 Task: Look for space in Foso, Ghana from 6th September, 2023 to 10th September, 2023 for 1 adult in price range Rs.10000 to Rs.15000. Place can be private room with 1  bedroom having 1 bed and 1 bathroom. Property type can be house, flat, guest house, hotel. Booking option can be shelf check-in. Required host language is English.
Action: Mouse moved to (588, 81)
Screenshot: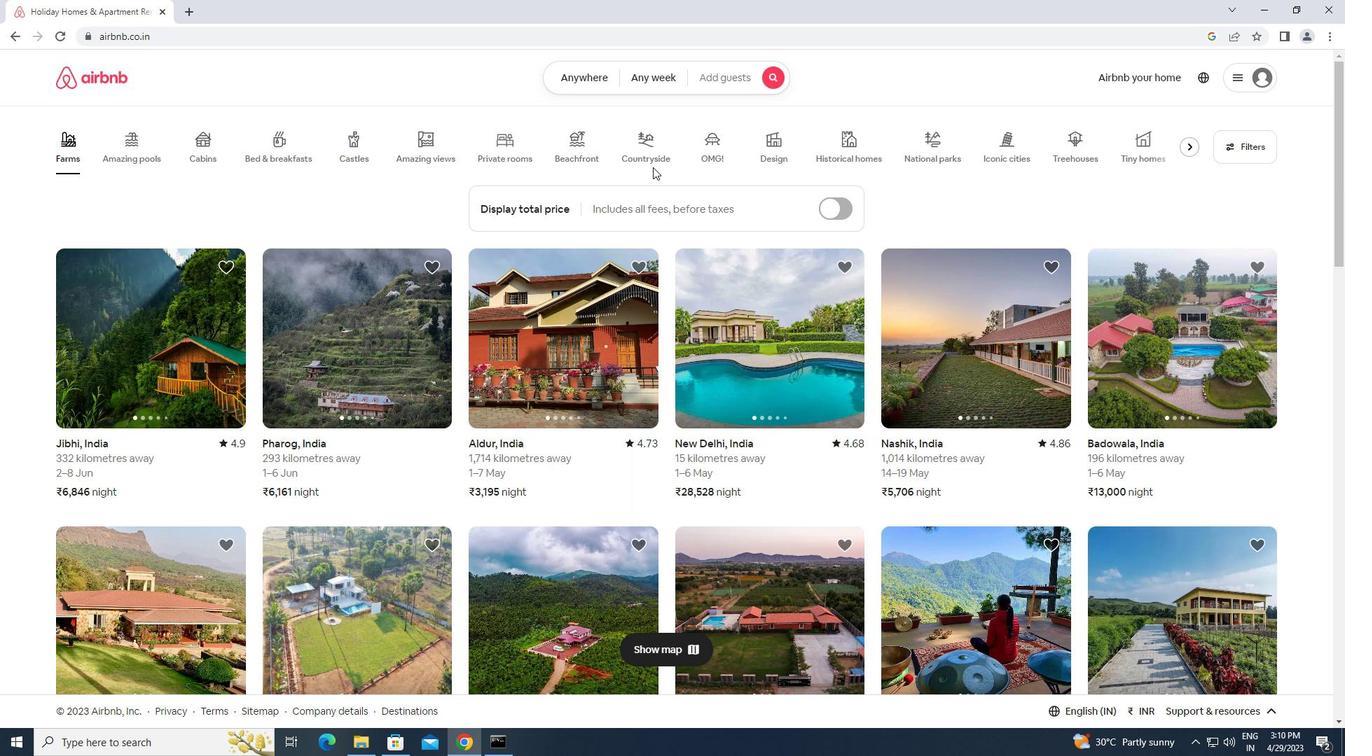 
Action: Mouse pressed left at (588, 81)
Screenshot: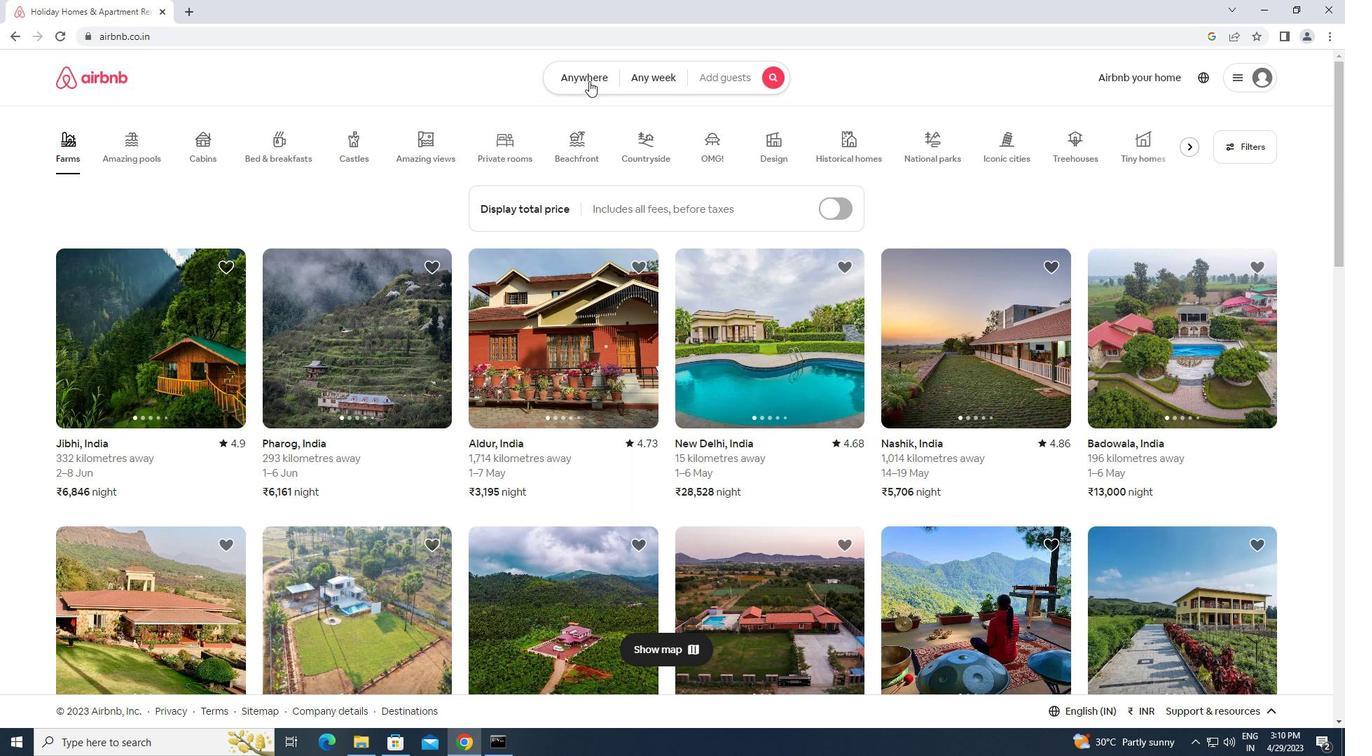 
Action: Mouse moved to (547, 123)
Screenshot: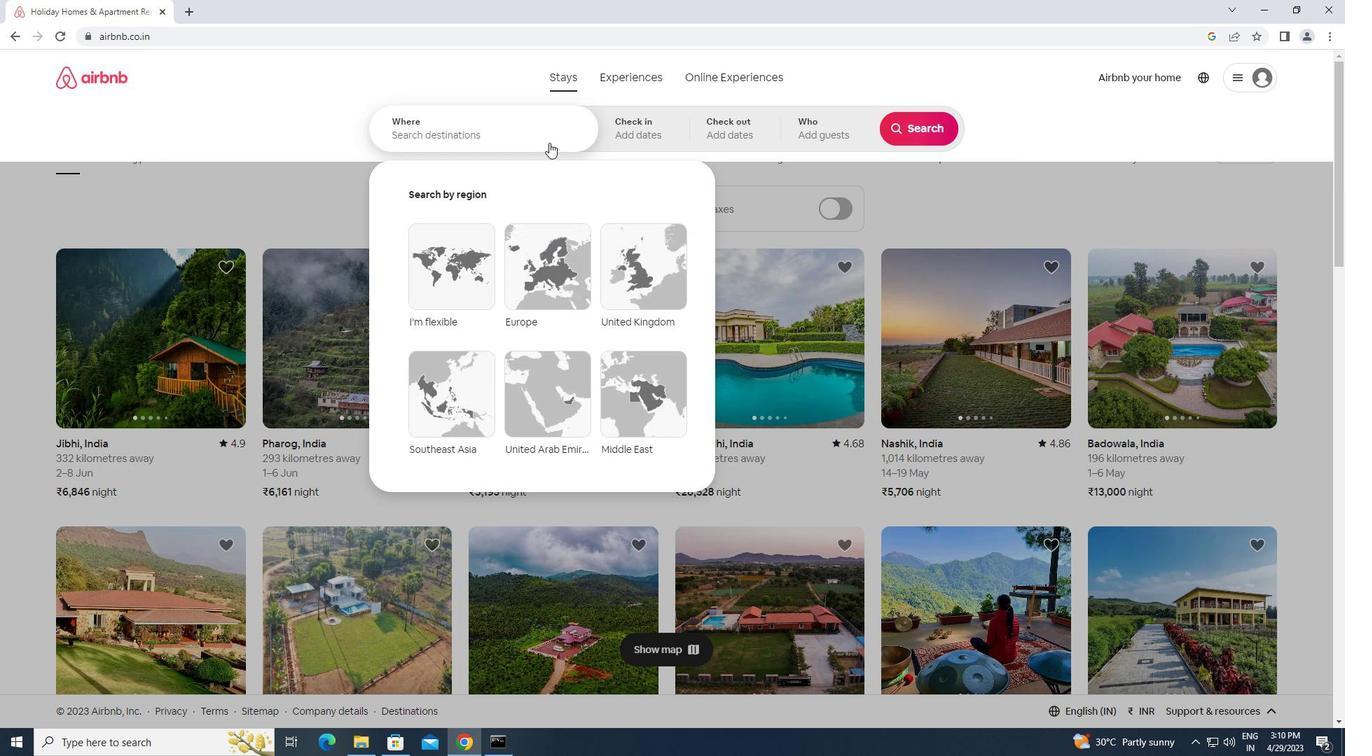 
Action: Mouse pressed left at (547, 123)
Screenshot: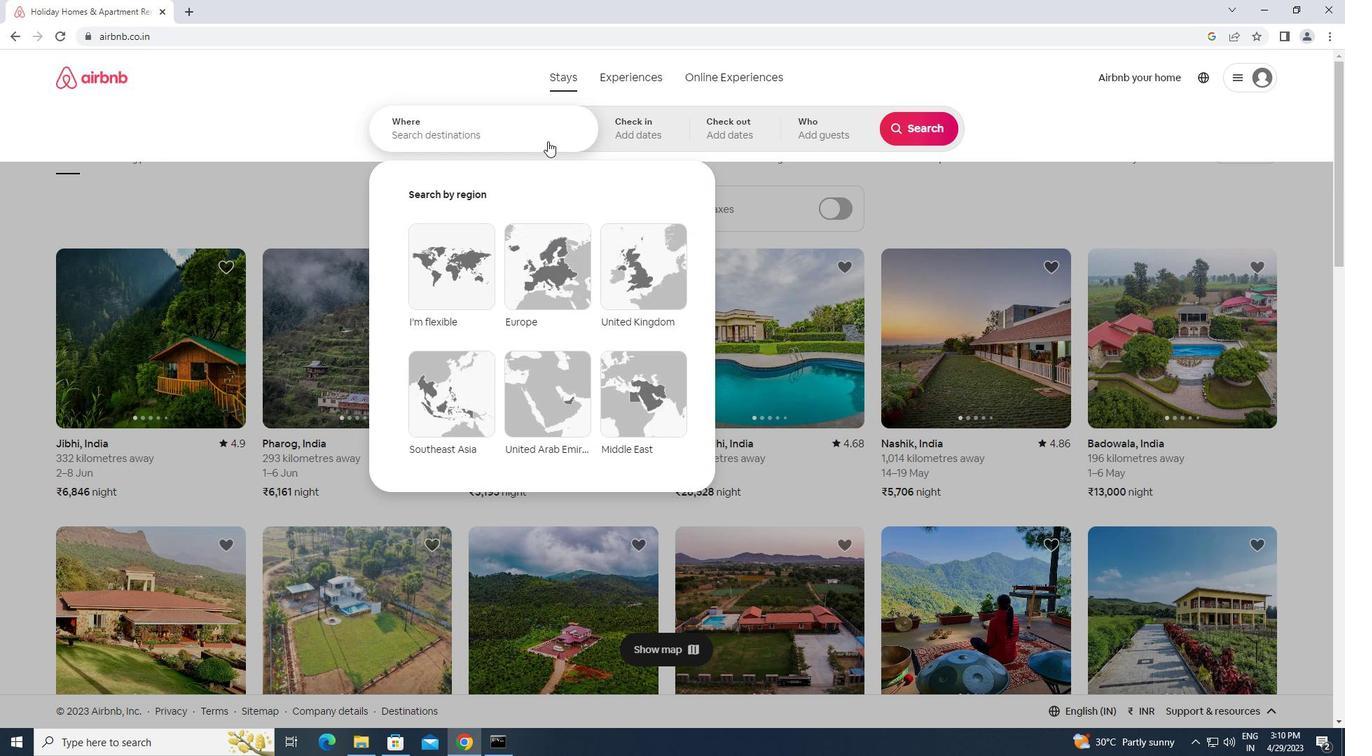 
Action: Mouse moved to (547, 123)
Screenshot: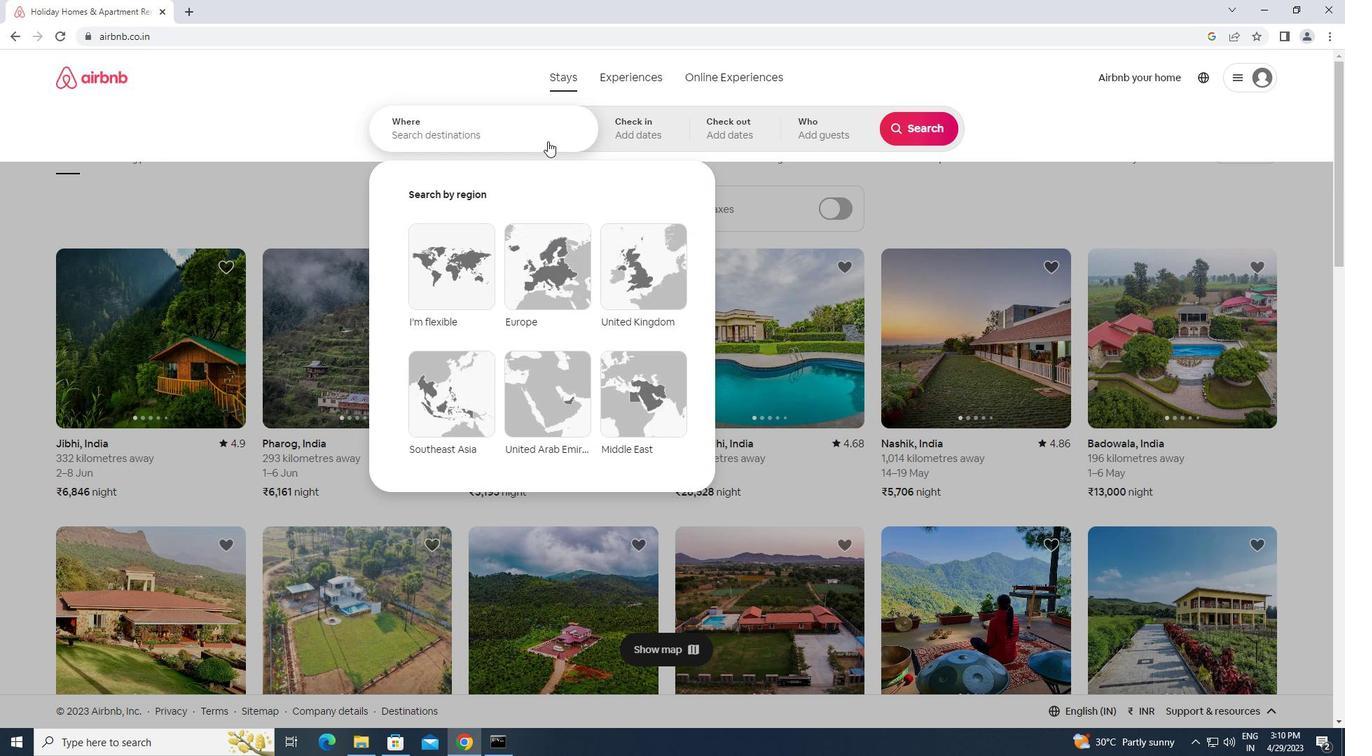 
Action: Key pressed f<Key.caps_lock>oso,<Key.space><Key.caps_lock>g<Key.caps_lock>hana<Key.enter>
Screenshot: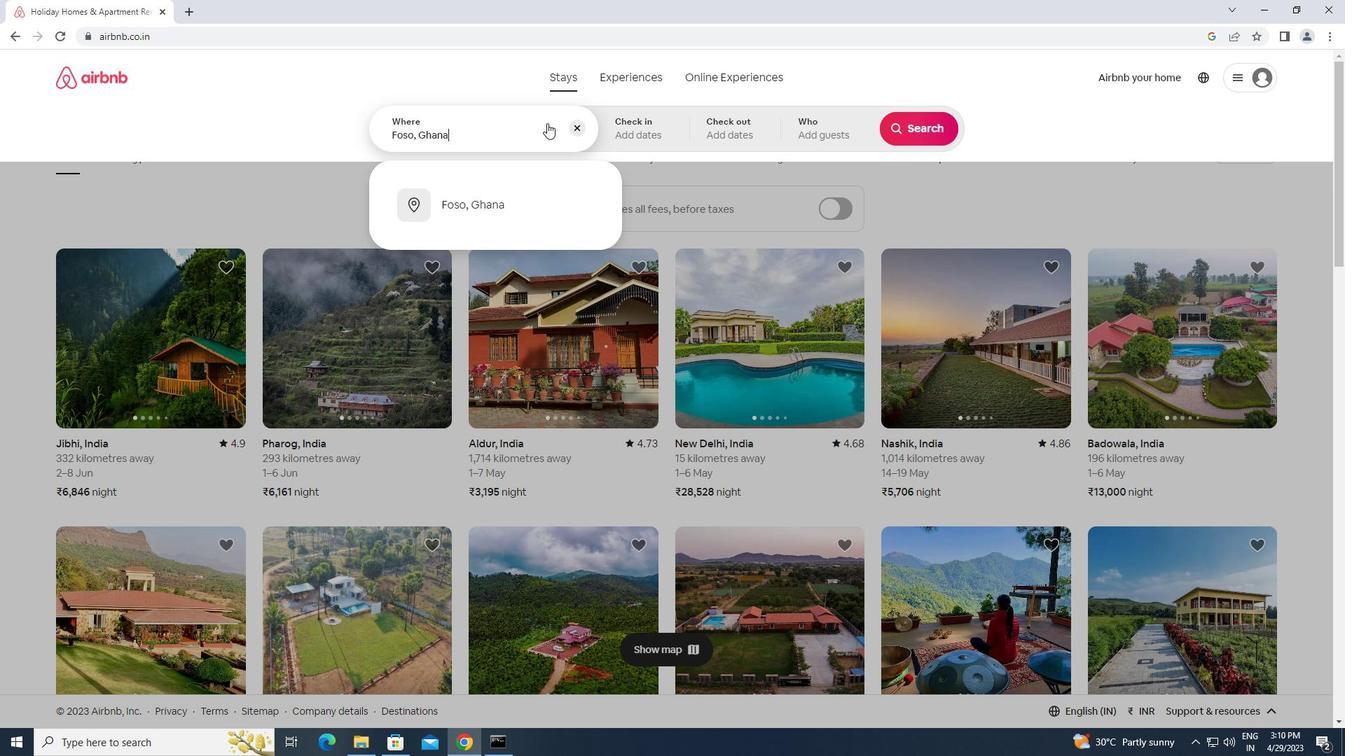 
Action: Mouse moved to (912, 237)
Screenshot: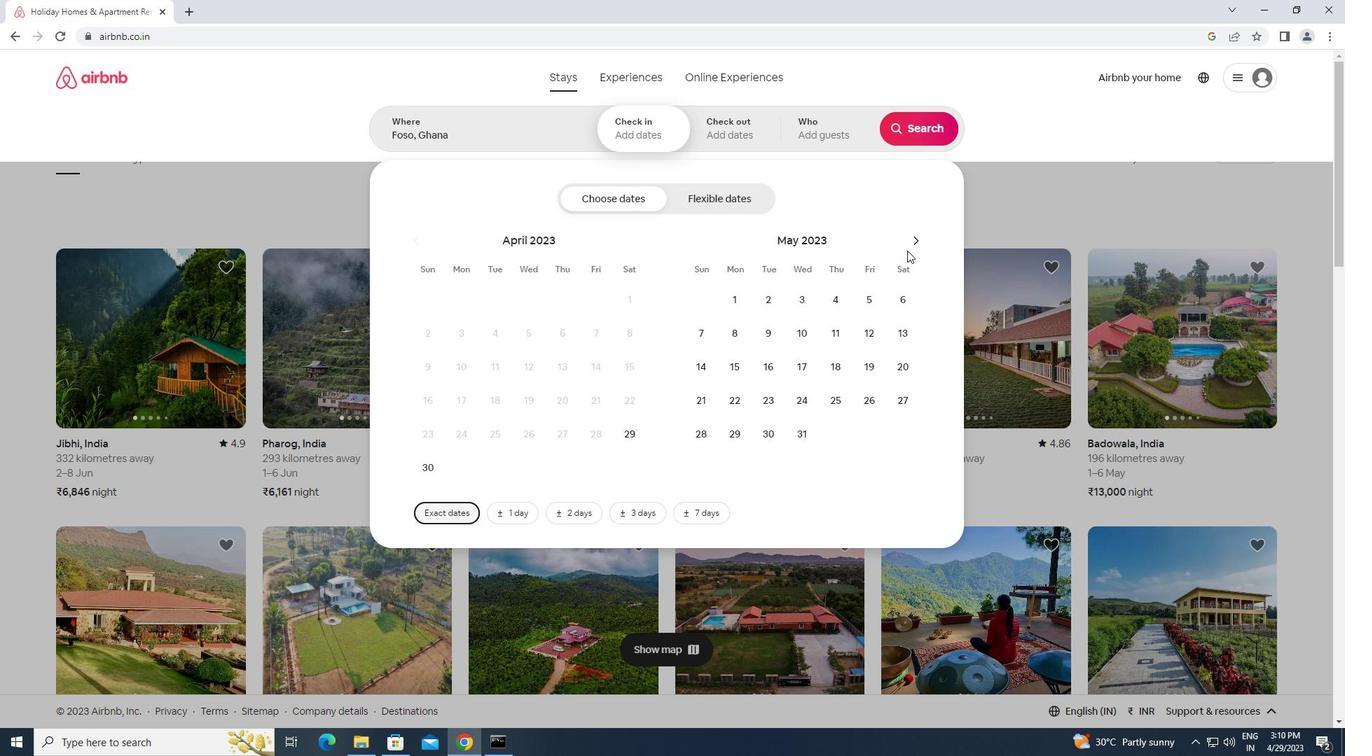 
Action: Mouse pressed left at (912, 237)
Screenshot: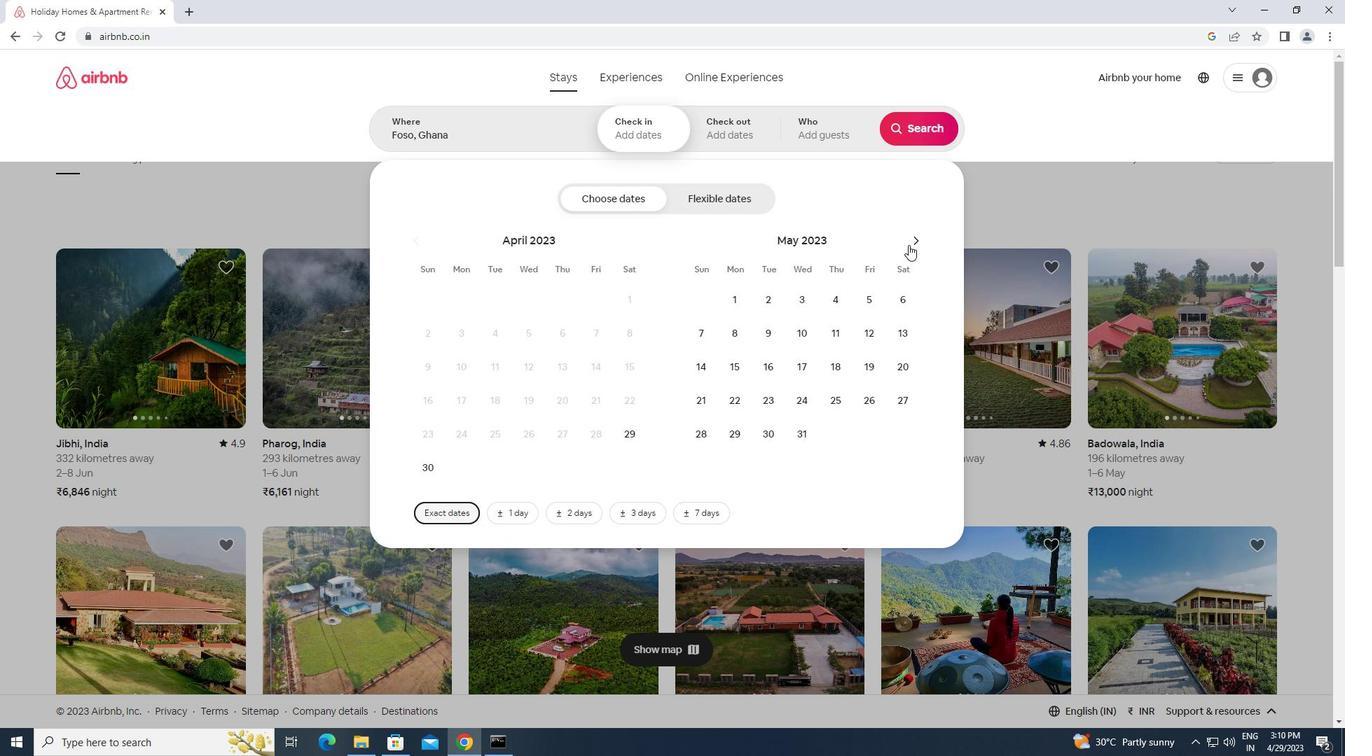 
Action: Mouse pressed left at (912, 237)
Screenshot: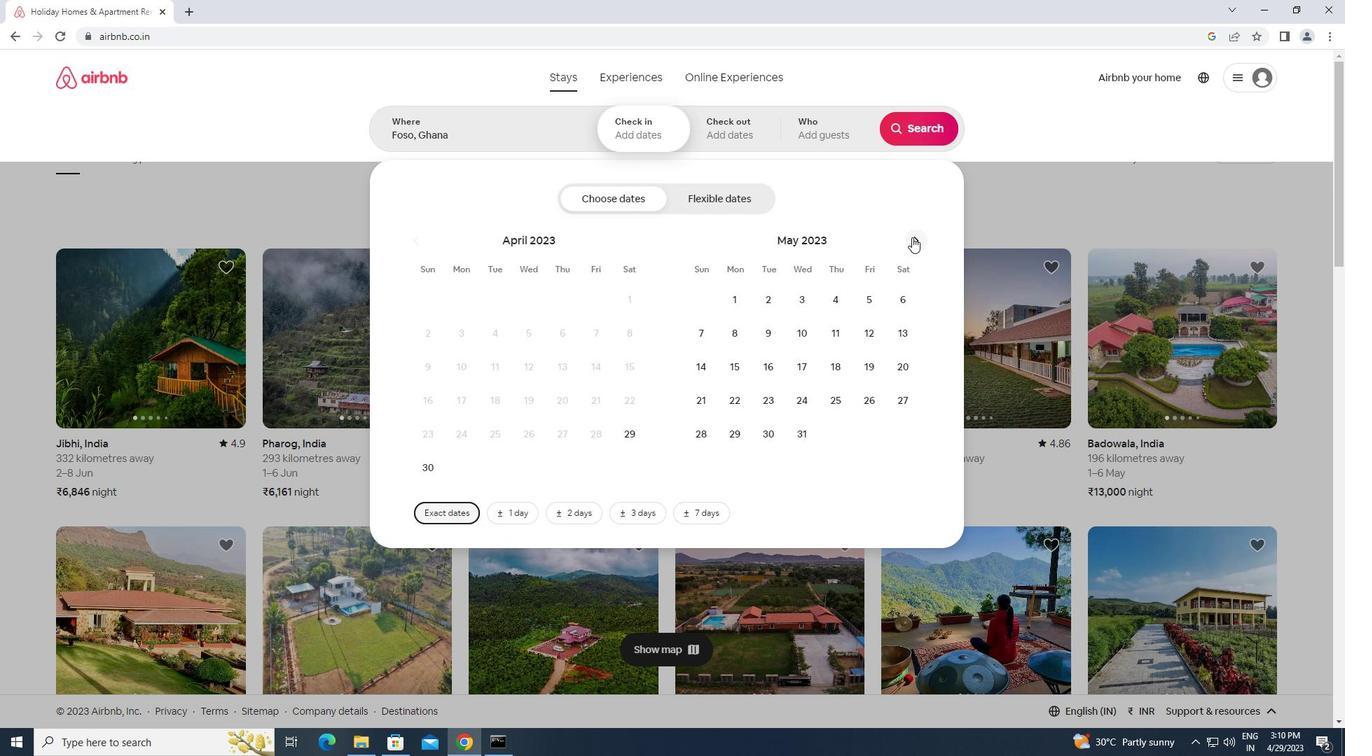 
Action: Mouse pressed left at (912, 237)
Screenshot: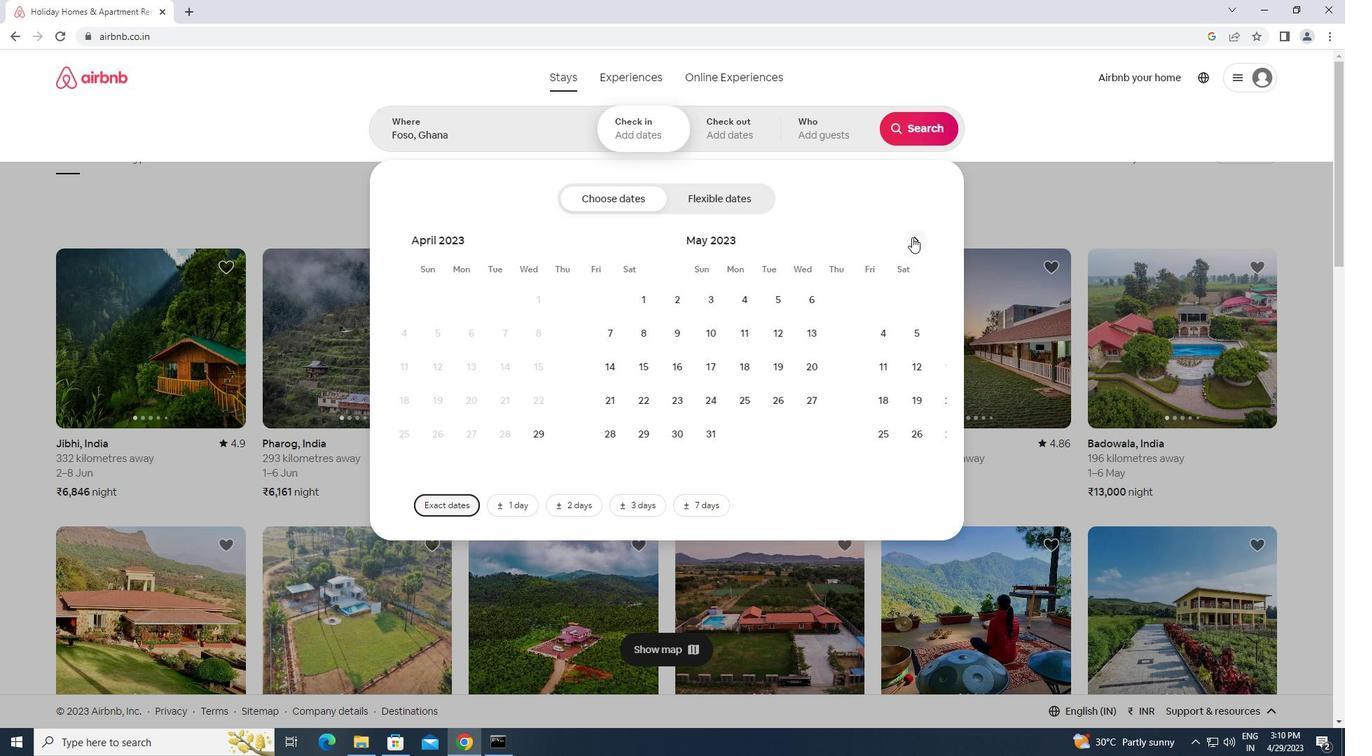 
Action: Mouse pressed left at (912, 237)
Screenshot: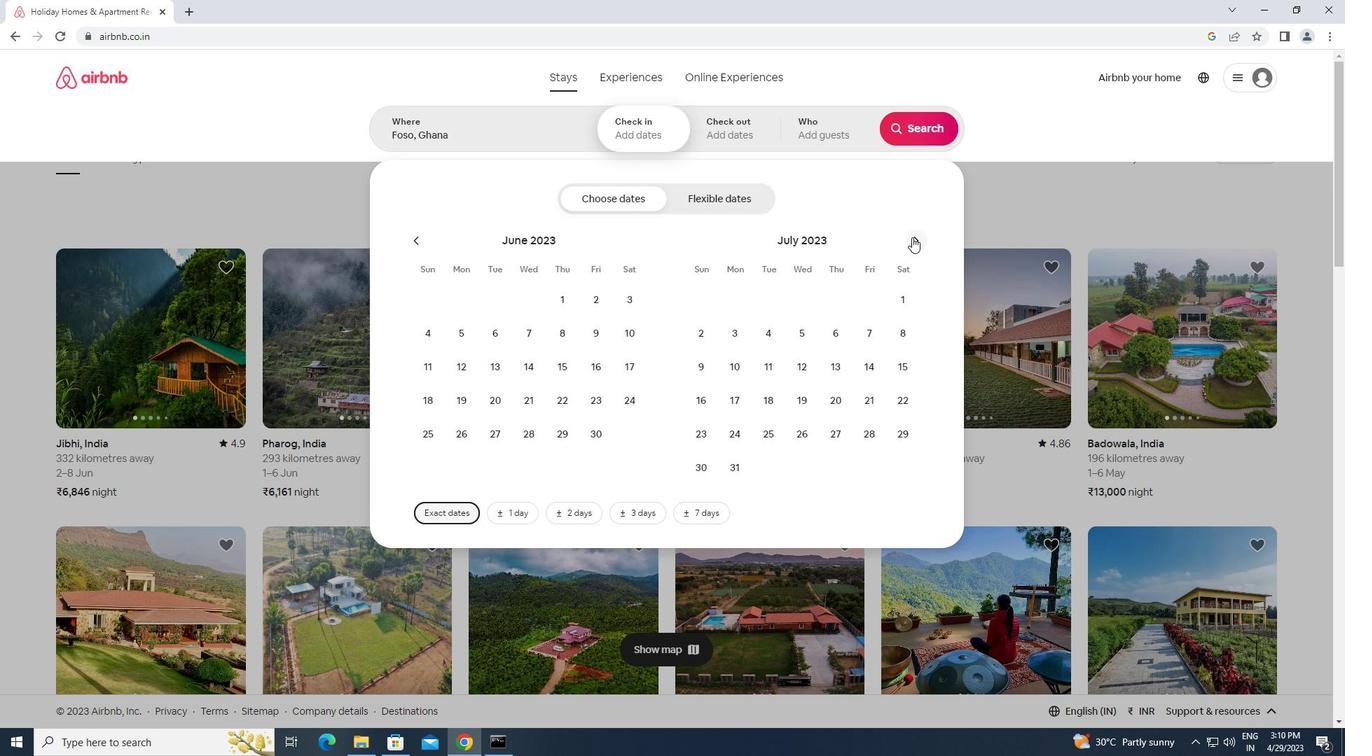 
Action: Mouse pressed left at (912, 237)
Screenshot: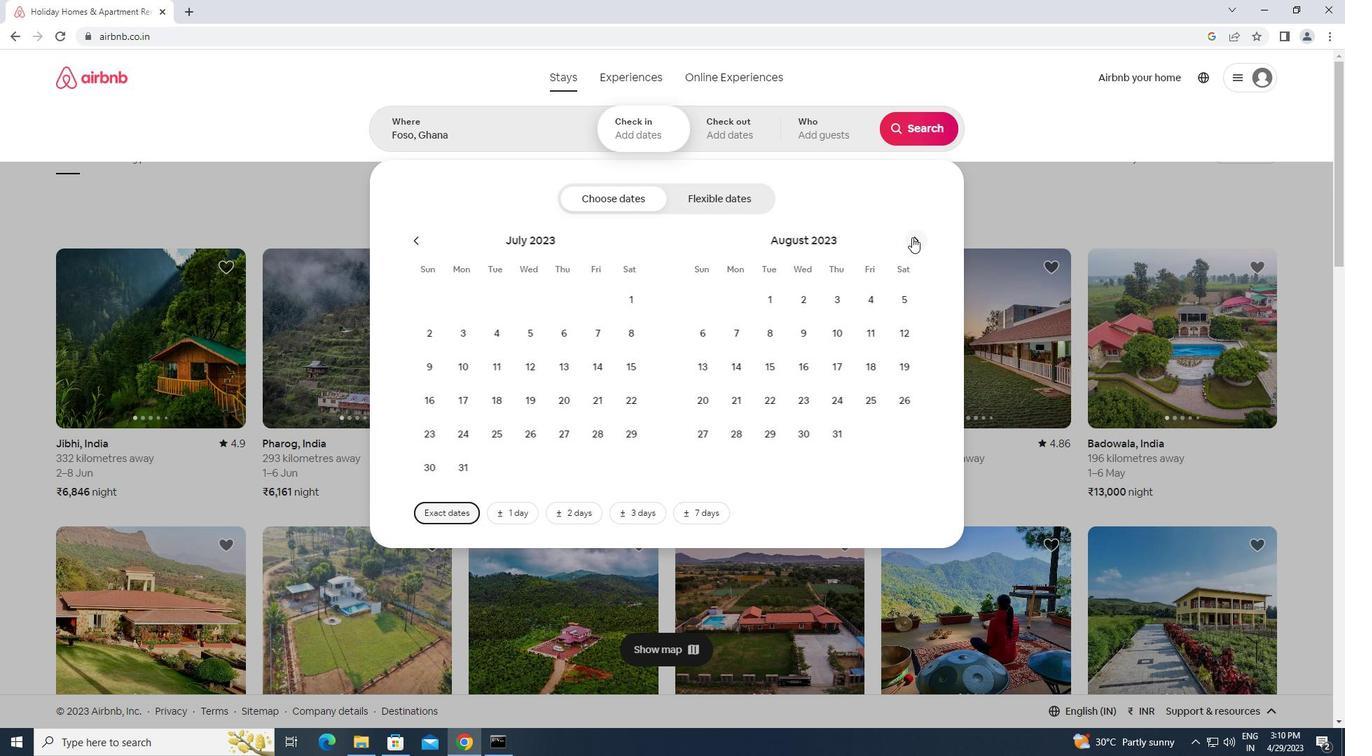 
Action: Mouse moved to (800, 332)
Screenshot: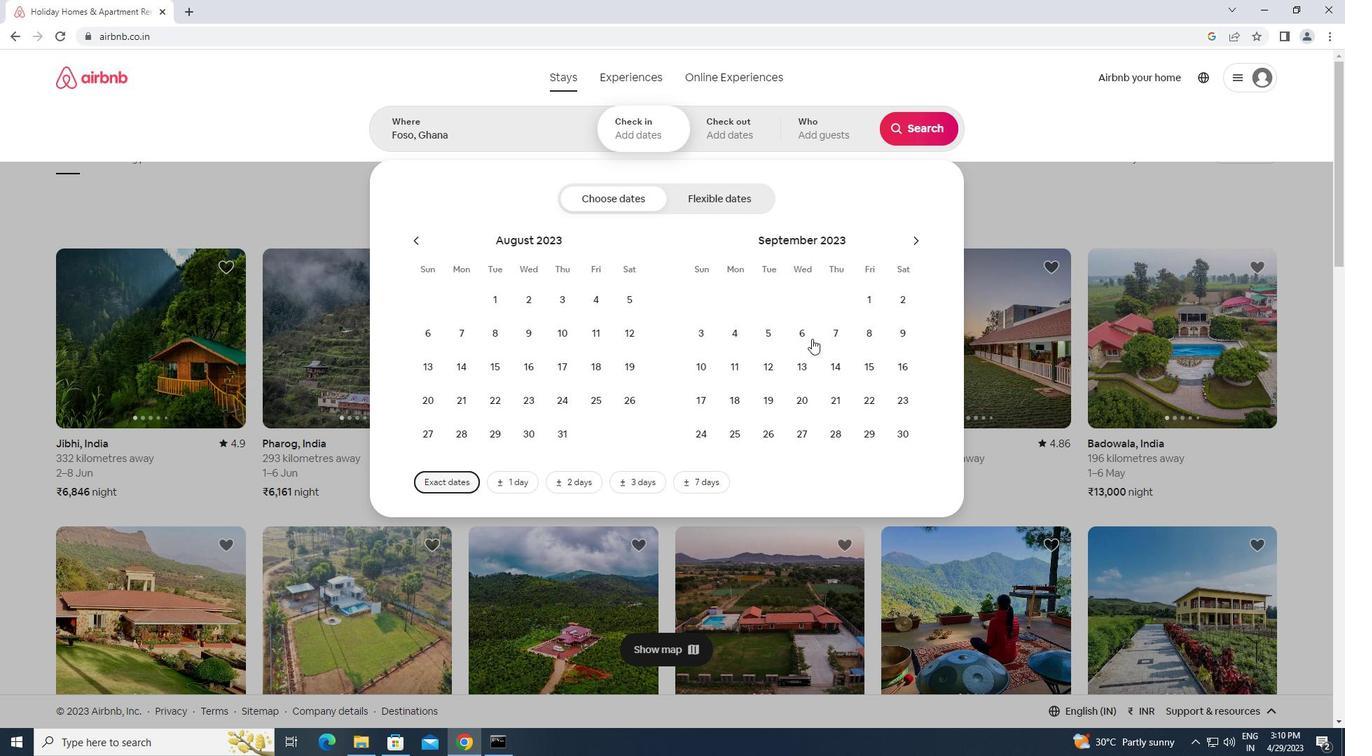
Action: Mouse pressed left at (800, 332)
Screenshot: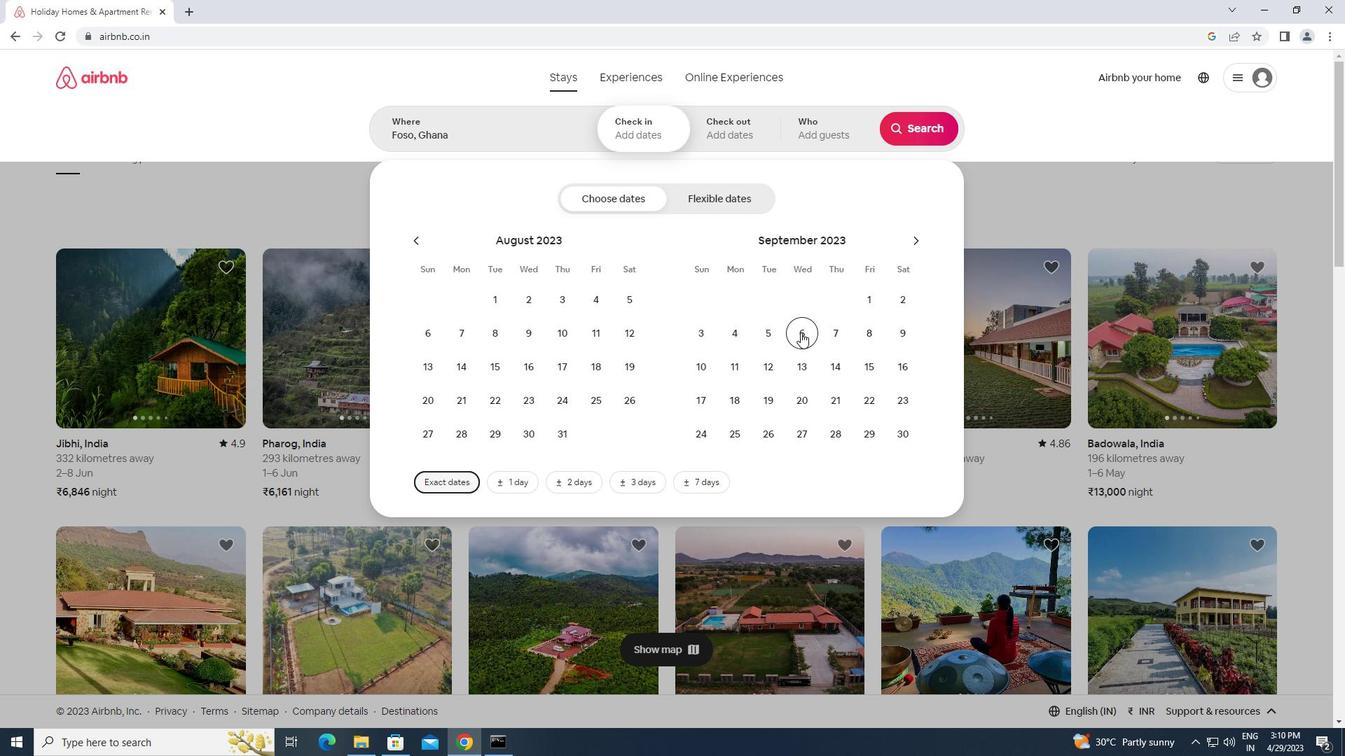
Action: Mouse moved to (712, 370)
Screenshot: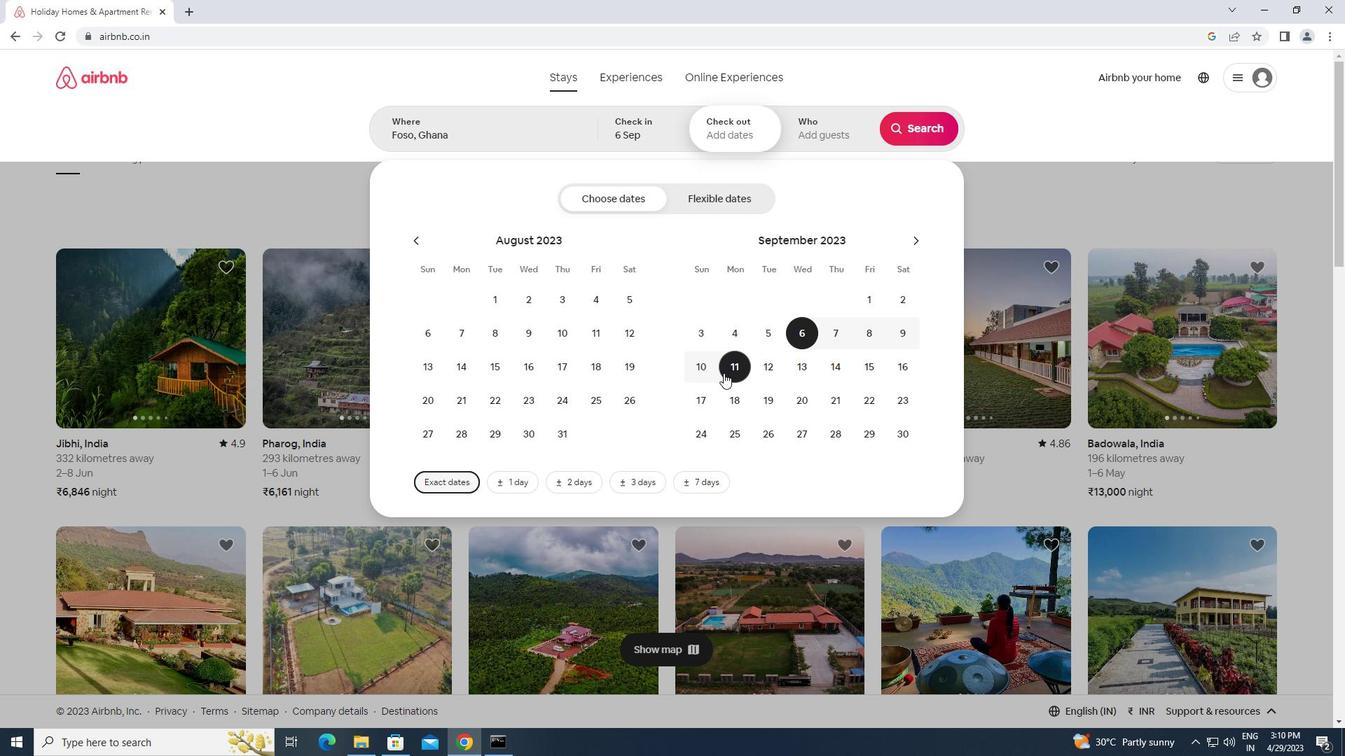 
Action: Mouse pressed left at (712, 370)
Screenshot: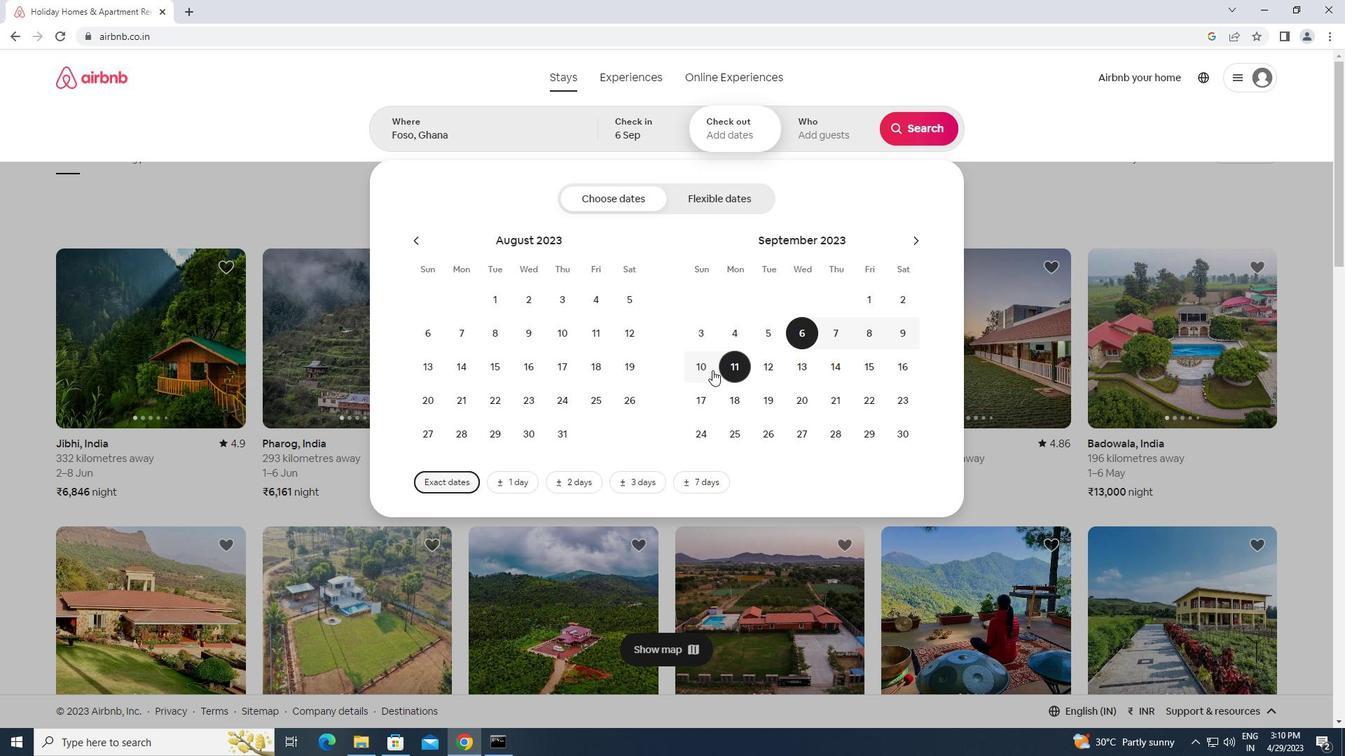 
Action: Mouse moved to (837, 117)
Screenshot: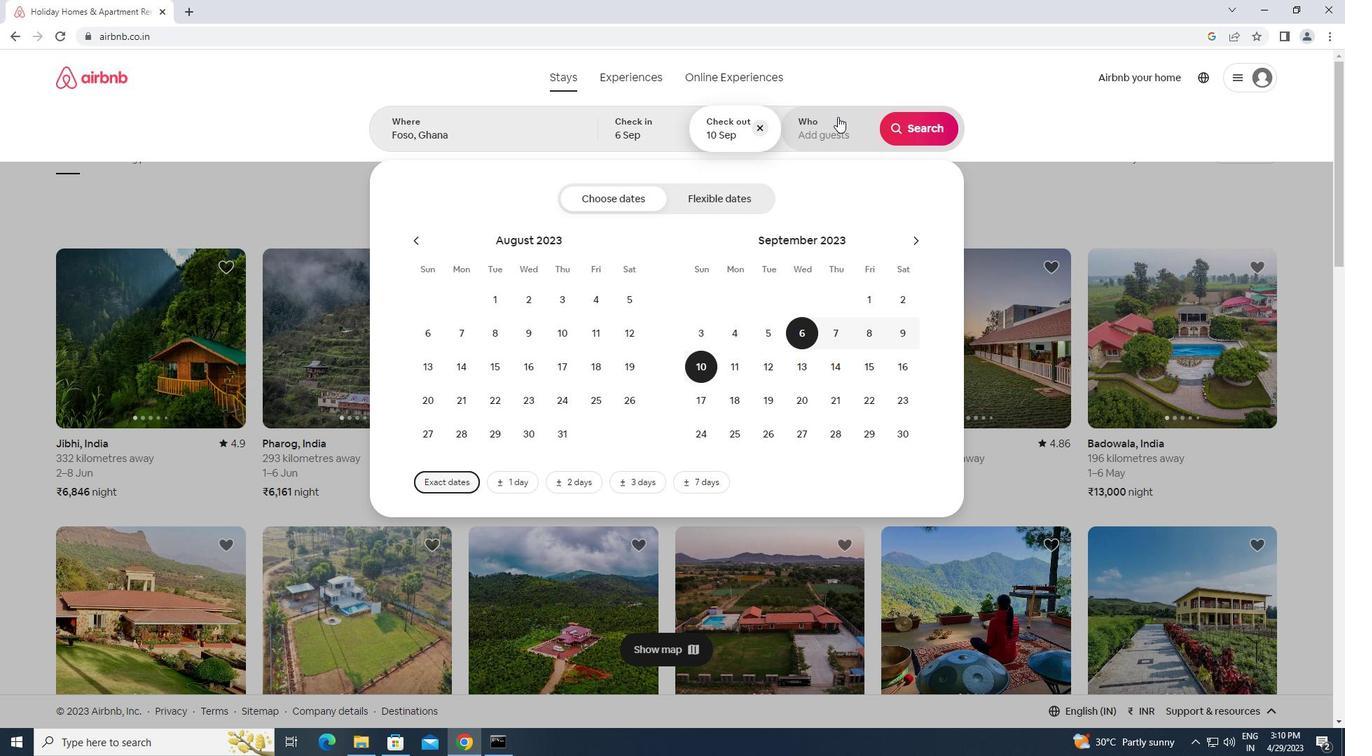 
Action: Mouse pressed left at (837, 117)
Screenshot: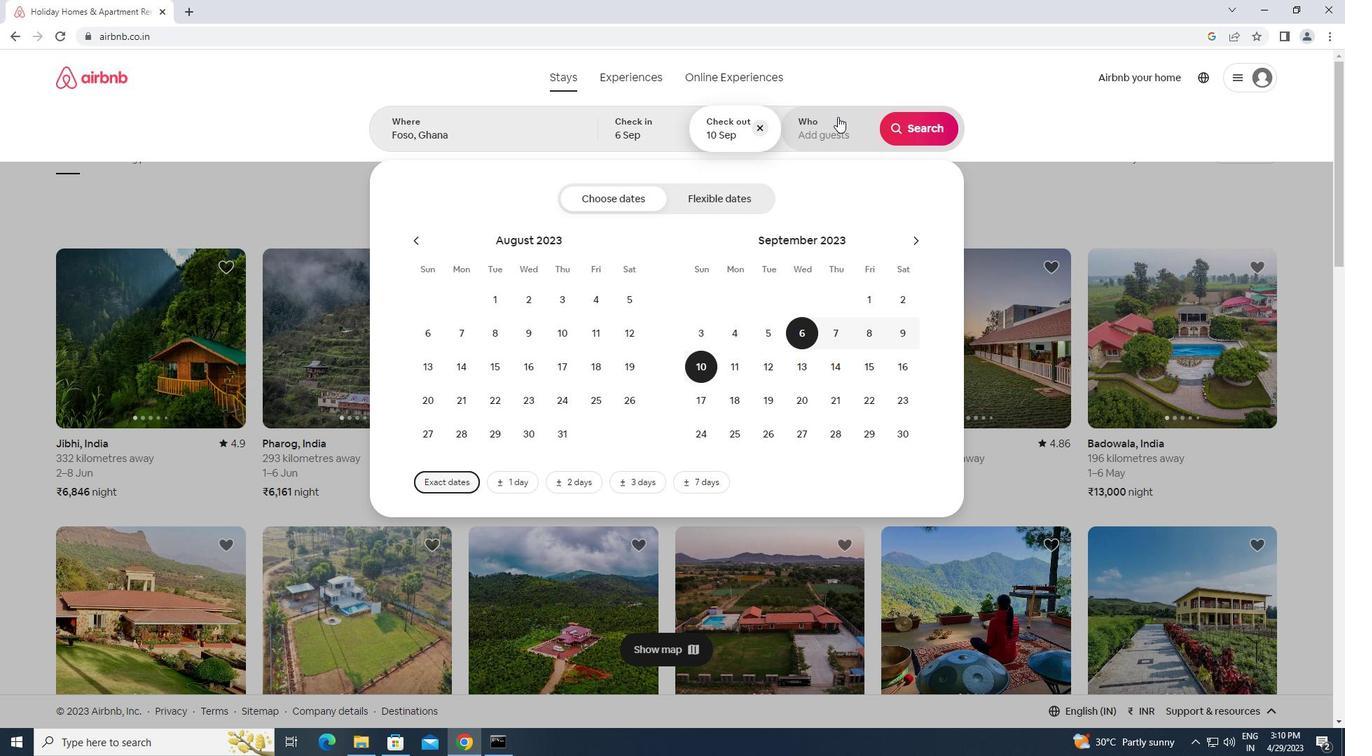 
Action: Mouse moved to (905, 208)
Screenshot: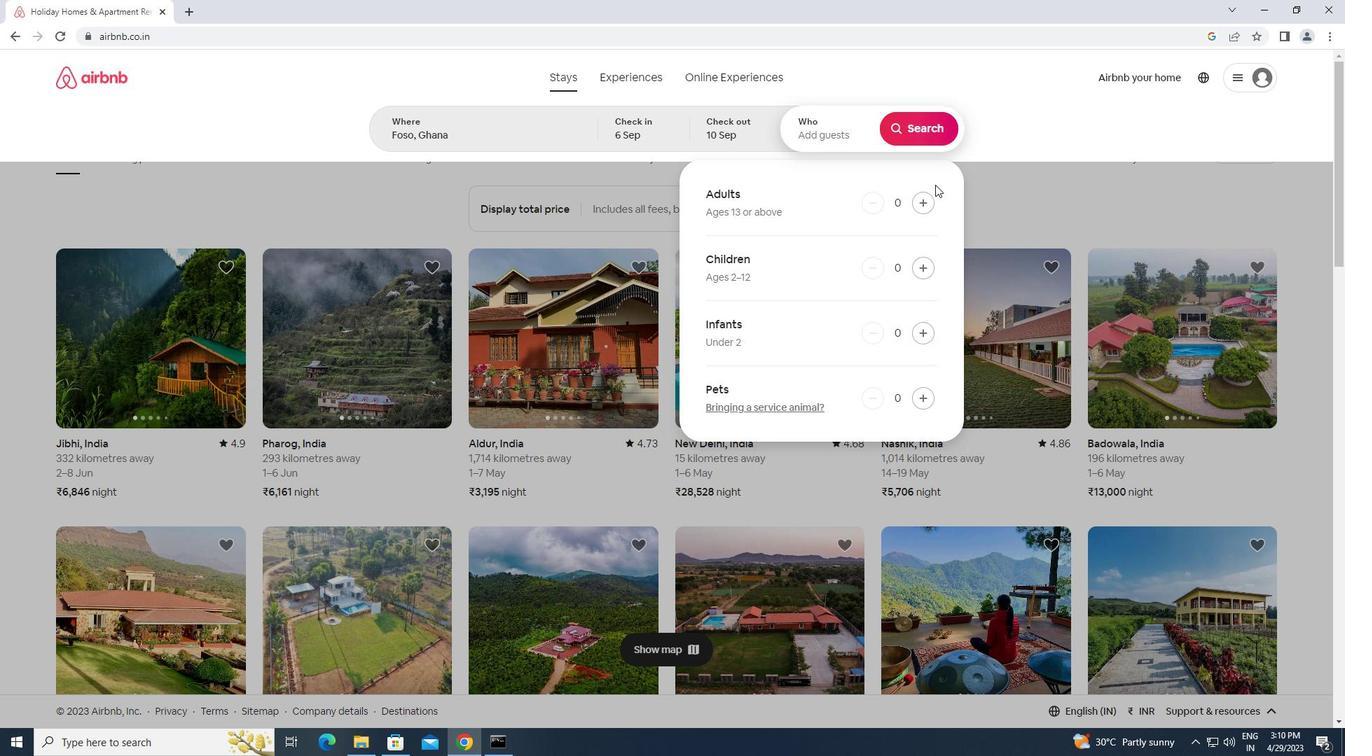 
Action: Mouse pressed left at (905, 208)
Screenshot: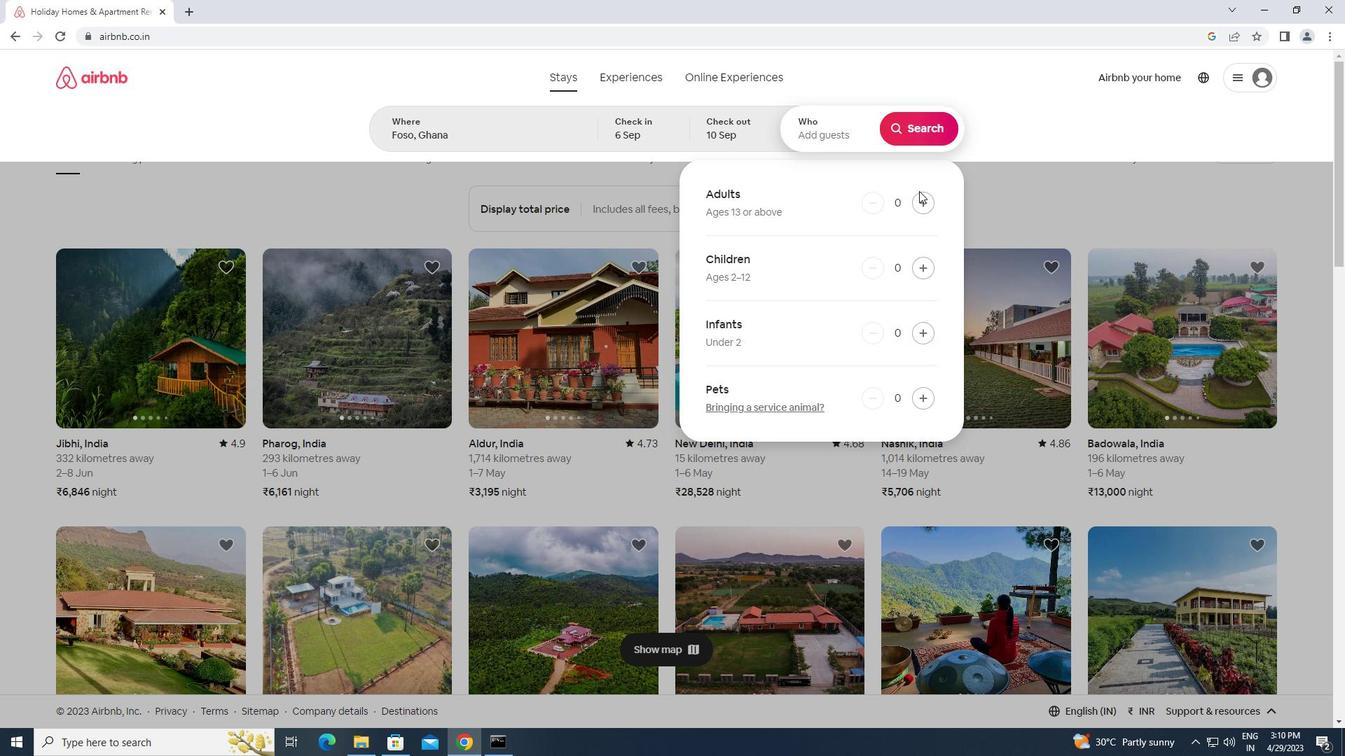 
Action: Mouse moved to (919, 205)
Screenshot: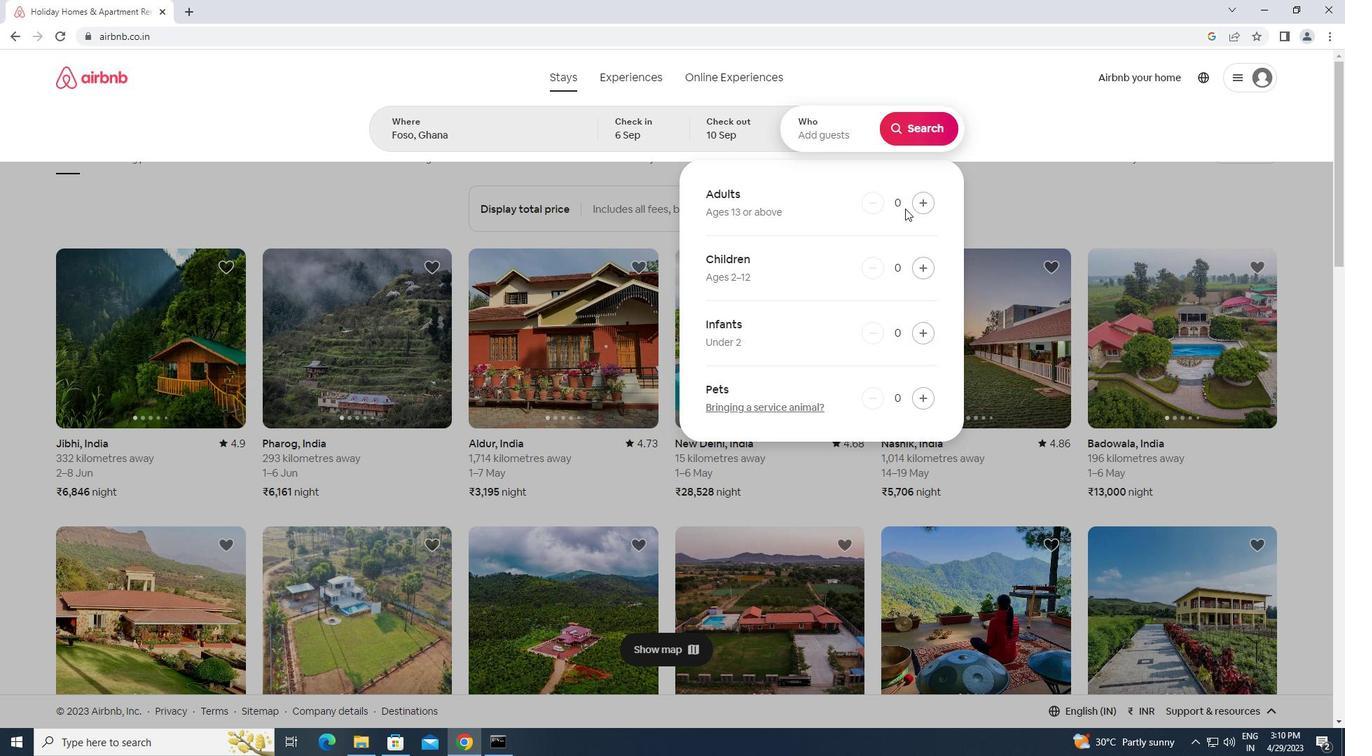 
Action: Mouse pressed left at (919, 205)
Screenshot: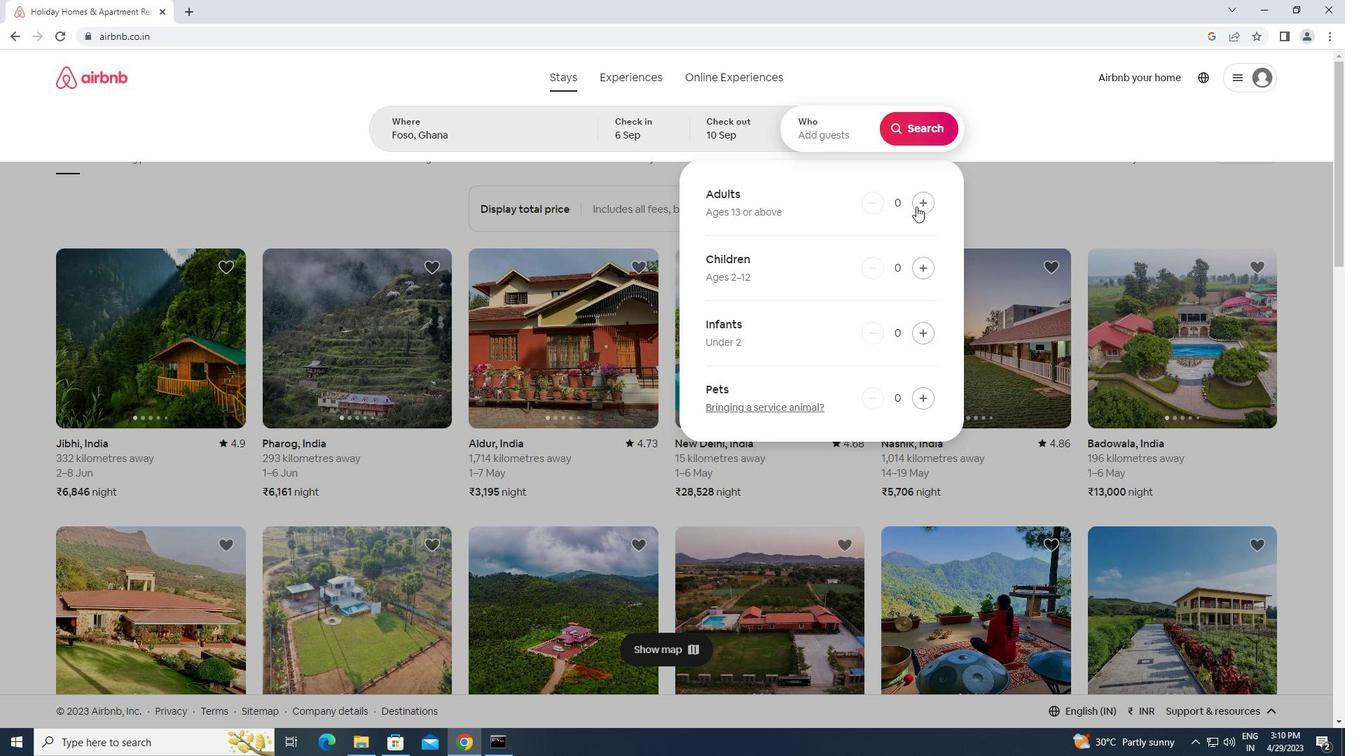 
Action: Mouse moved to (916, 139)
Screenshot: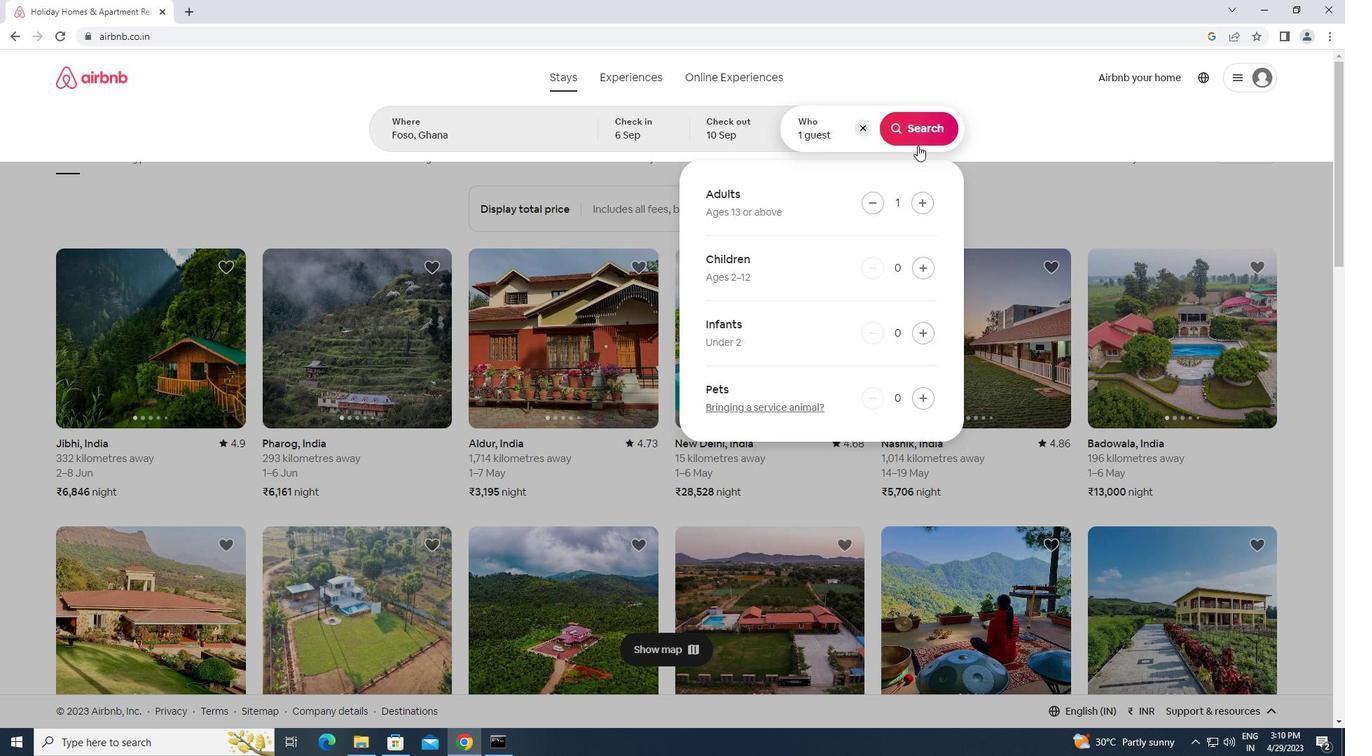 
Action: Mouse pressed left at (916, 139)
Screenshot: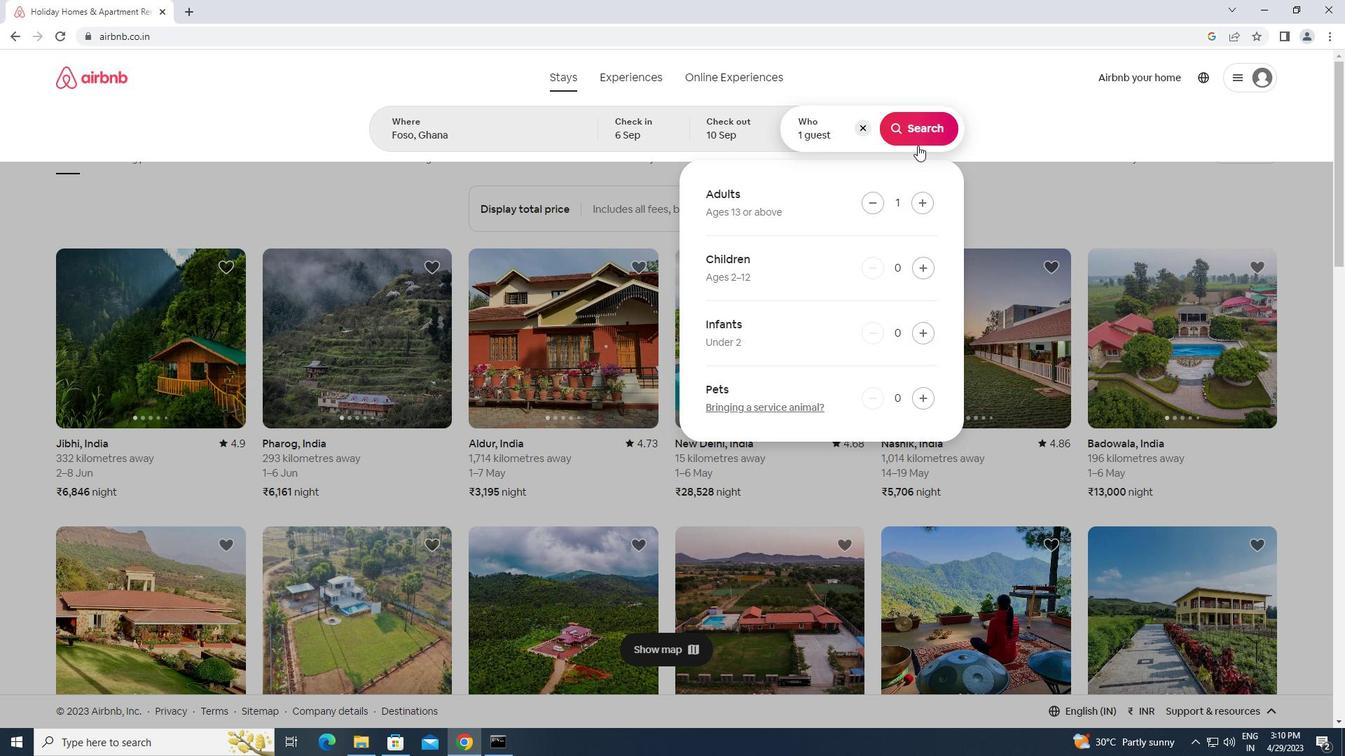 
Action: Mouse moved to (1288, 128)
Screenshot: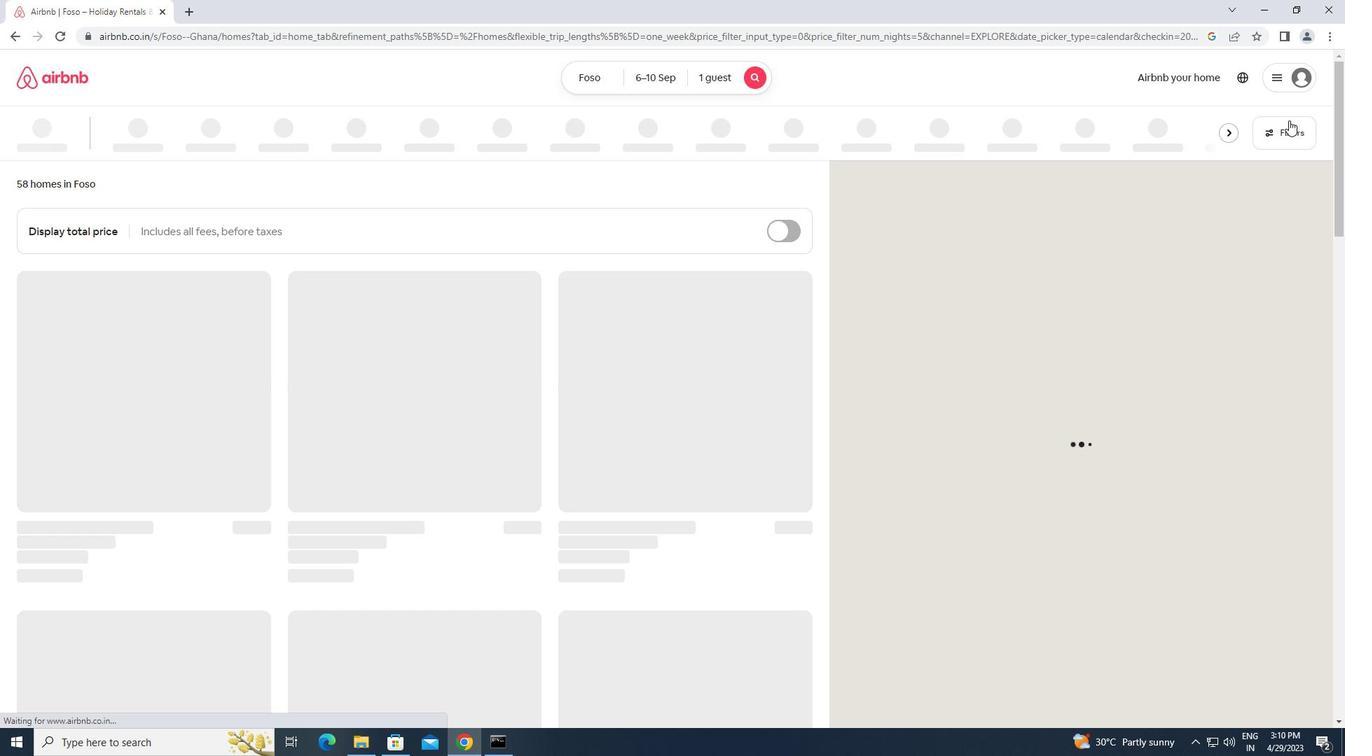 
Action: Mouse pressed left at (1288, 128)
Screenshot: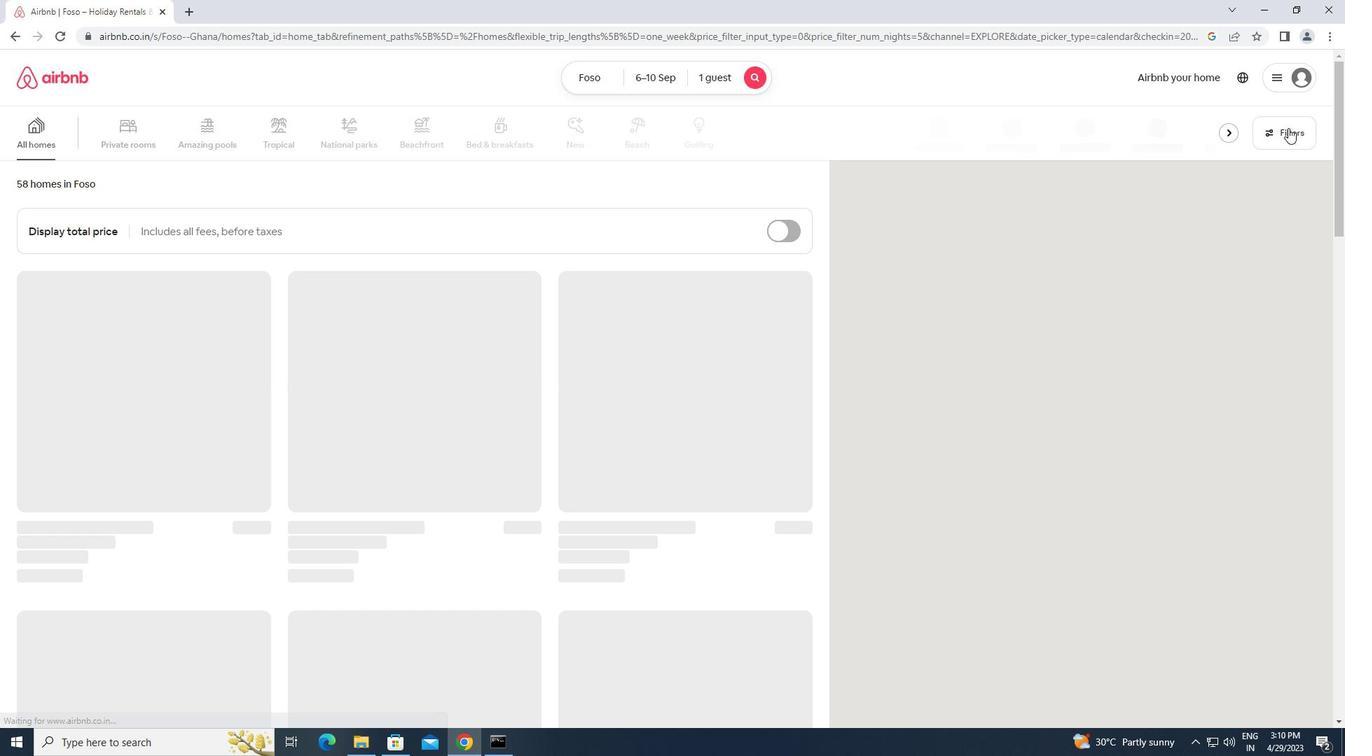 
Action: Mouse moved to (505, 305)
Screenshot: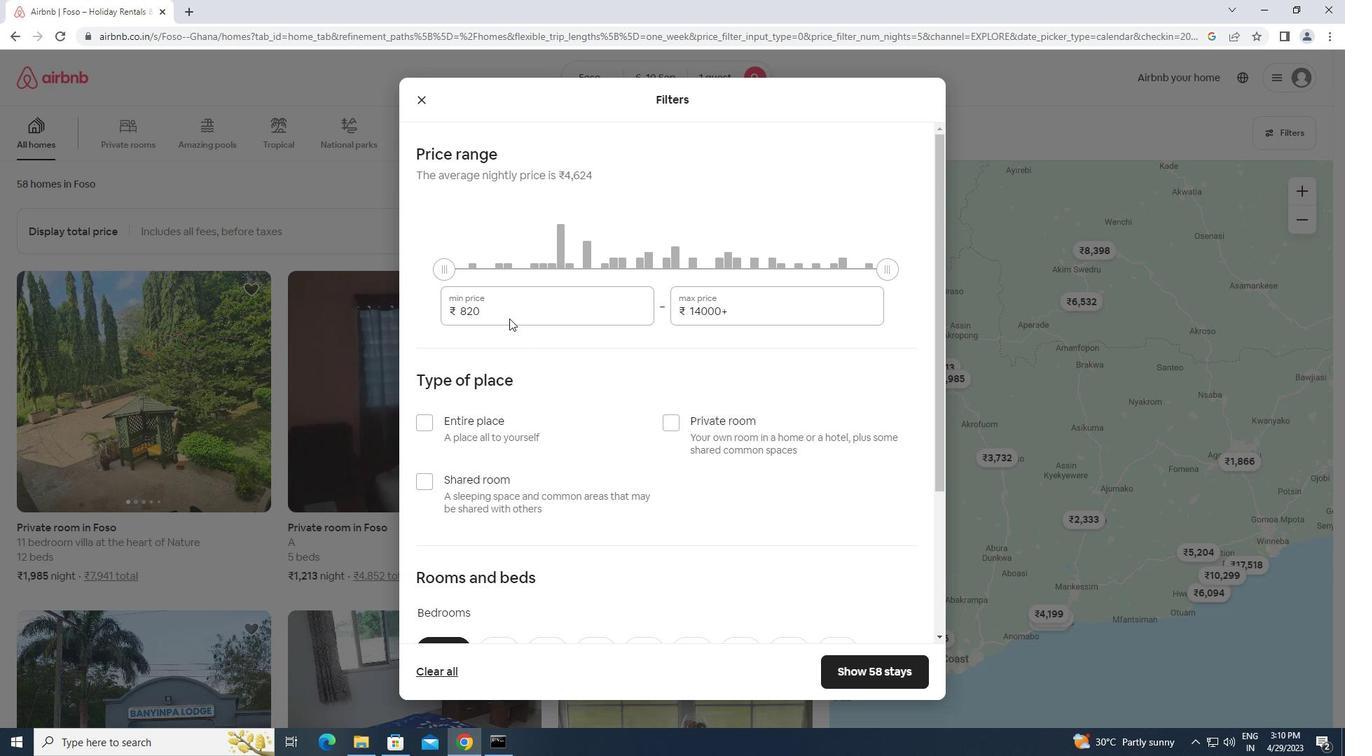 
Action: Mouse pressed left at (505, 305)
Screenshot: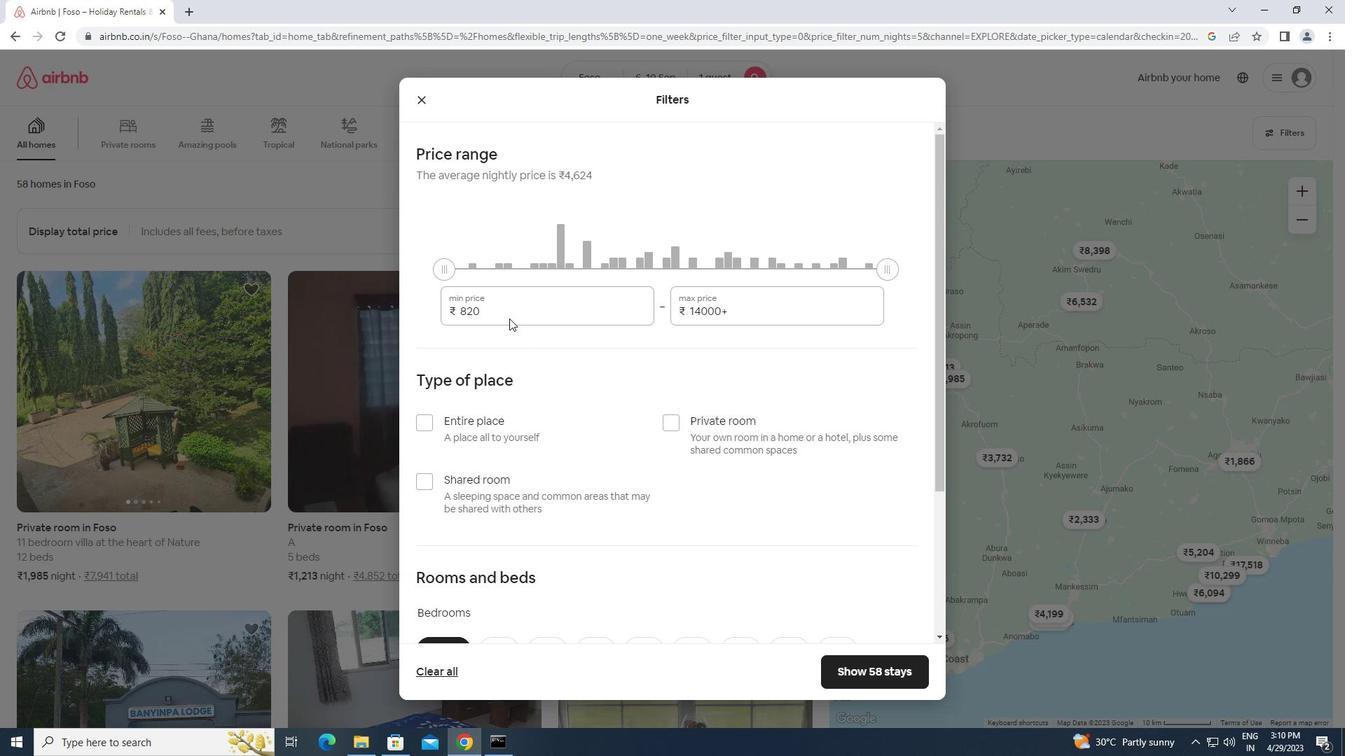 
Action: Mouse moved to (435, 311)
Screenshot: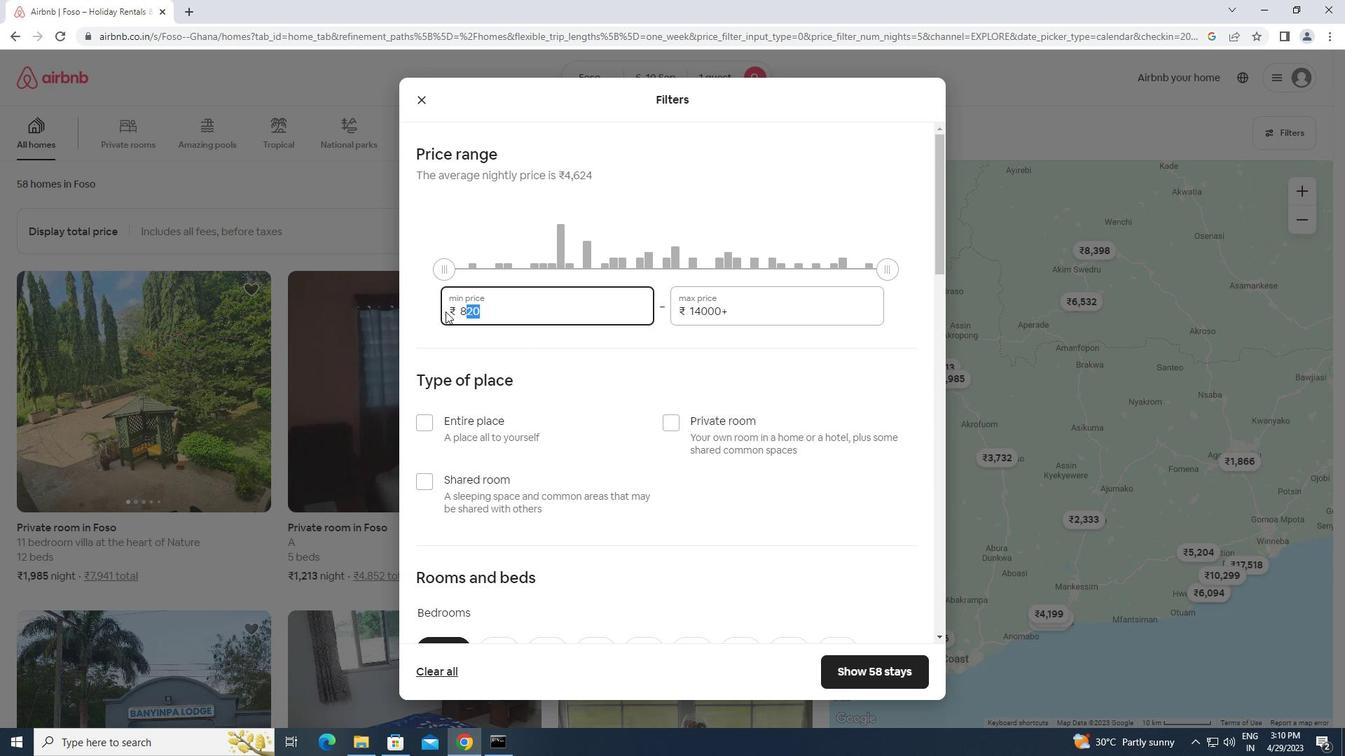 
Action: Key pressed 10000<Key.tab><Key.backspace><Key.backspace><Key.backspace><Key.backspace><Key.backspace><Key.backspace><Key.backspace><Key.backspace><Key.backspace><Key.backspace><Key.backspace><Key.backspace><Key.backspace><Key.backspace><Key.backspace><Key.backspace><Key.backspace><Key.backspace><Key.backspace>15000
Screenshot: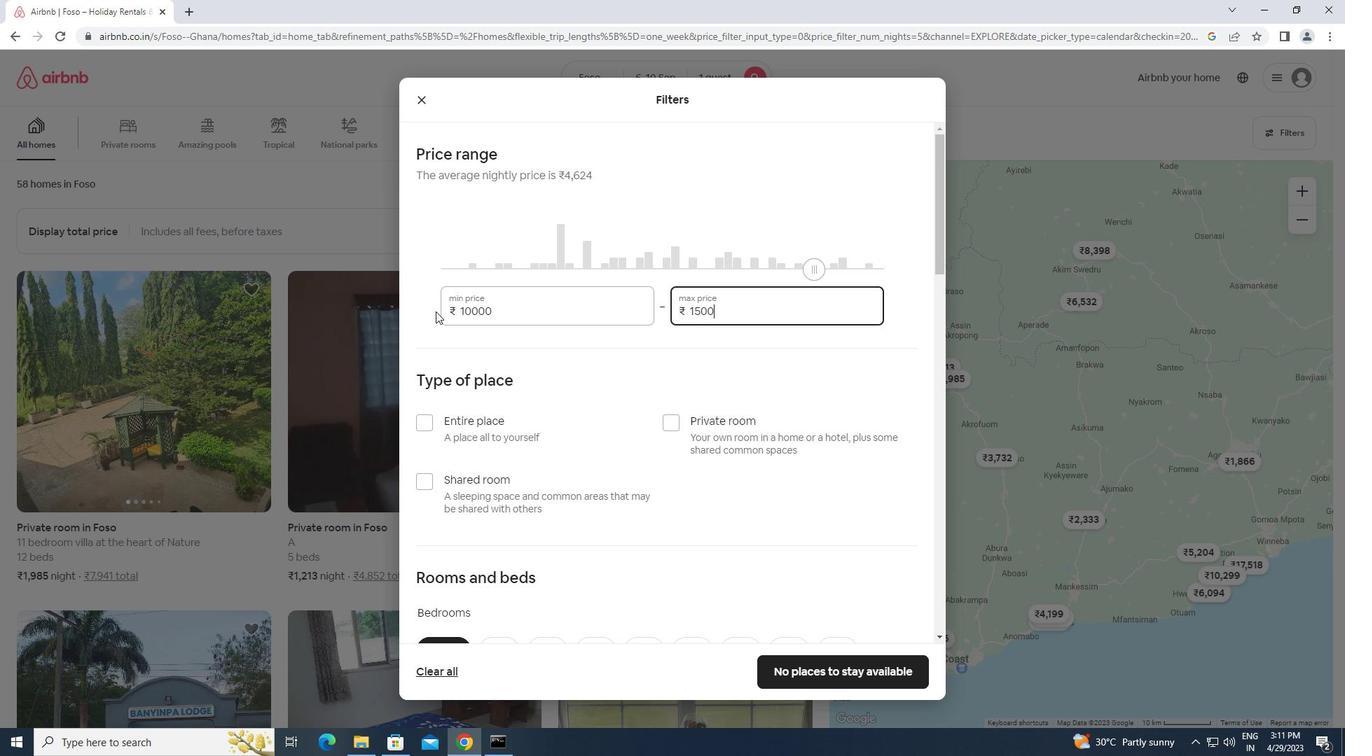 
Action: Mouse moved to (675, 424)
Screenshot: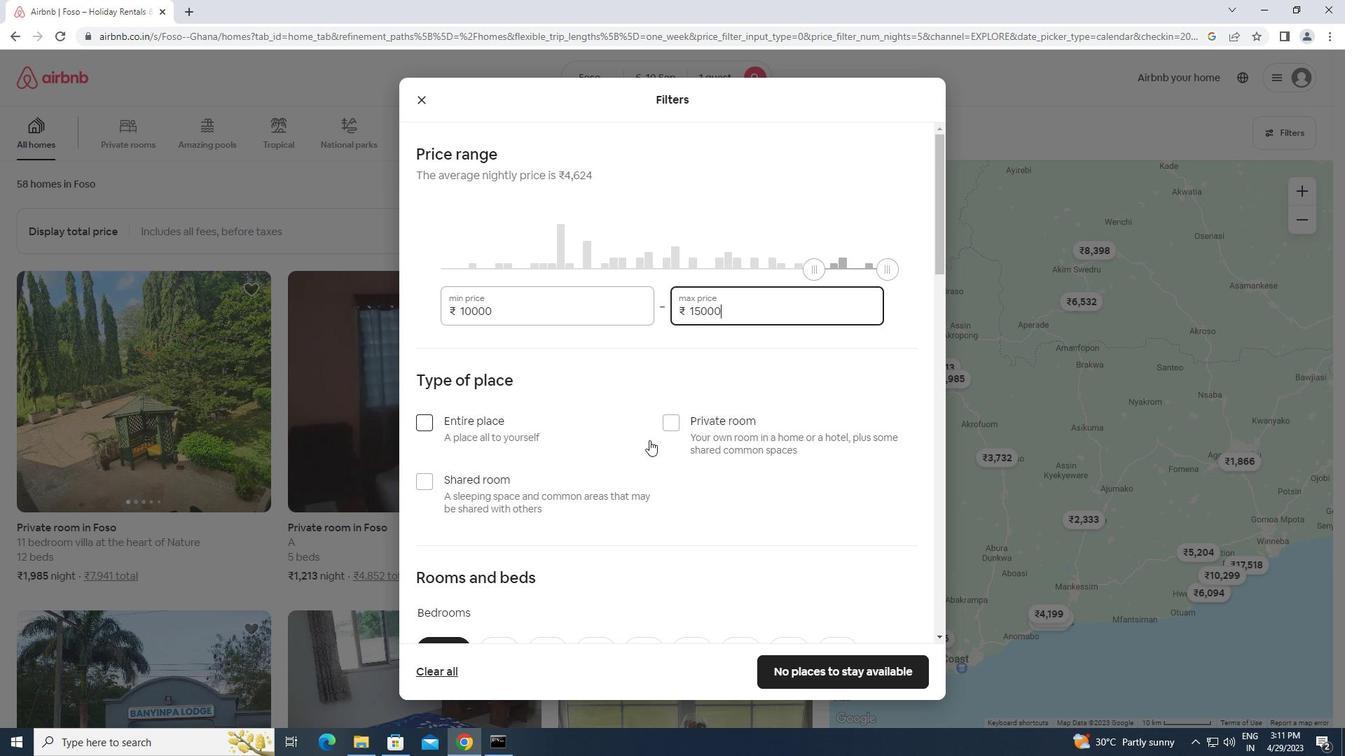 
Action: Mouse pressed left at (675, 424)
Screenshot: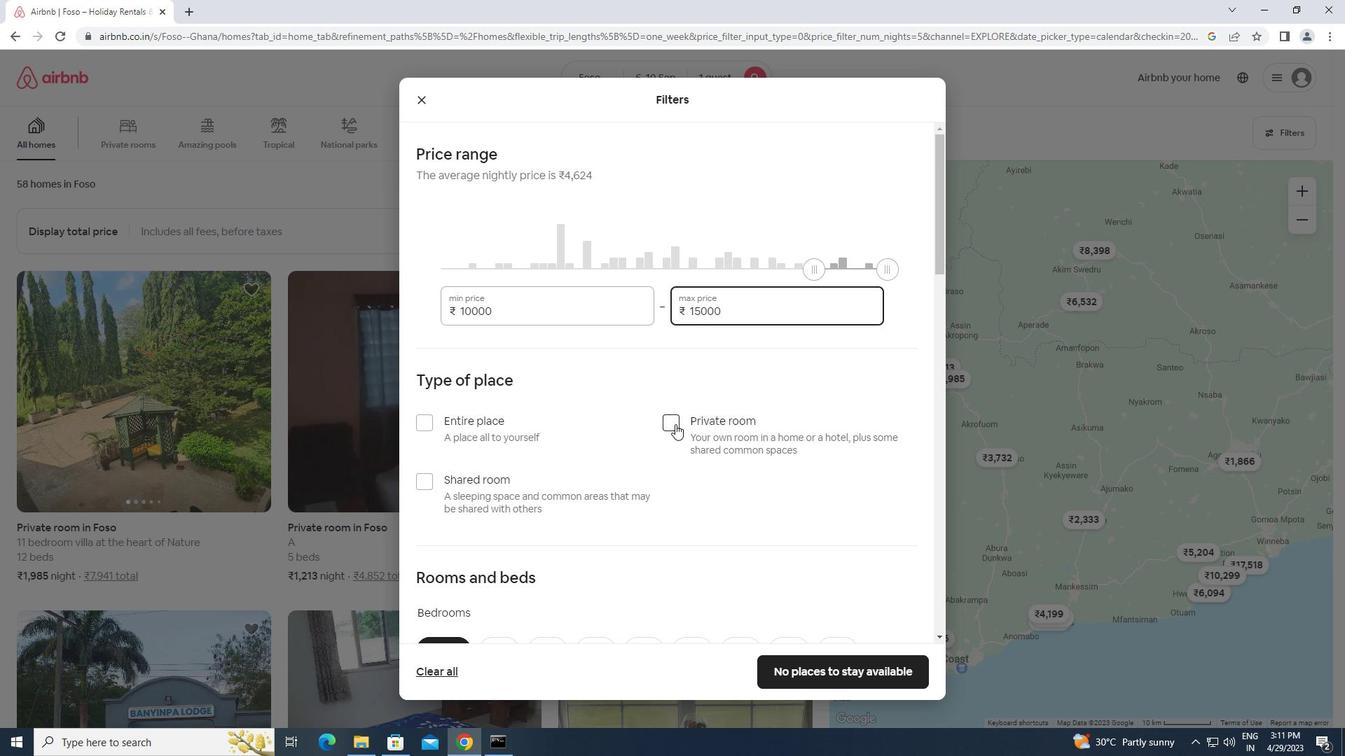 
Action: Mouse moved to (665, 446)
Screenshot: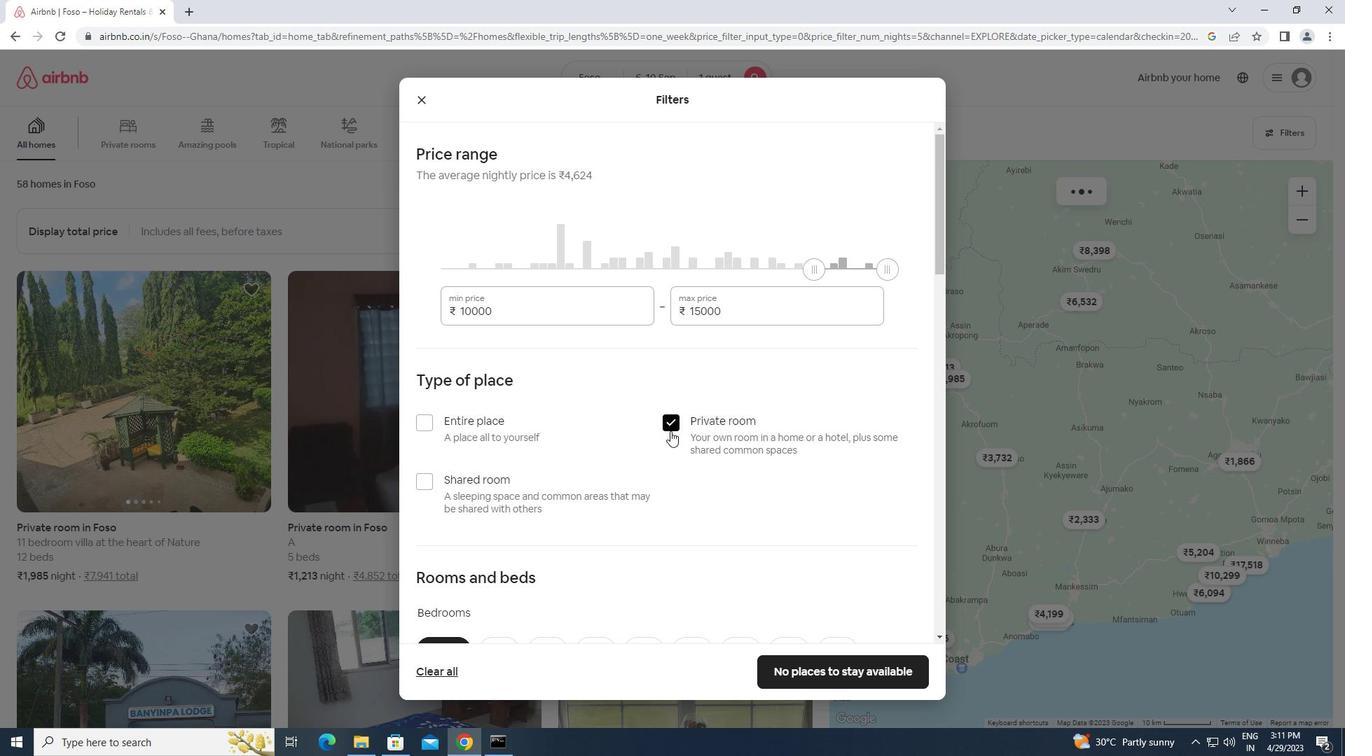 
Action: Mouse scrolled (665, 446) with delta (0, 0)
Screenshot: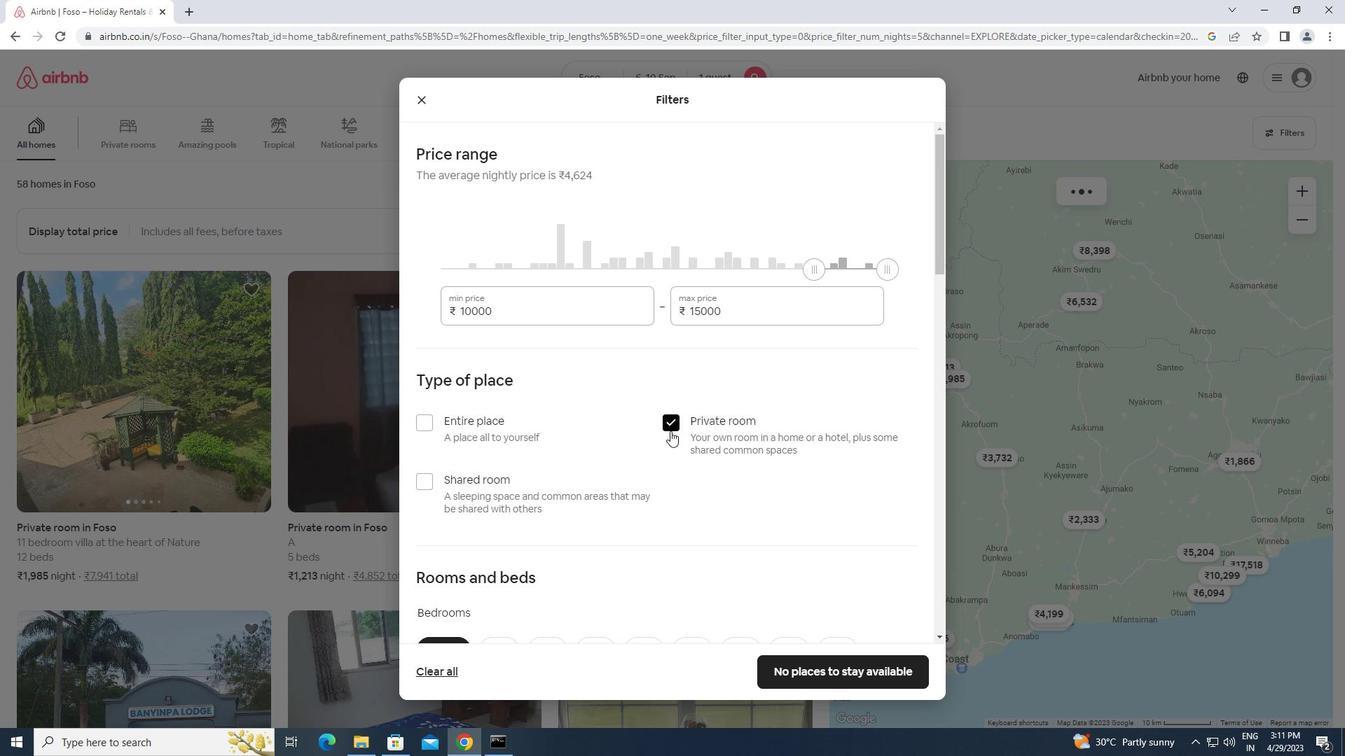 
Action: Mouse scrolled (665, 446) with delta (0, 0)
Screenshot: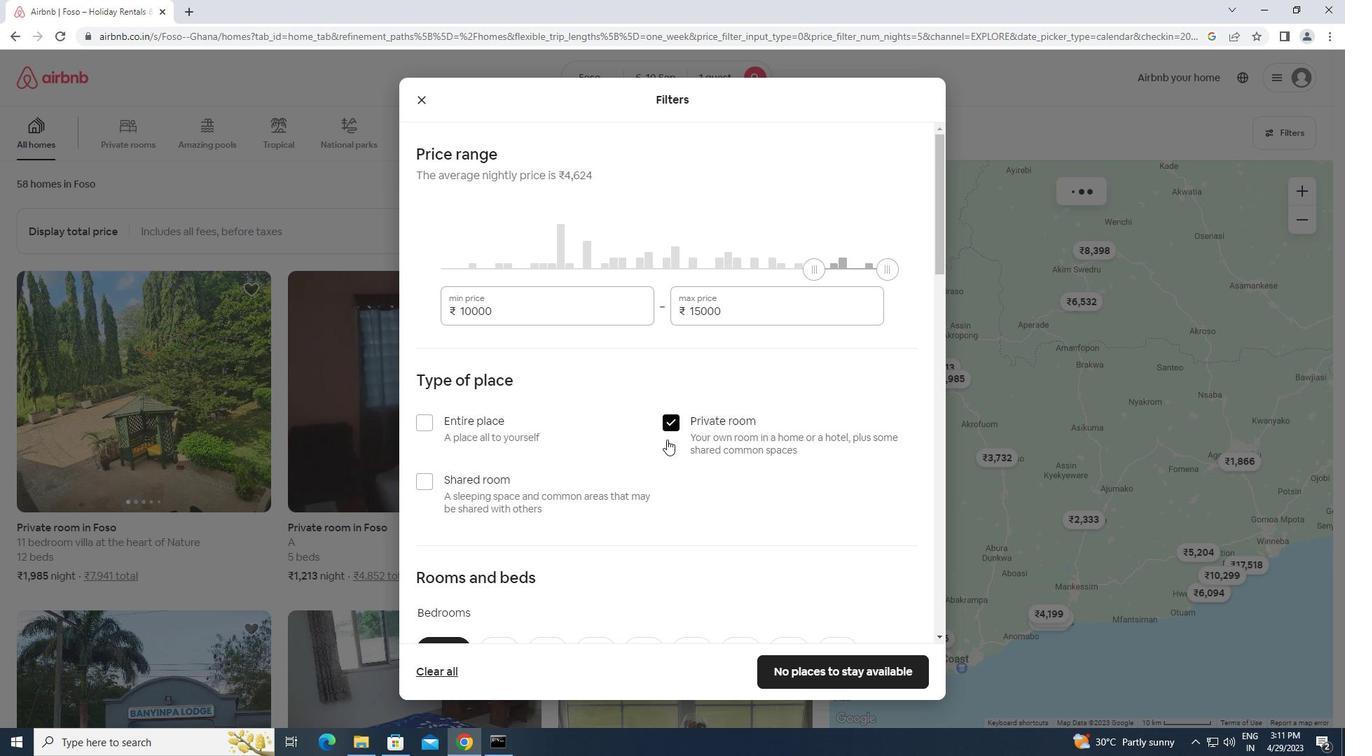 
Action: Mouse scrolled (665, 446) with delta (0, 0)
Screenshot: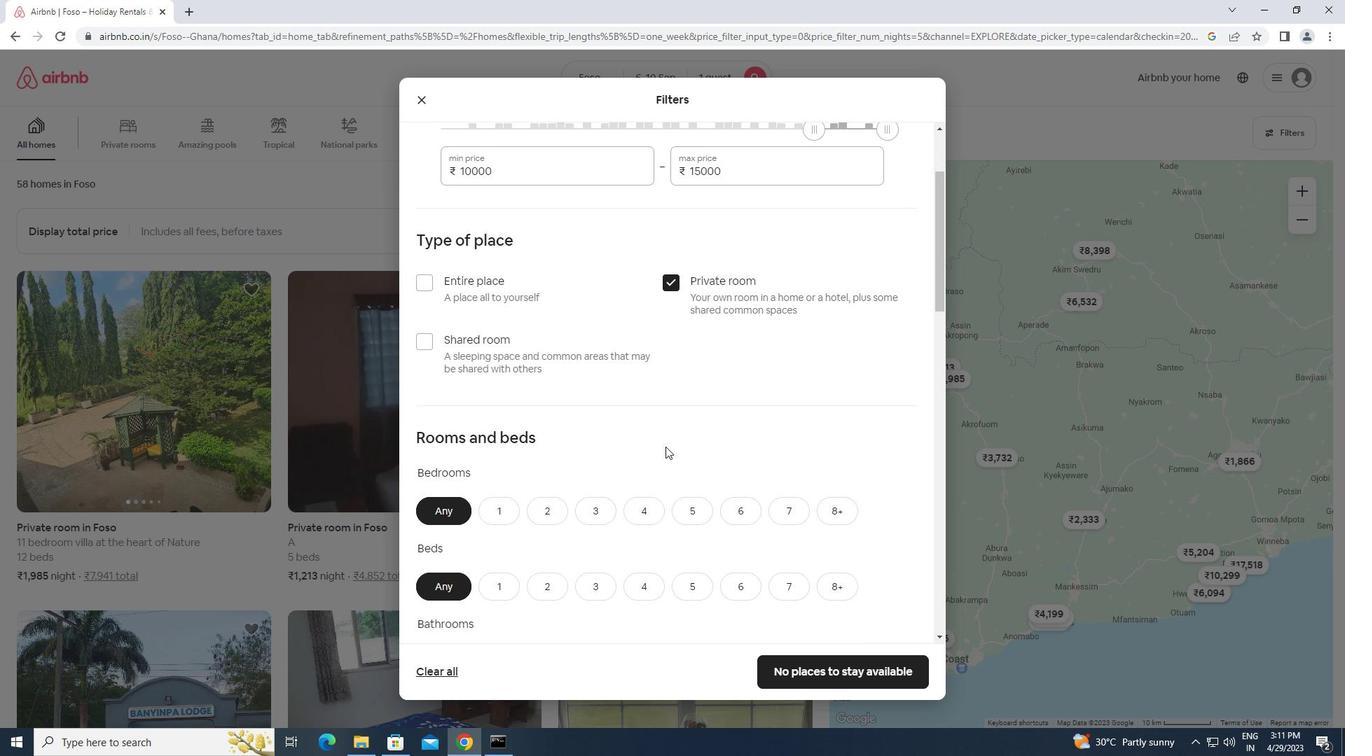 
Action: Mouse scrolled (665, 446) with delta (0, 0)
Screenshot: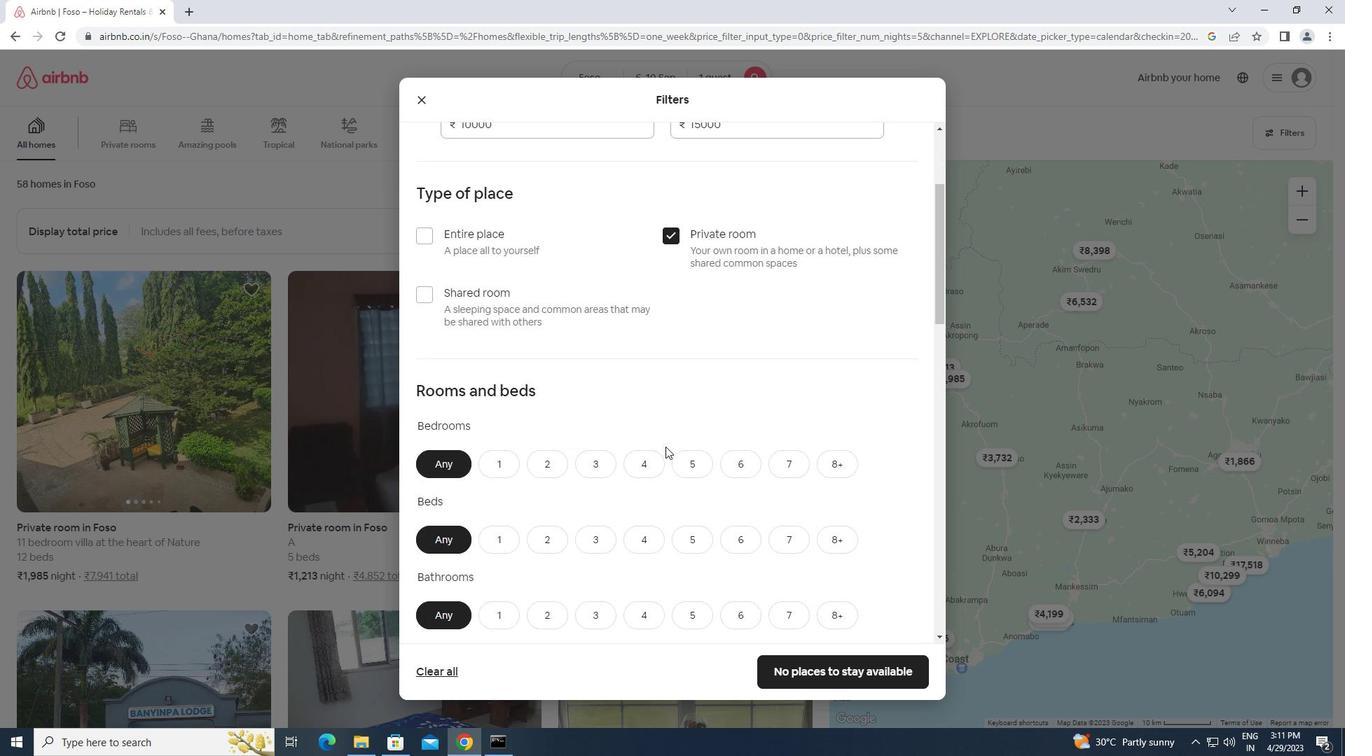 
Action: Mouse moved to (508, 362)
Screenshot: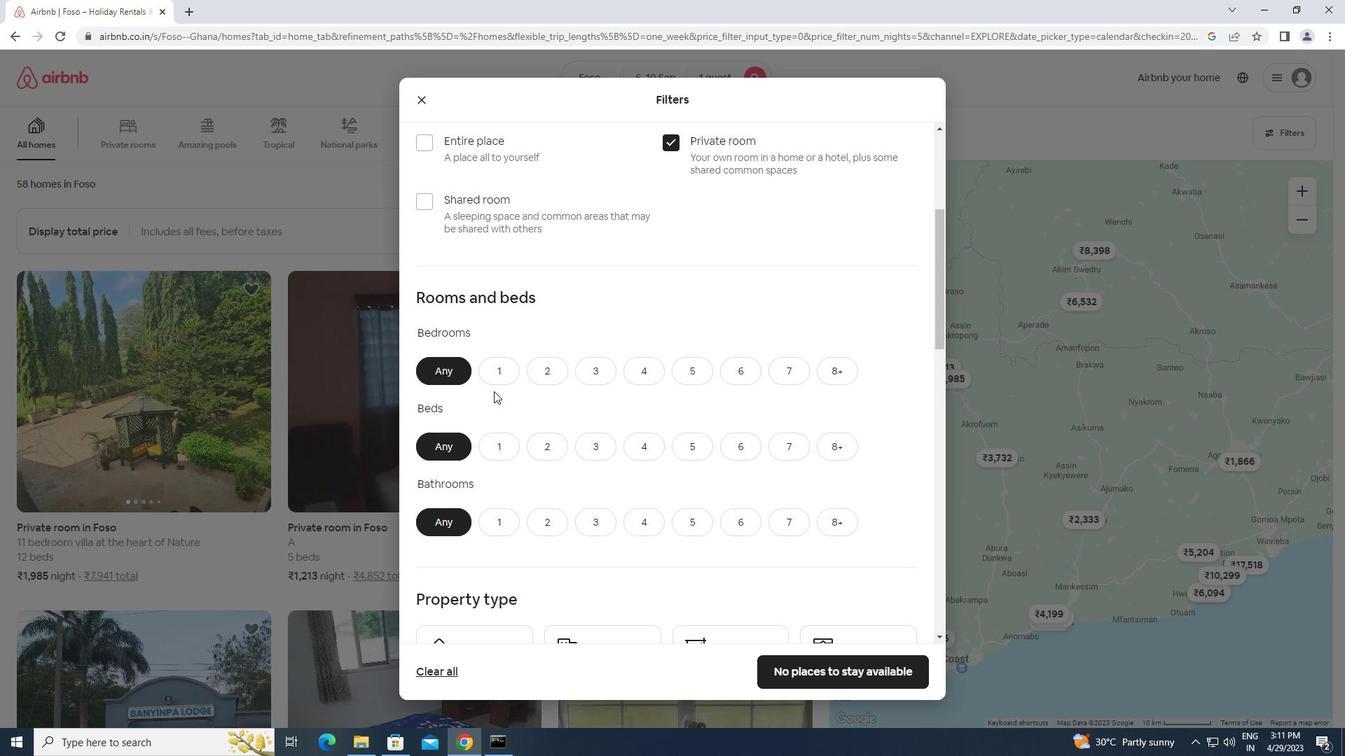 
Action: Mouse pressed left at (508, 362)
Screenshot: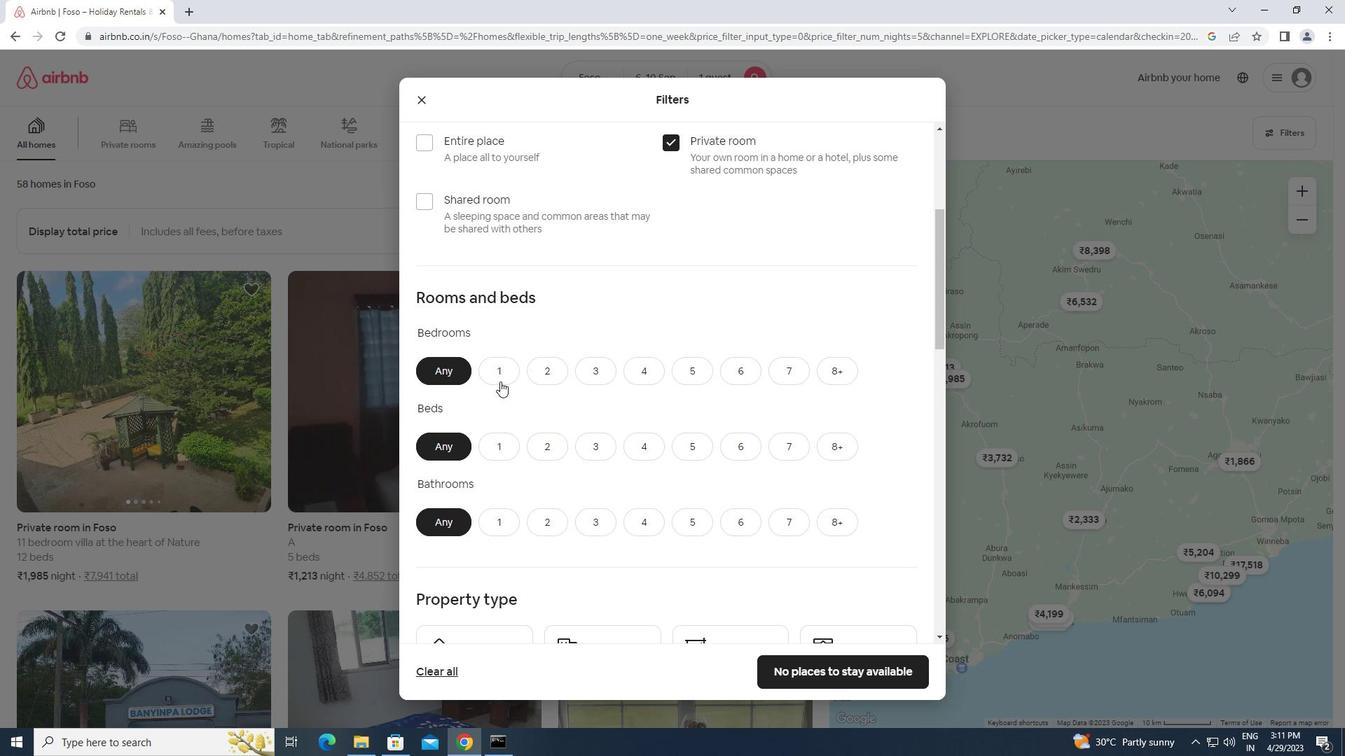 
Action: Mouse moved to (513, 449)
Screenshot: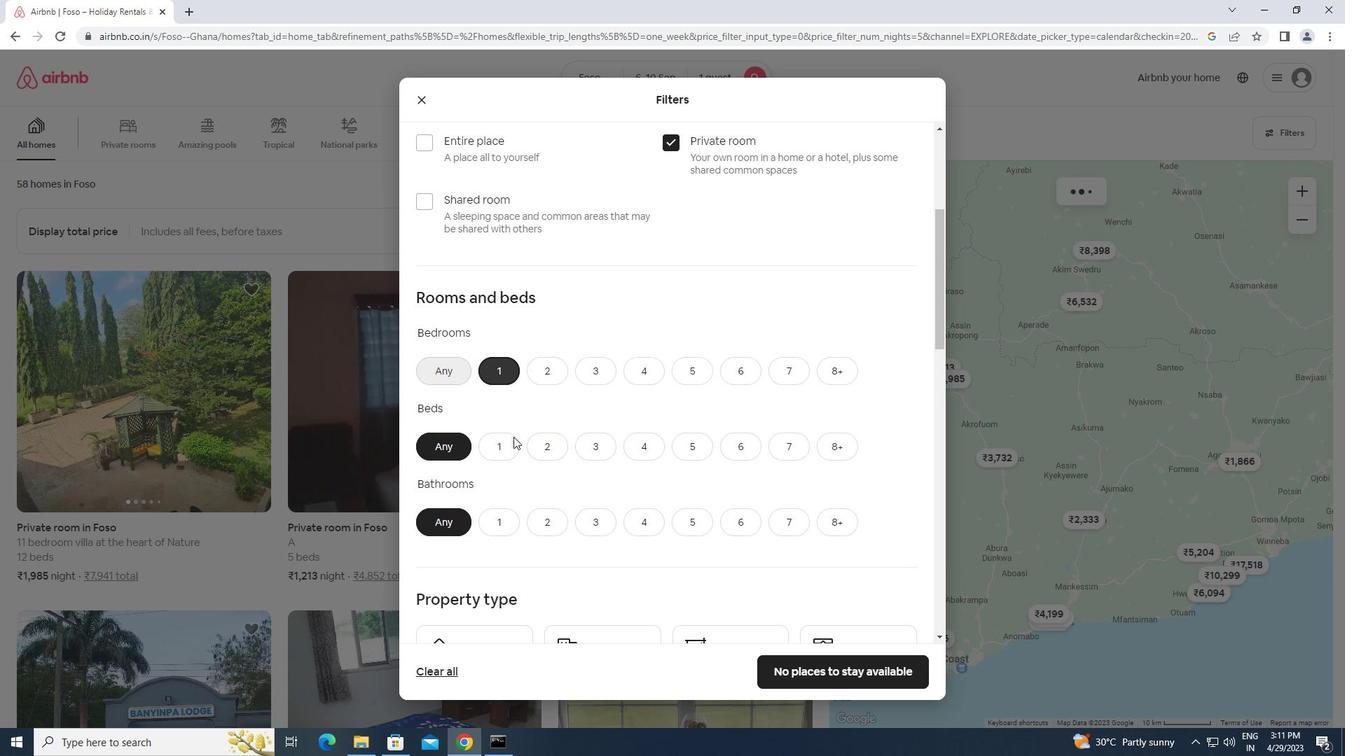 
Action: Mouse pressed left at (513, 449)
Screenshot: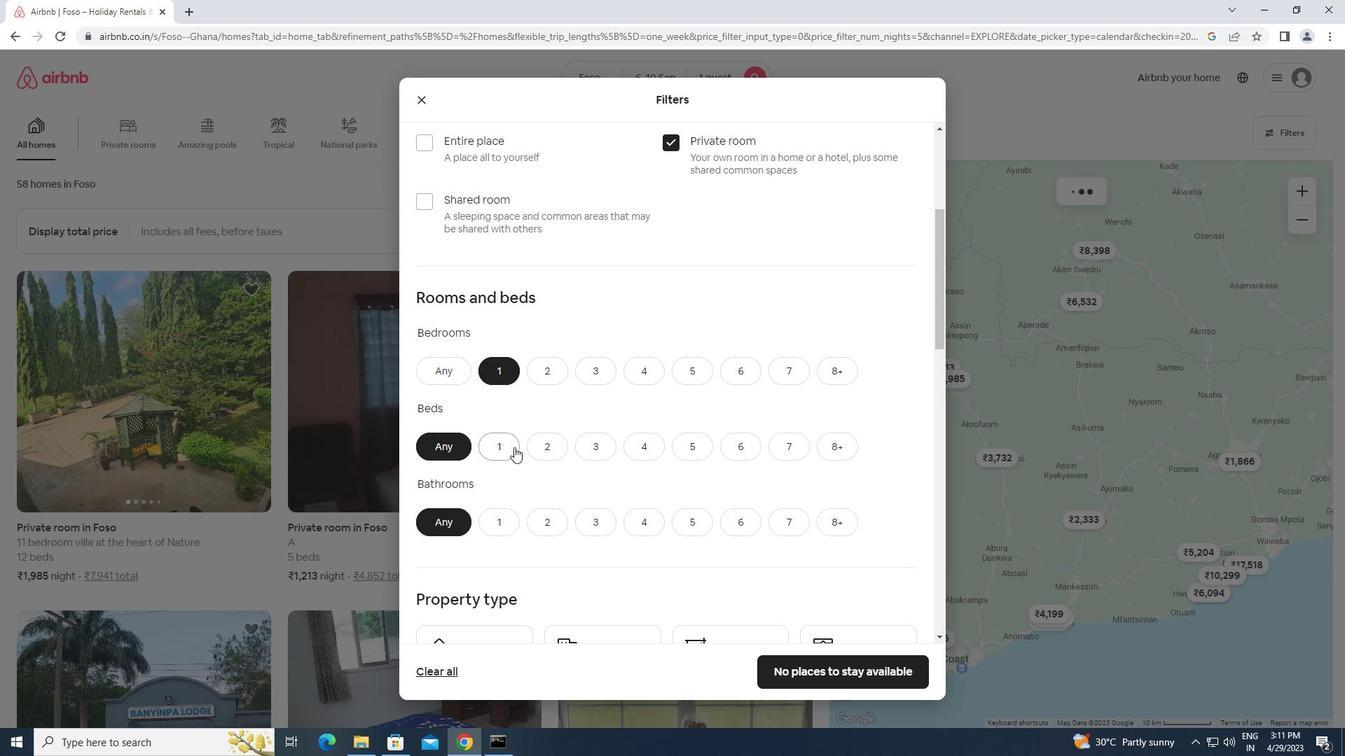 
Action: Mouse moved to (499, 513)
Screenshot: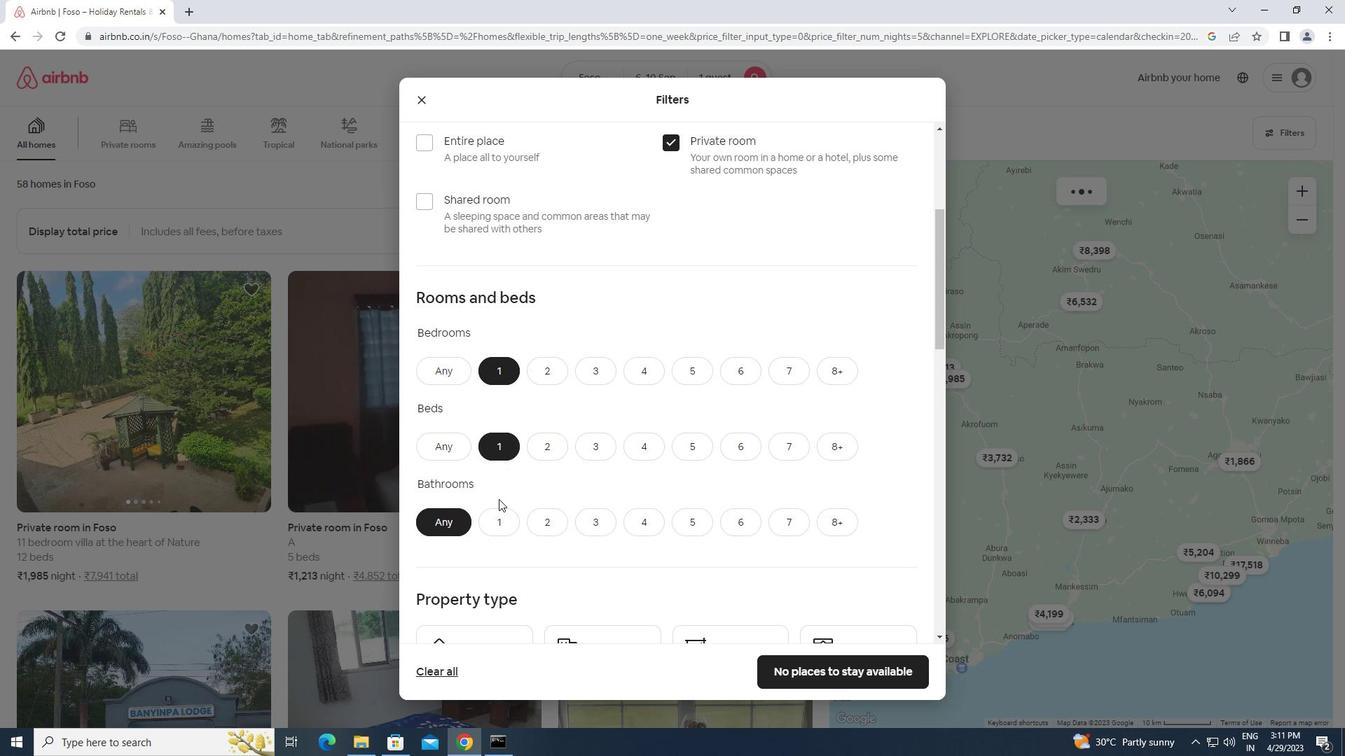 
Action: Mouse pressed left at (499, 513)
Screenshot: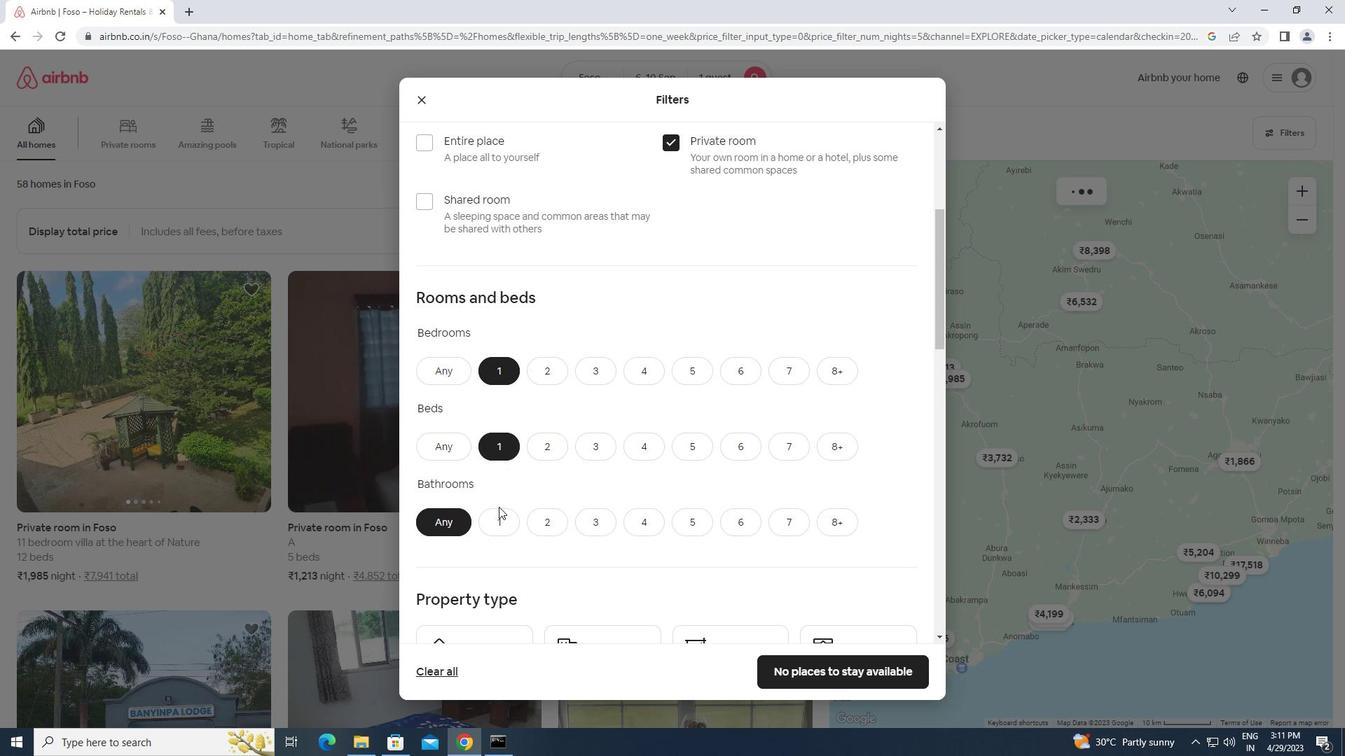 
Action: Mouse moved to (500, 513)
Screenshot: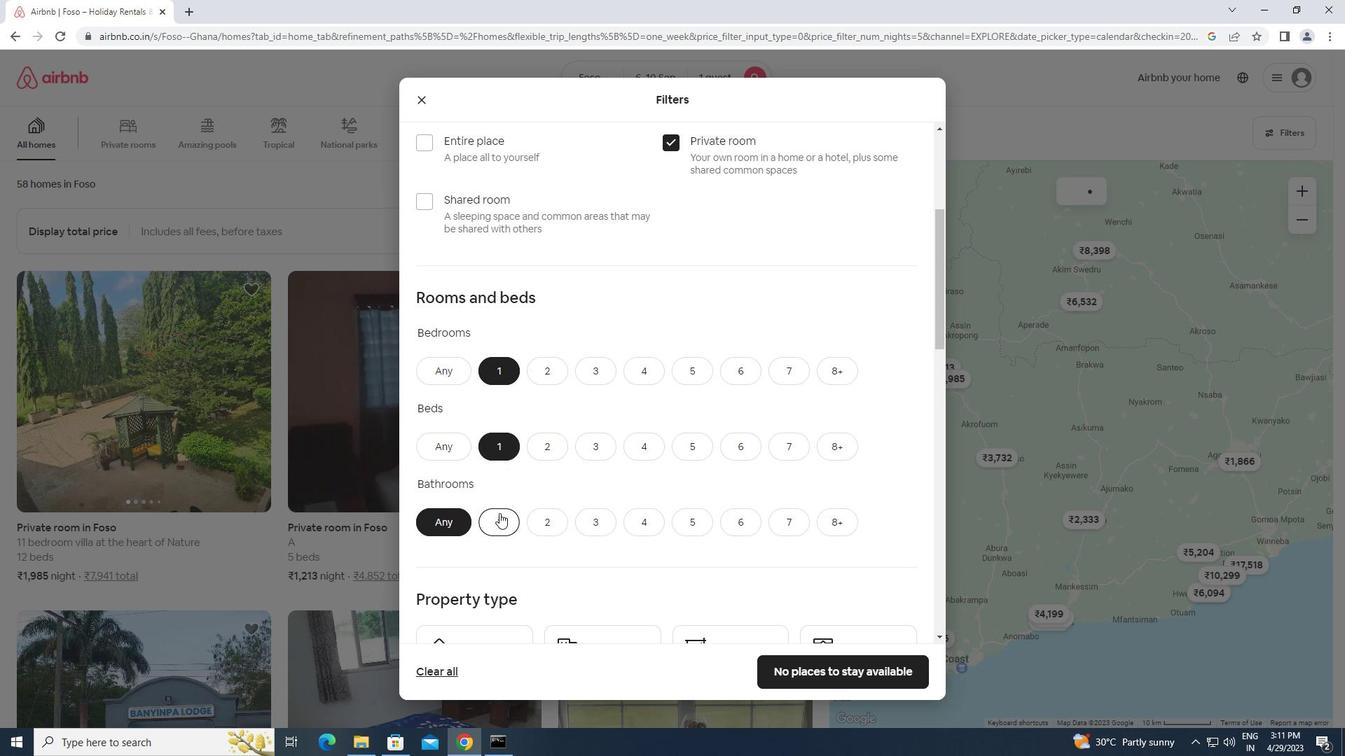 
Action: Mouse scrolled (500, 512) with delta (0, 0)
Screenshot: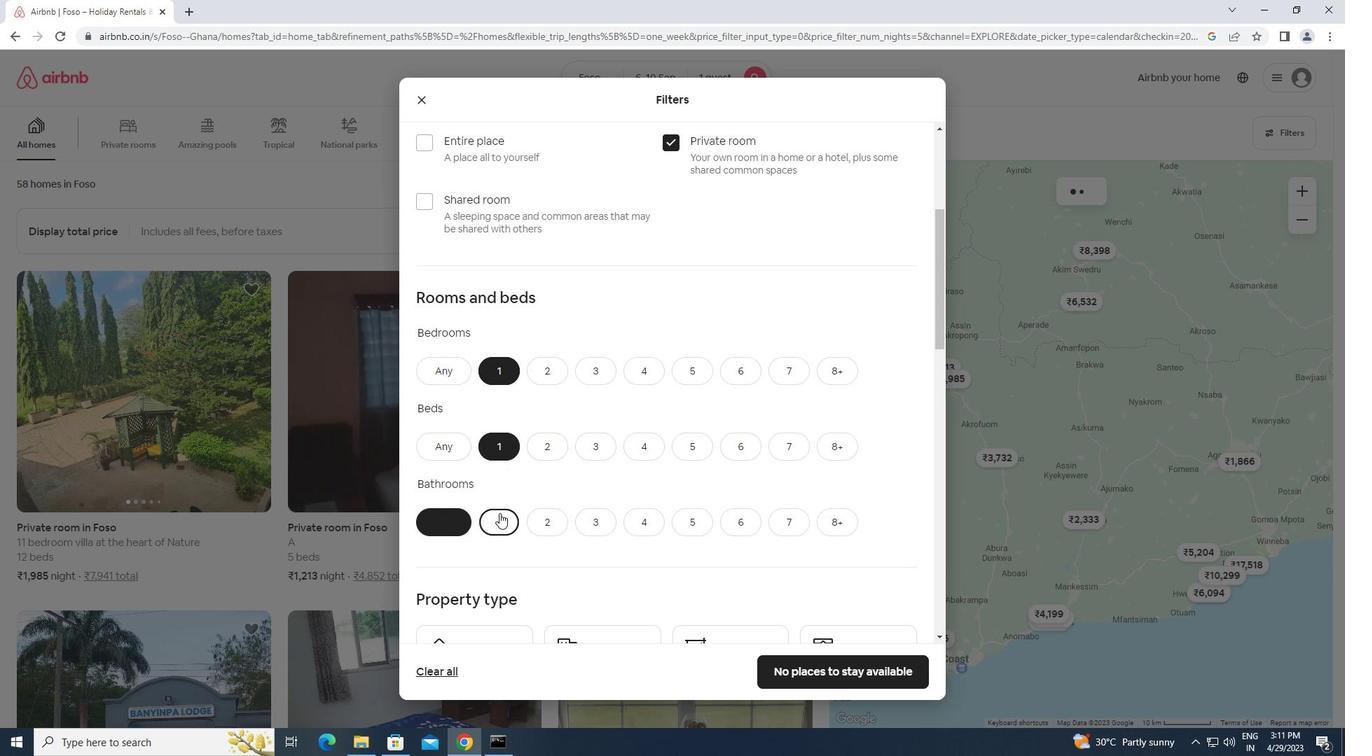 
Action: Mouse scrolled (500, 512) with delta (0, 0)
Screenshot: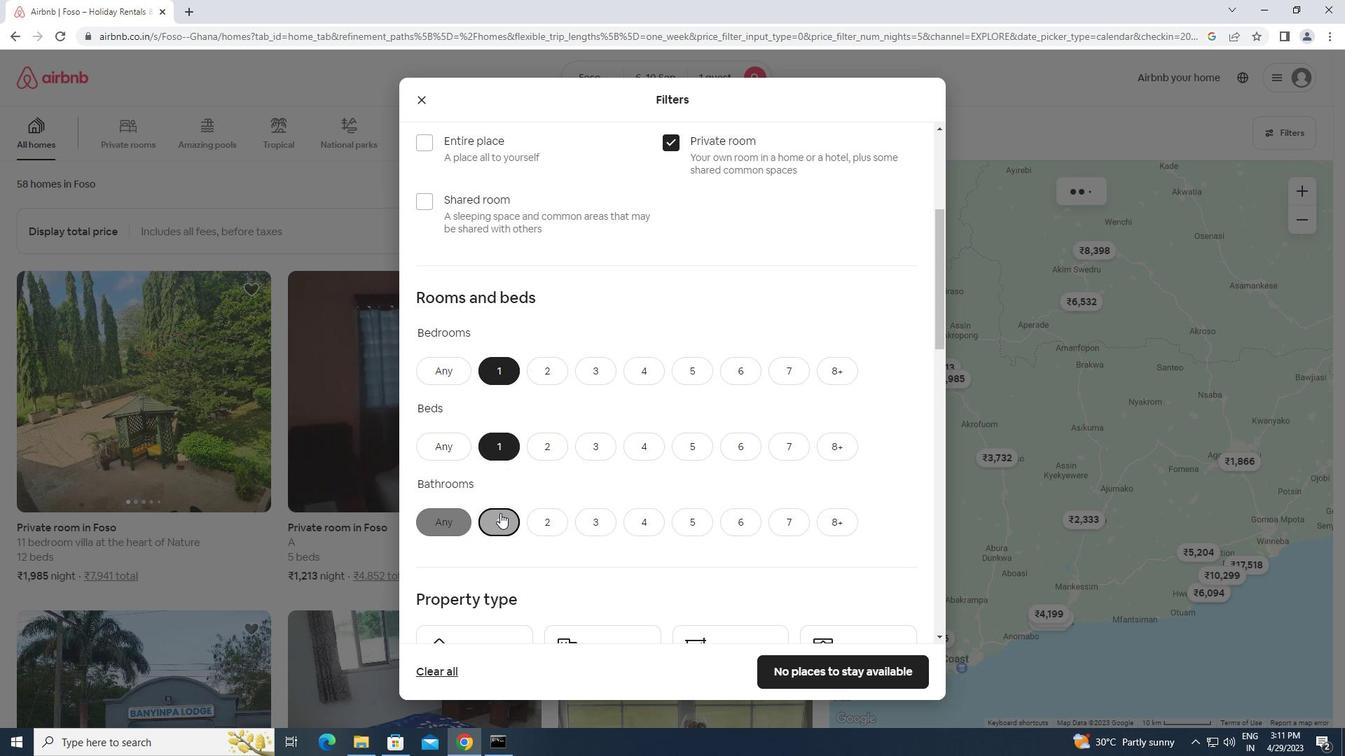 
Action: Mouse scrolled (500, 512) with delta (0, 0)
Screenshot: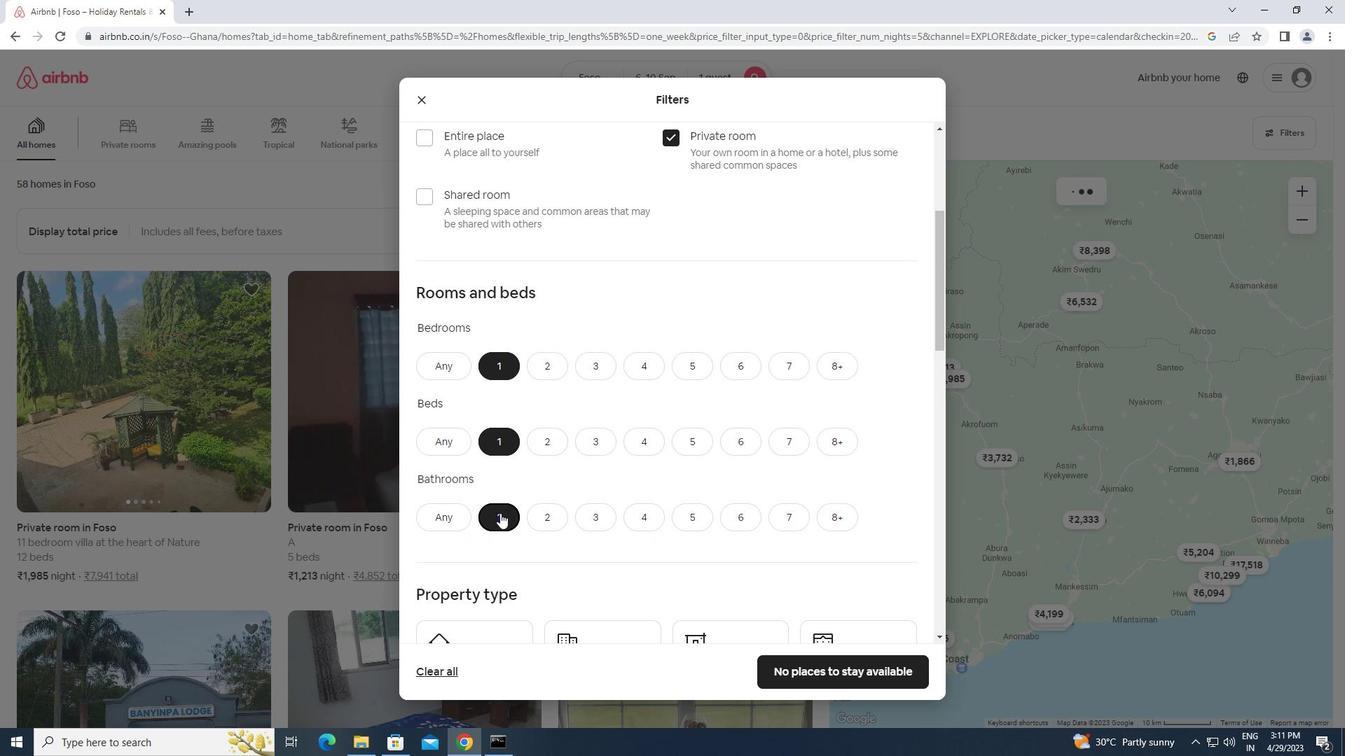 
Action: Mouse moved to (487, 461)
Screenshot: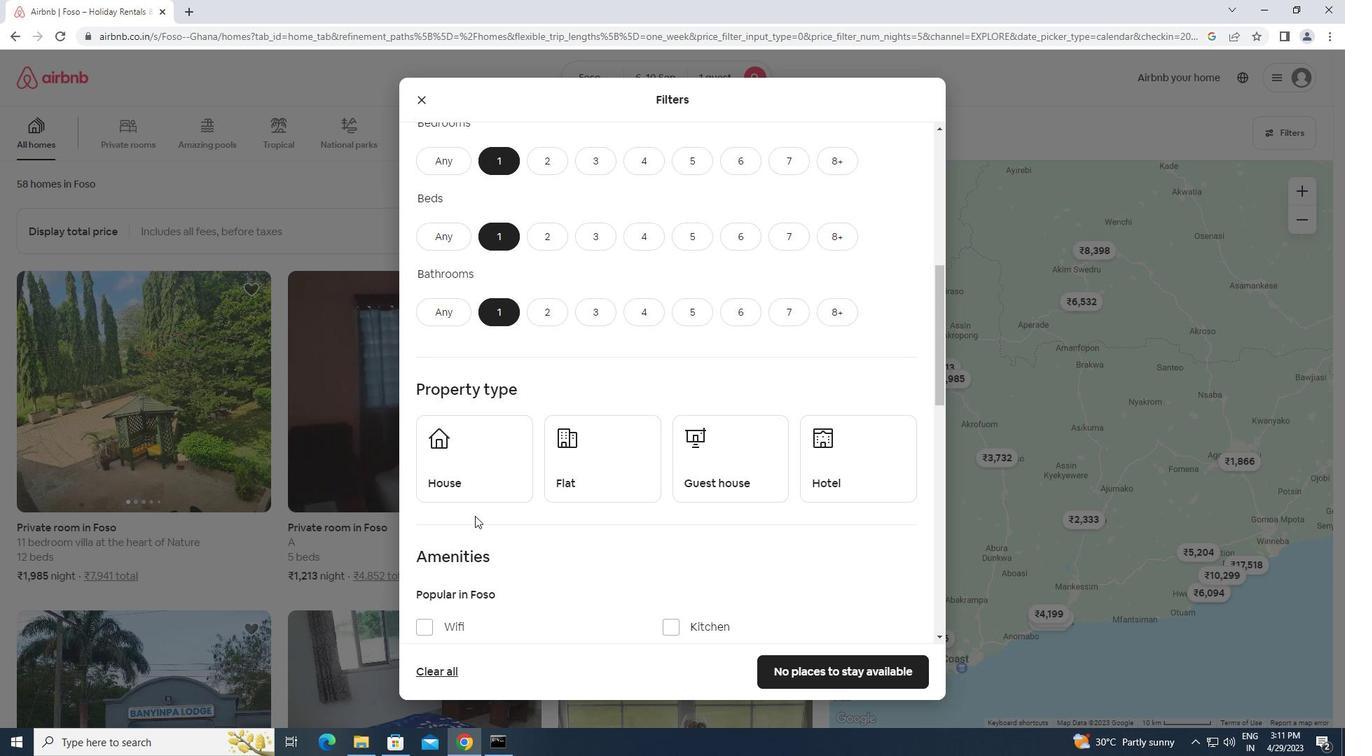 
Action: Mouse pressed left at (487, 461)
Screenshot: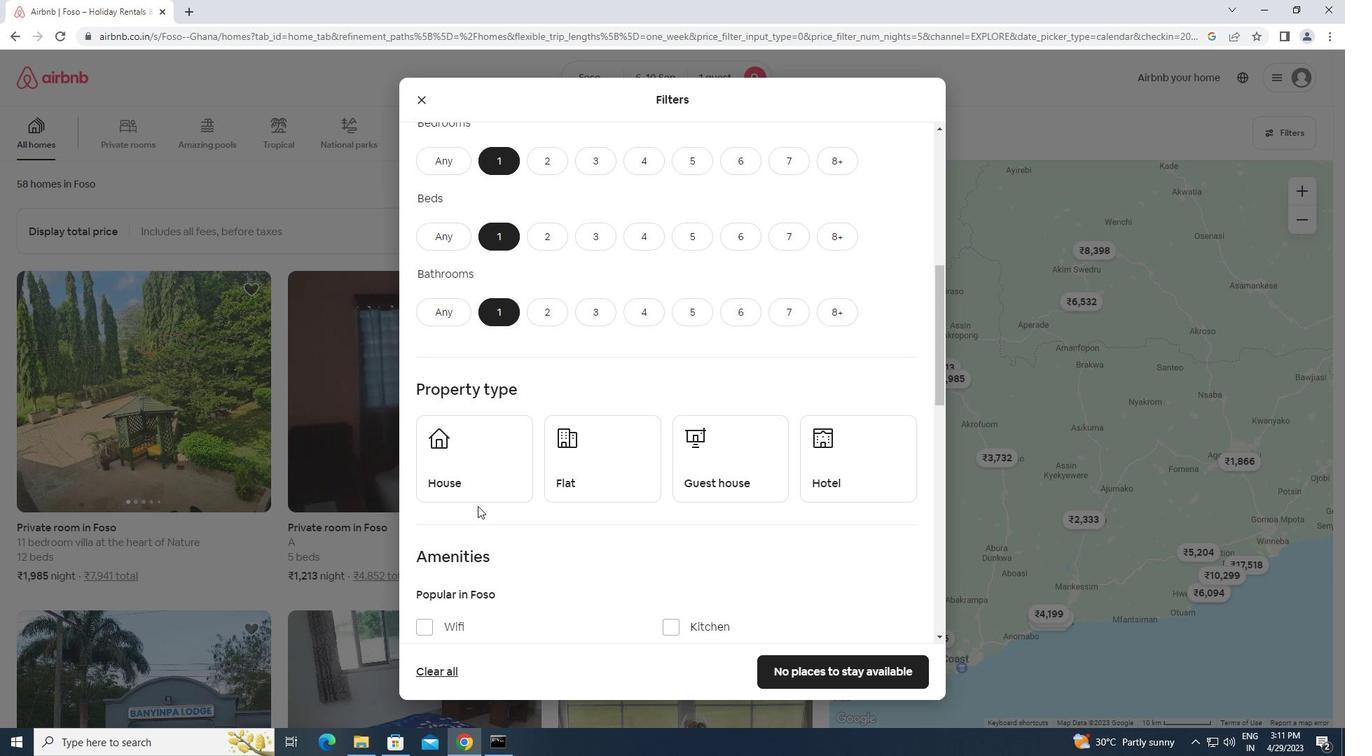 
Action: Mouse moved to (615, 477)
Screenshot: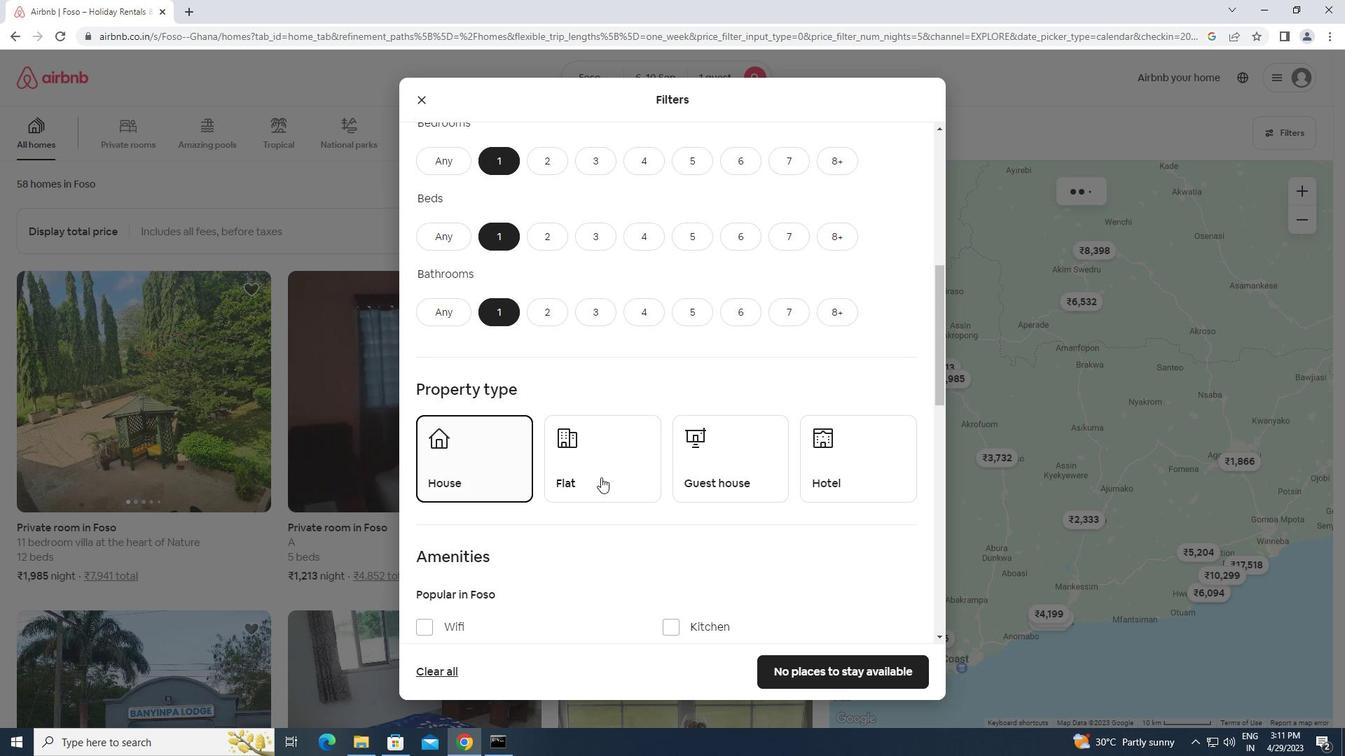 
Action: Mouse pressed left at (615, 477)
Screenshot: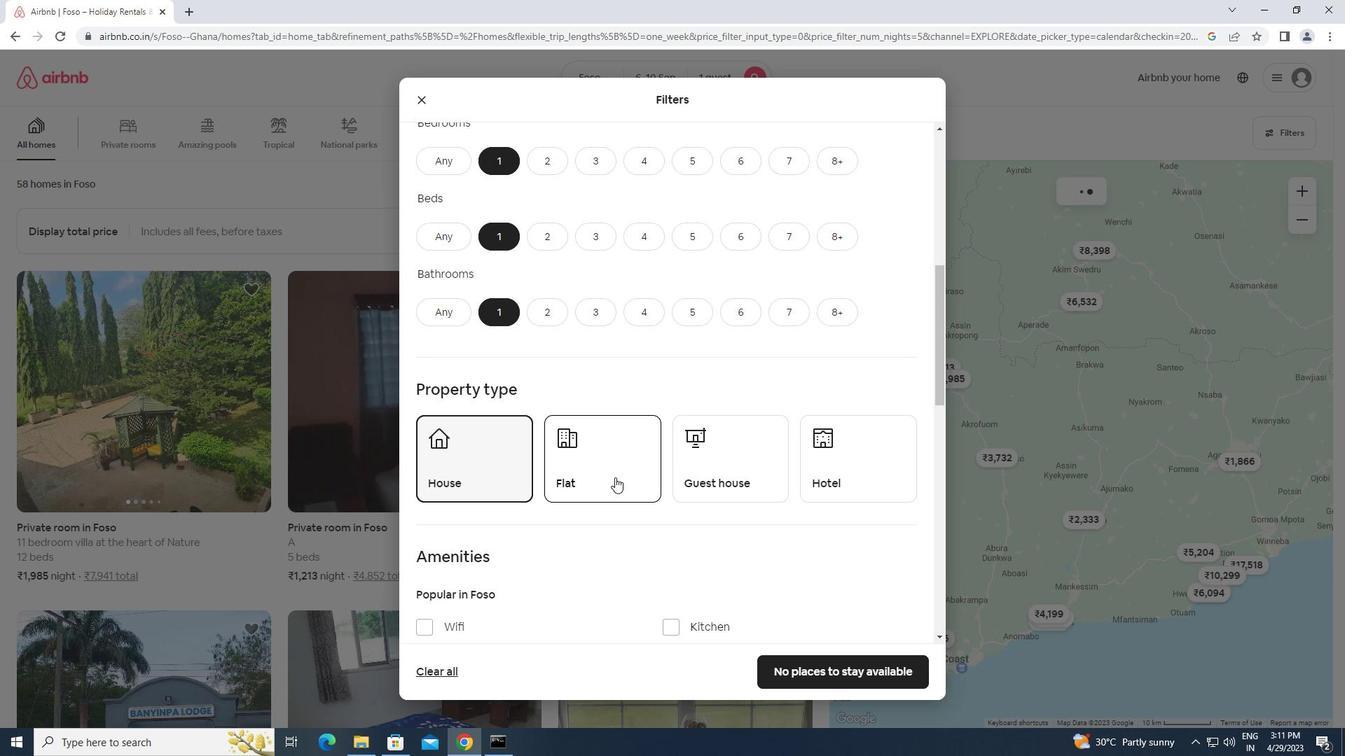
Action: Mouse moved to (744, 470)
Screenshot: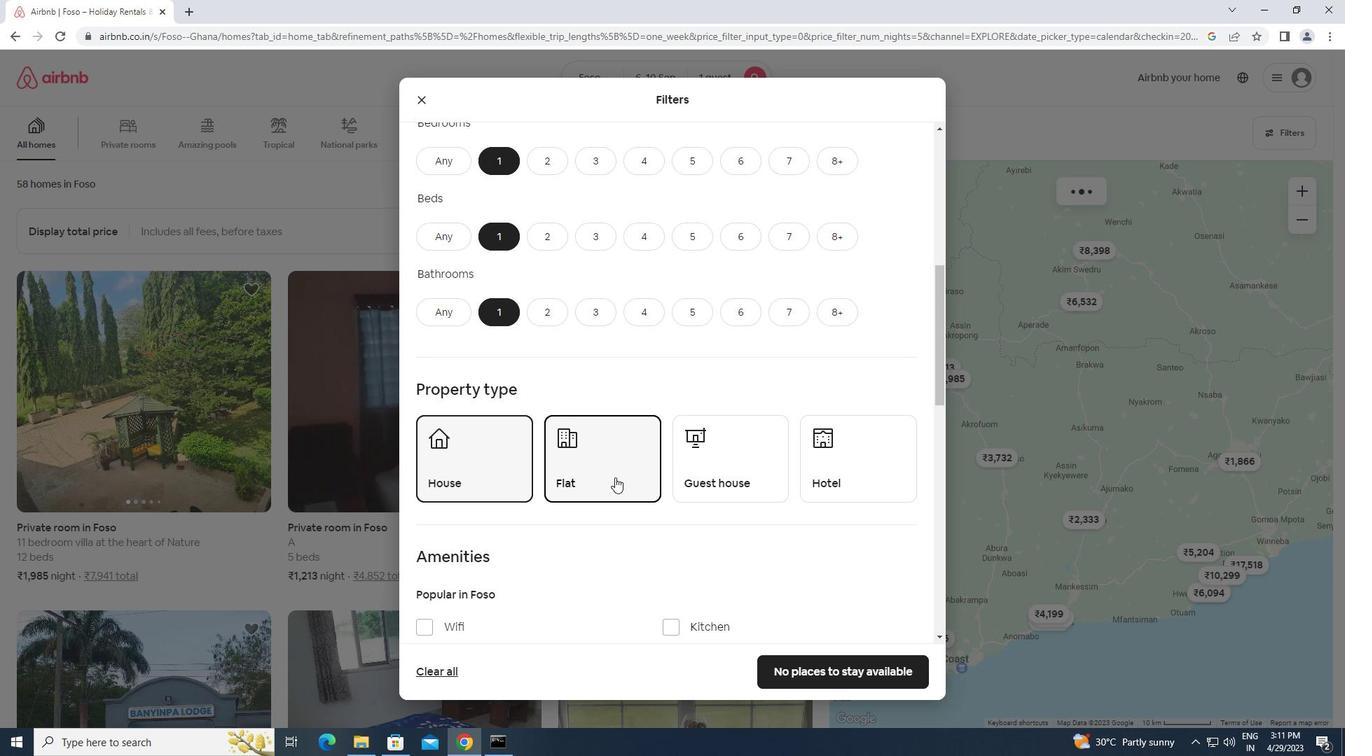 
Action: Mouse pressed left at (744, 470)
Screenshot: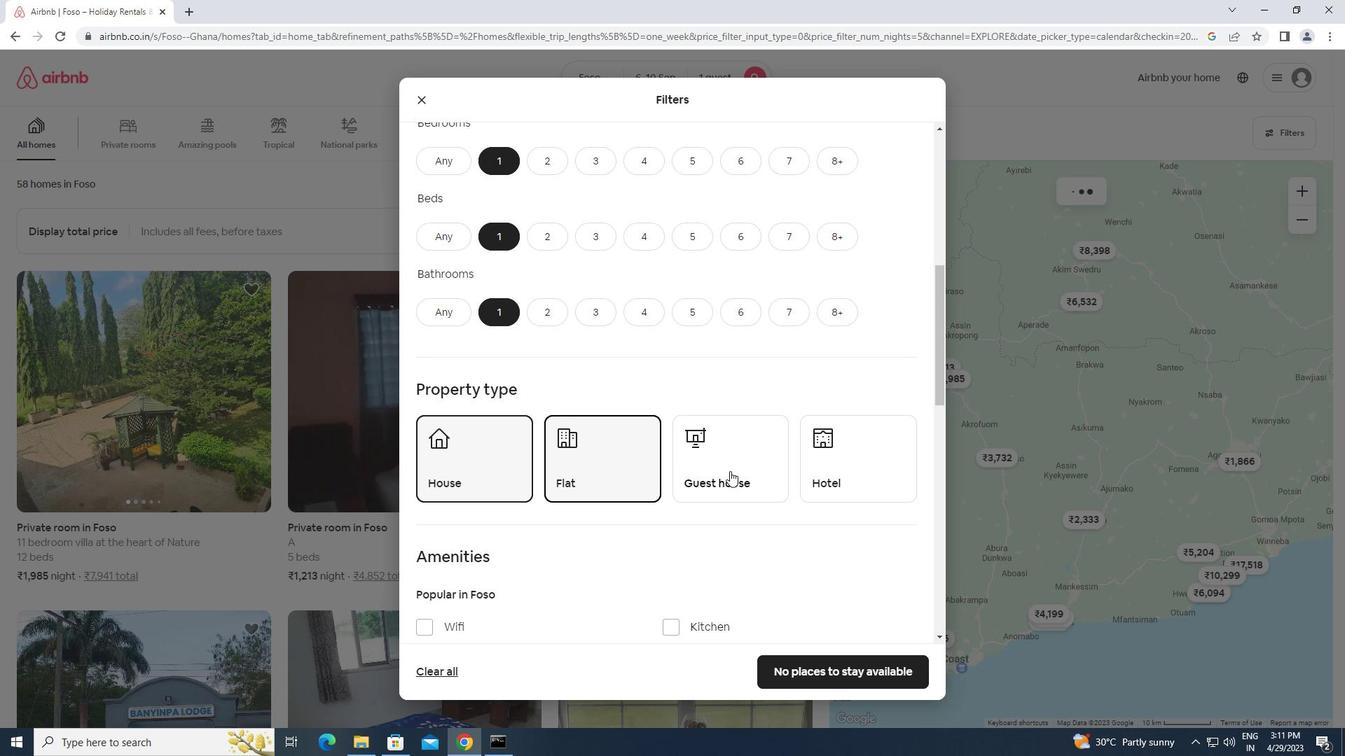 
Action: Mouse moved to (840, 467)
Screenshot: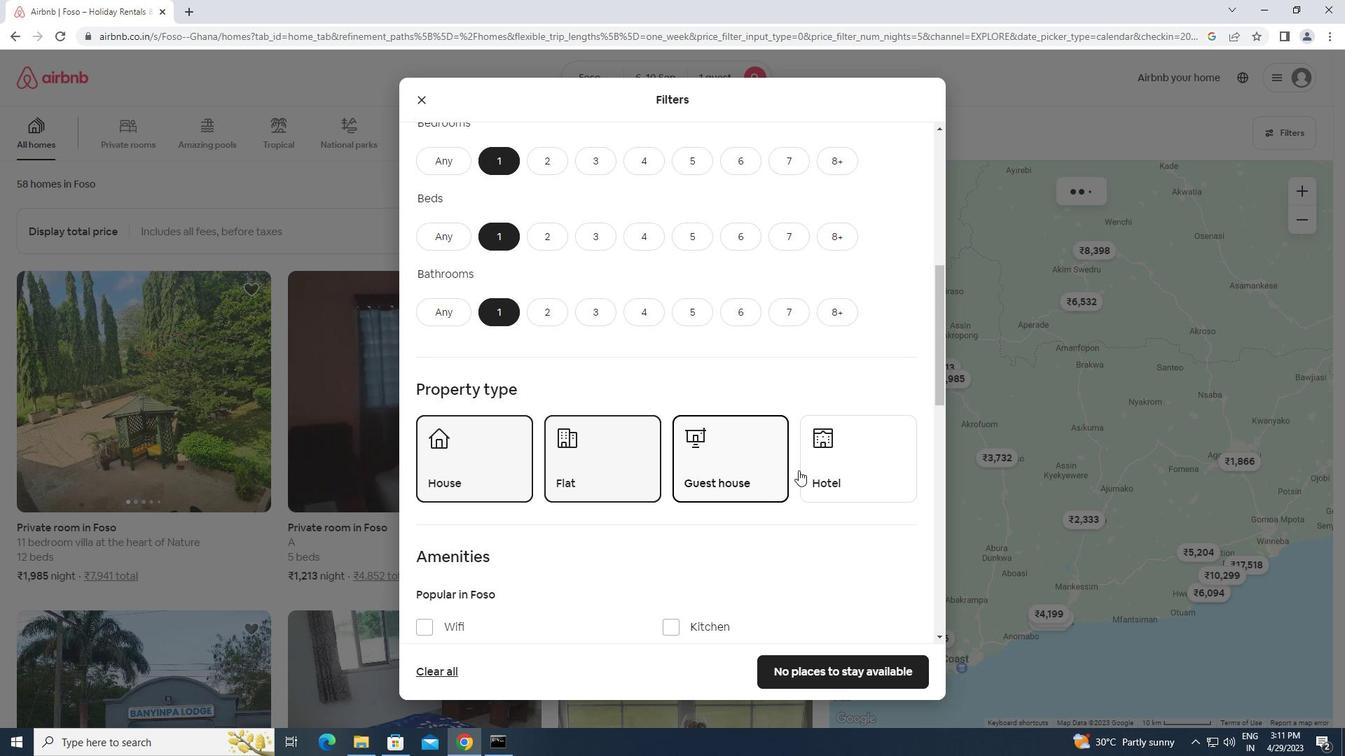 
Action: Mouse pressed left at (840, 467)
Screenshot: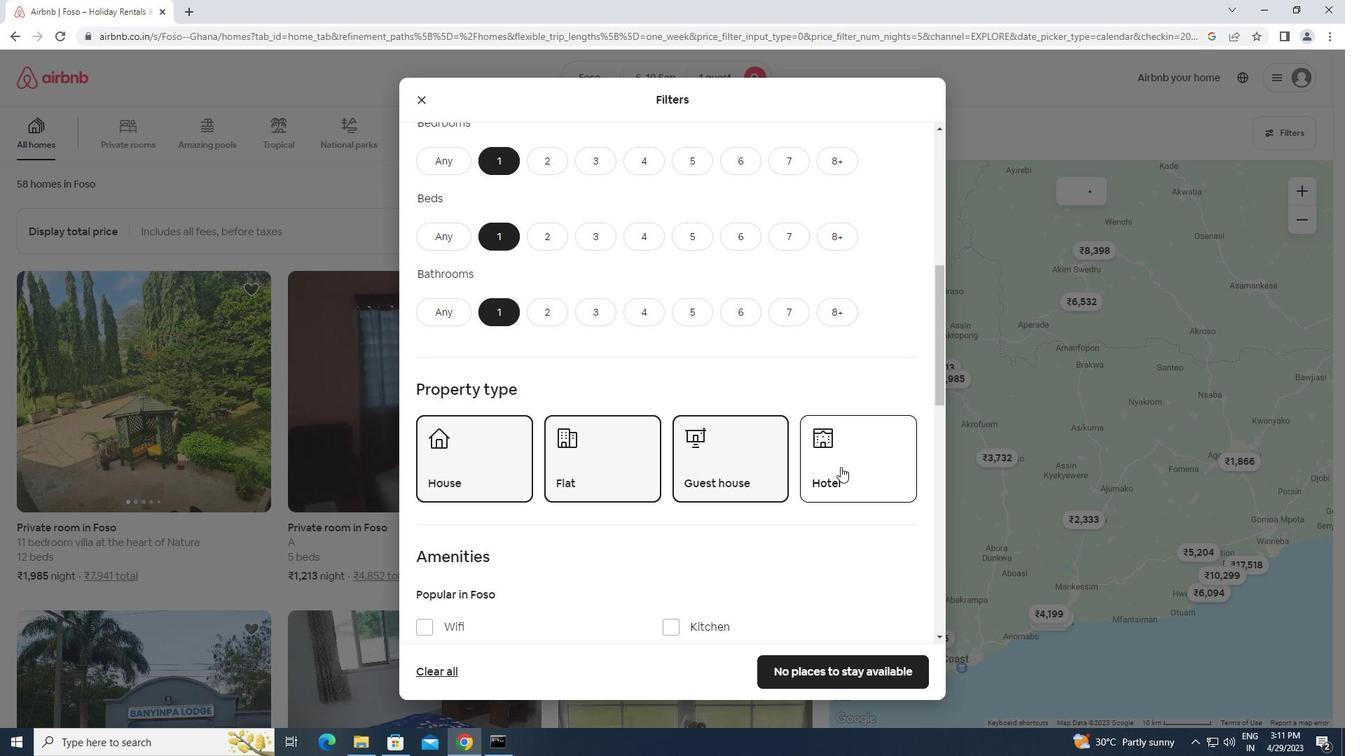 
Action: Mouse moved to (560, 509)
Screenshot: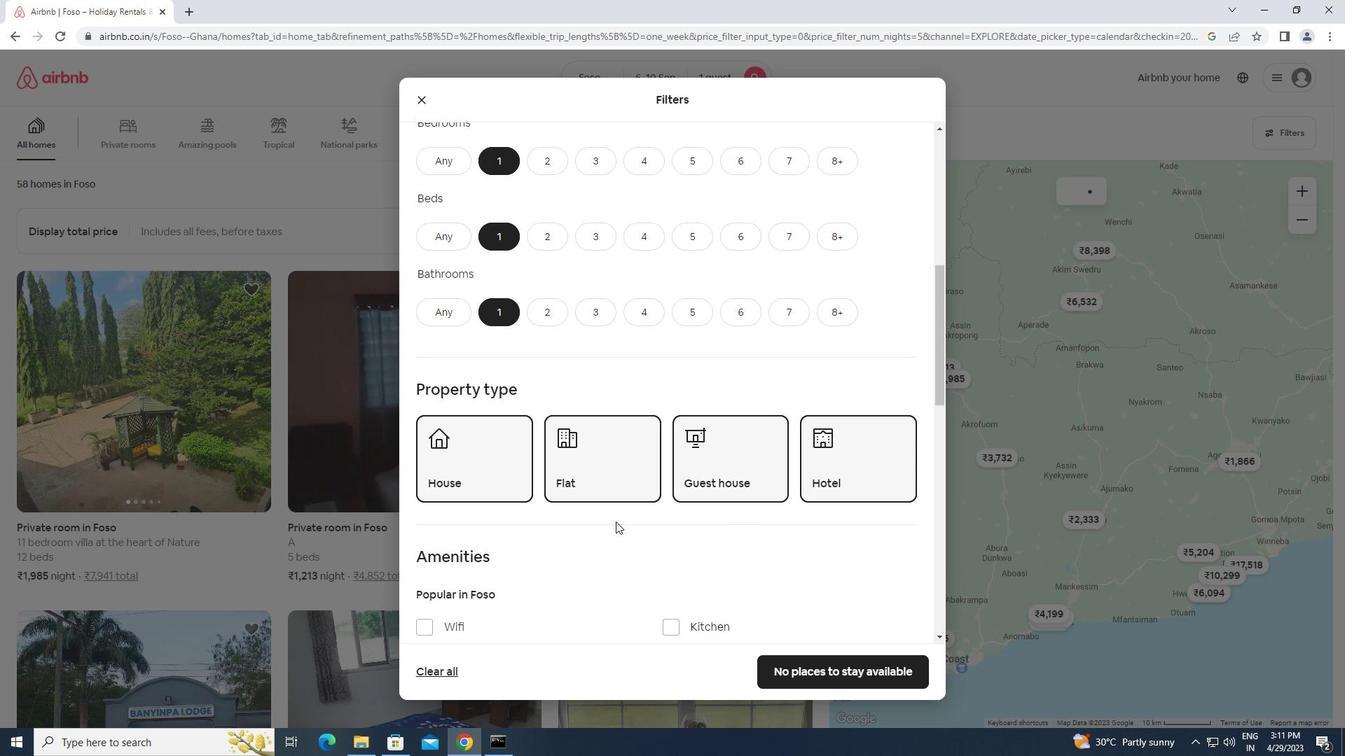 
Action: Mouse scrolled (560, 509) with delta (0, 0)
Screenshot: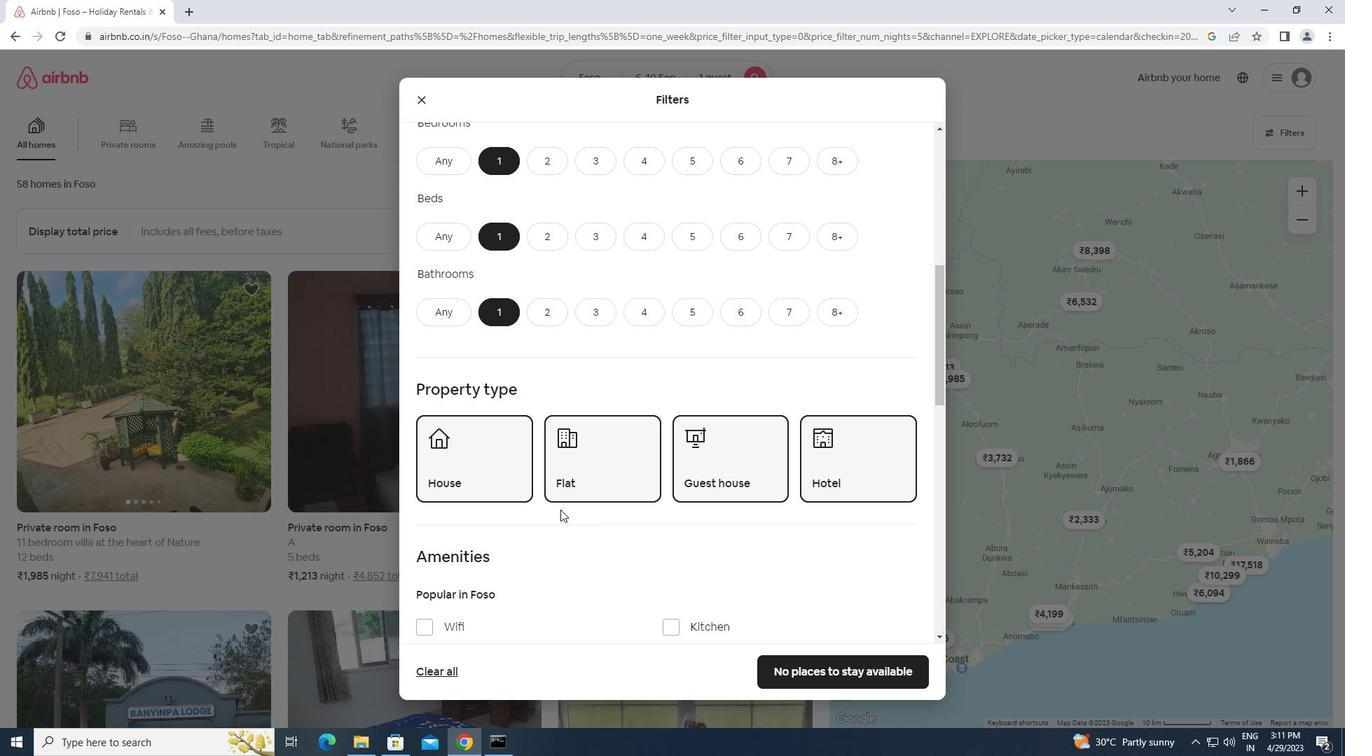 
Action: Mouse scrolled (560, 509) with delta (0, 0)
Screenshot: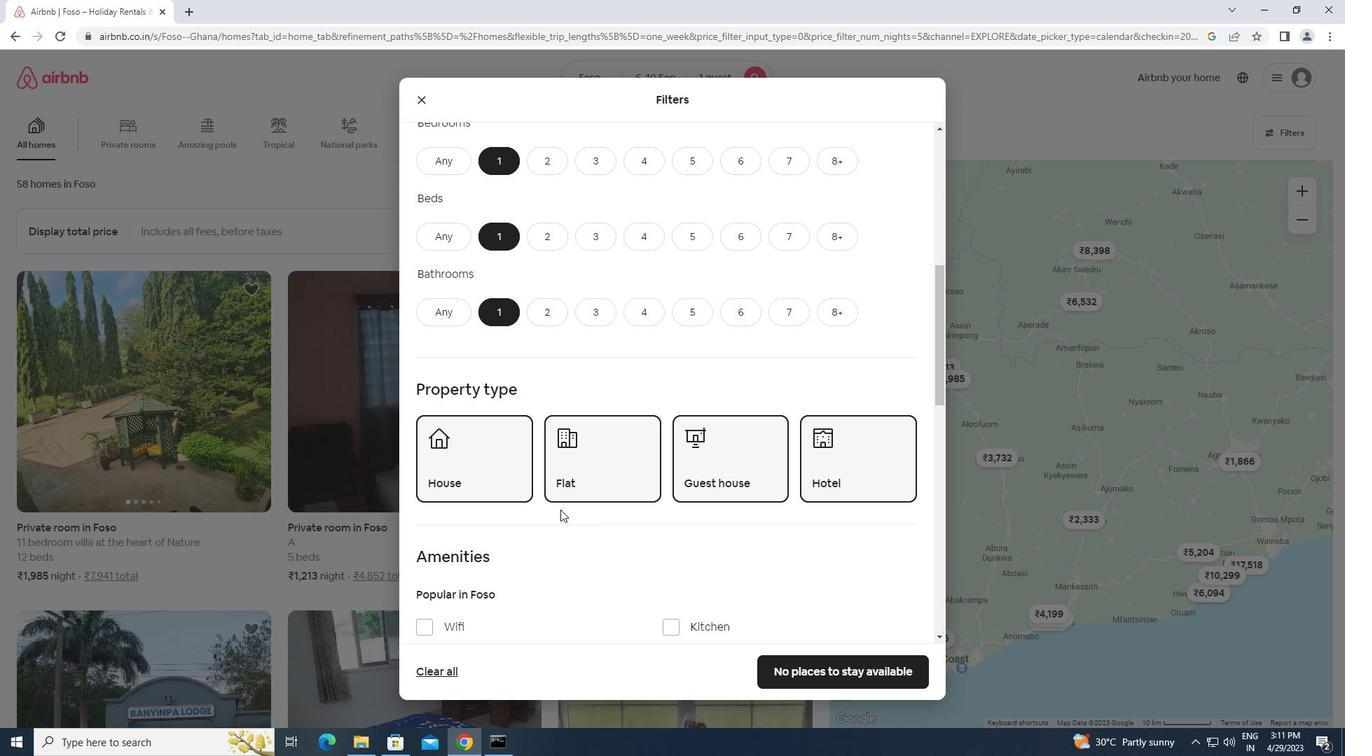 
Action: Mouse scrolled (560, 509) with delta (0, 0)
Screenshot: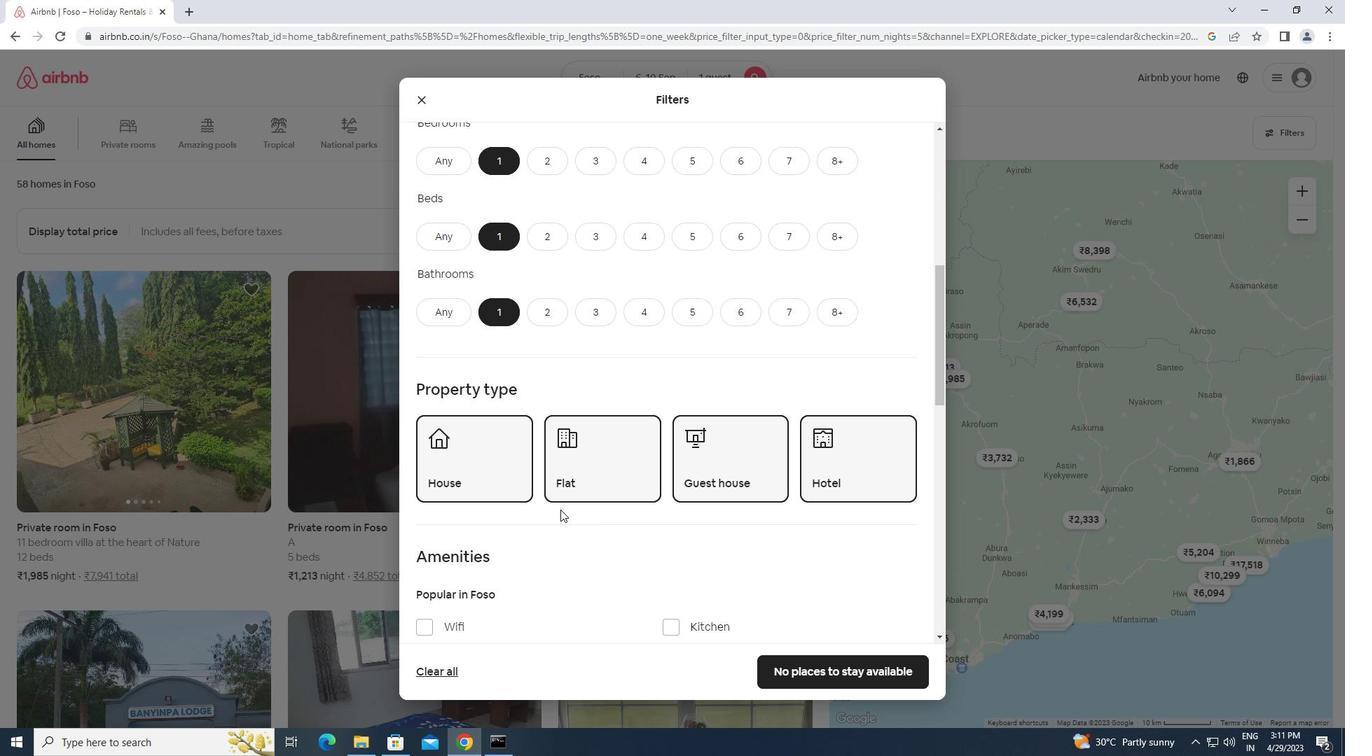 
Action: Mouse scrolled (560, 509) with delta (0, 0)
Screenshot: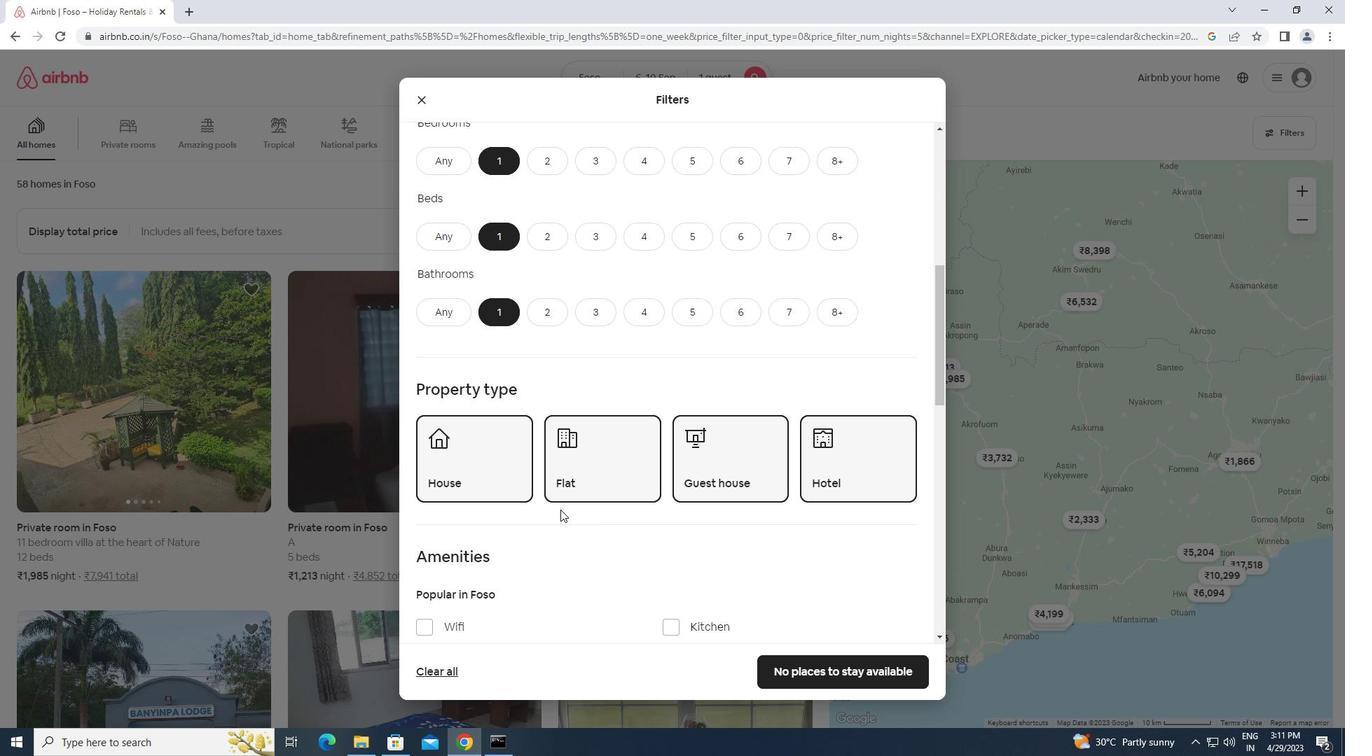 
Action: Mouse moved to (888, 607)
Screenshot: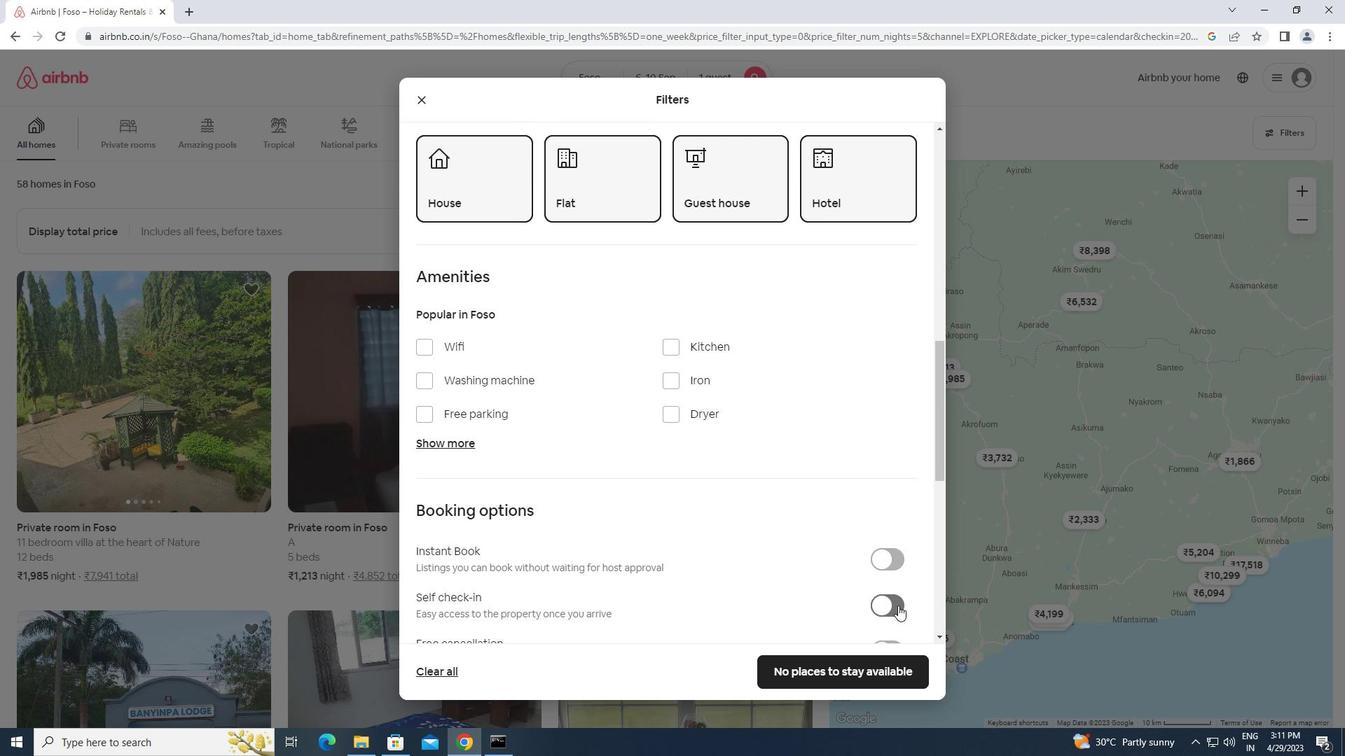
Action: Mouse pressed left at (888, 607)
Screenshot: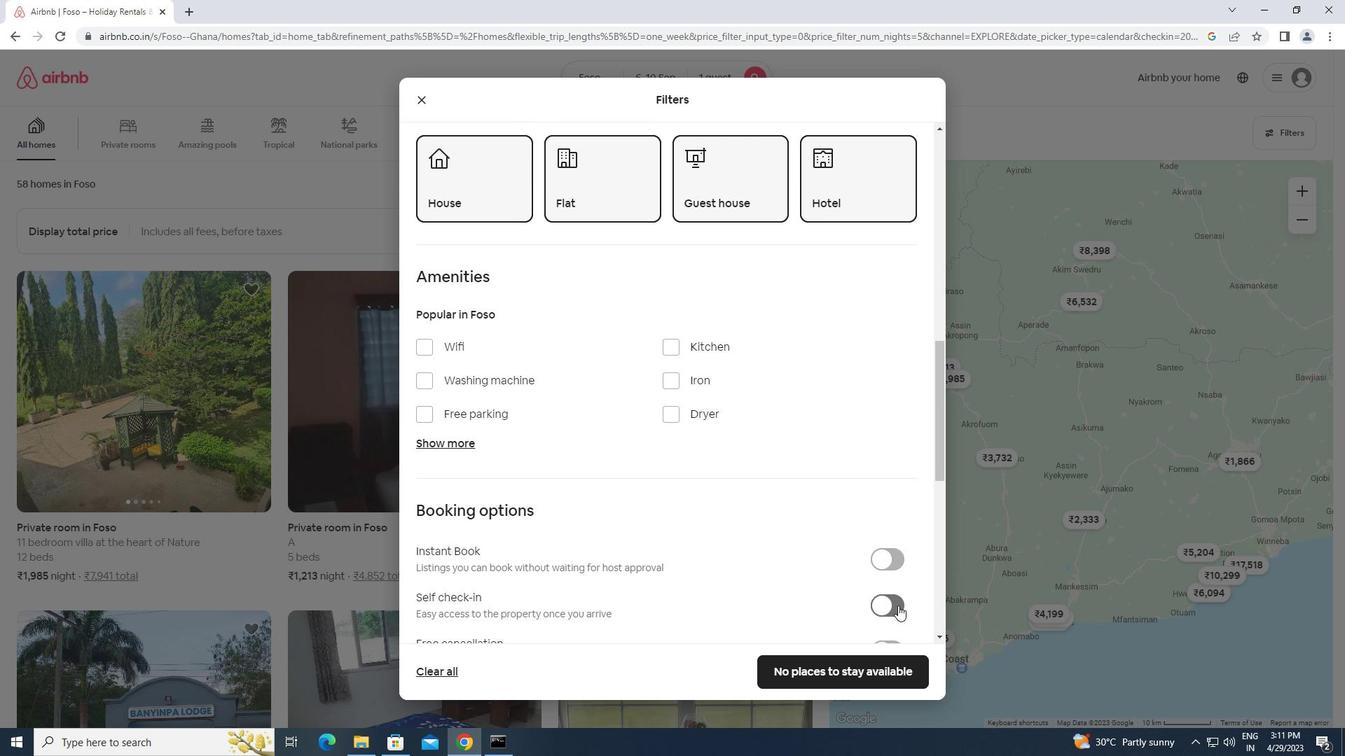 
Action: Mouse moved to (709, 605)
Screenshot: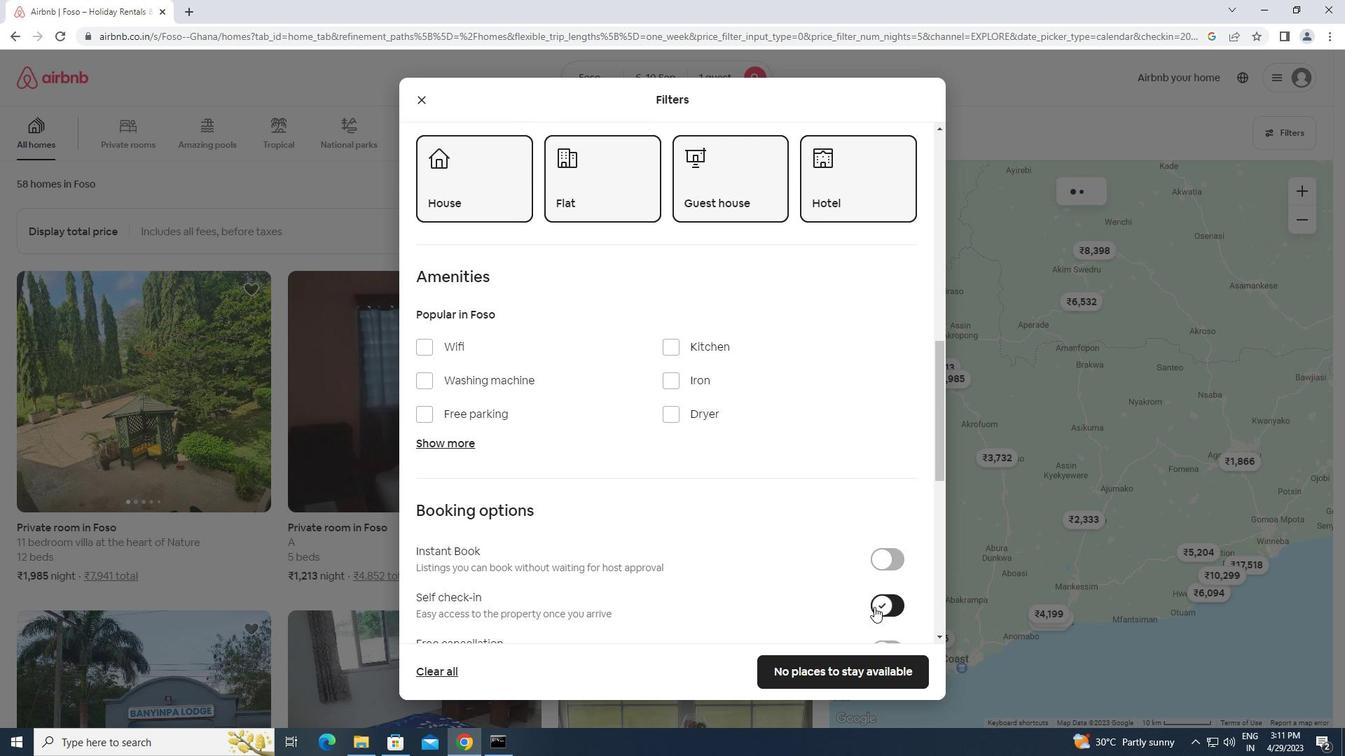 
Action: Mouse scrolled (709, 605) with delta (0, 0)
Screenshot: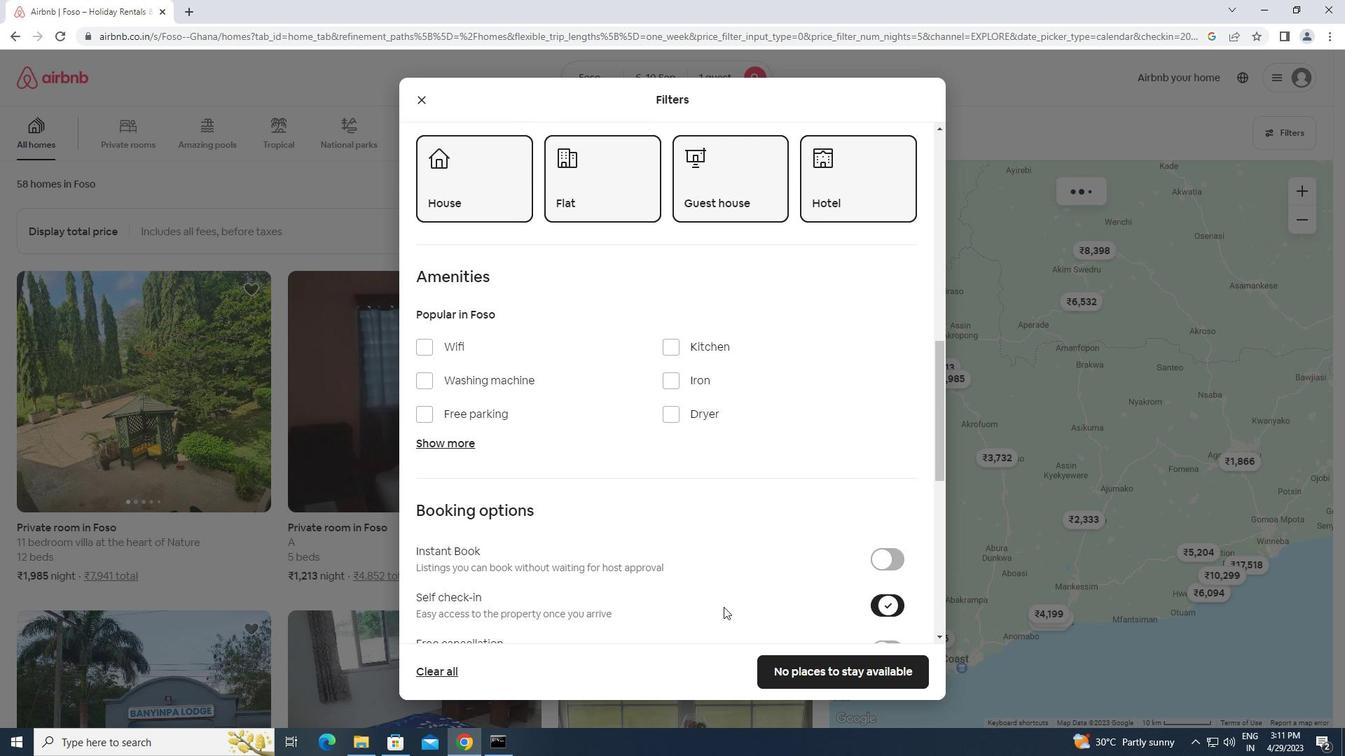 
Action: Mouse scrolled (709, 605) with delta (0, 0)
Screenshot: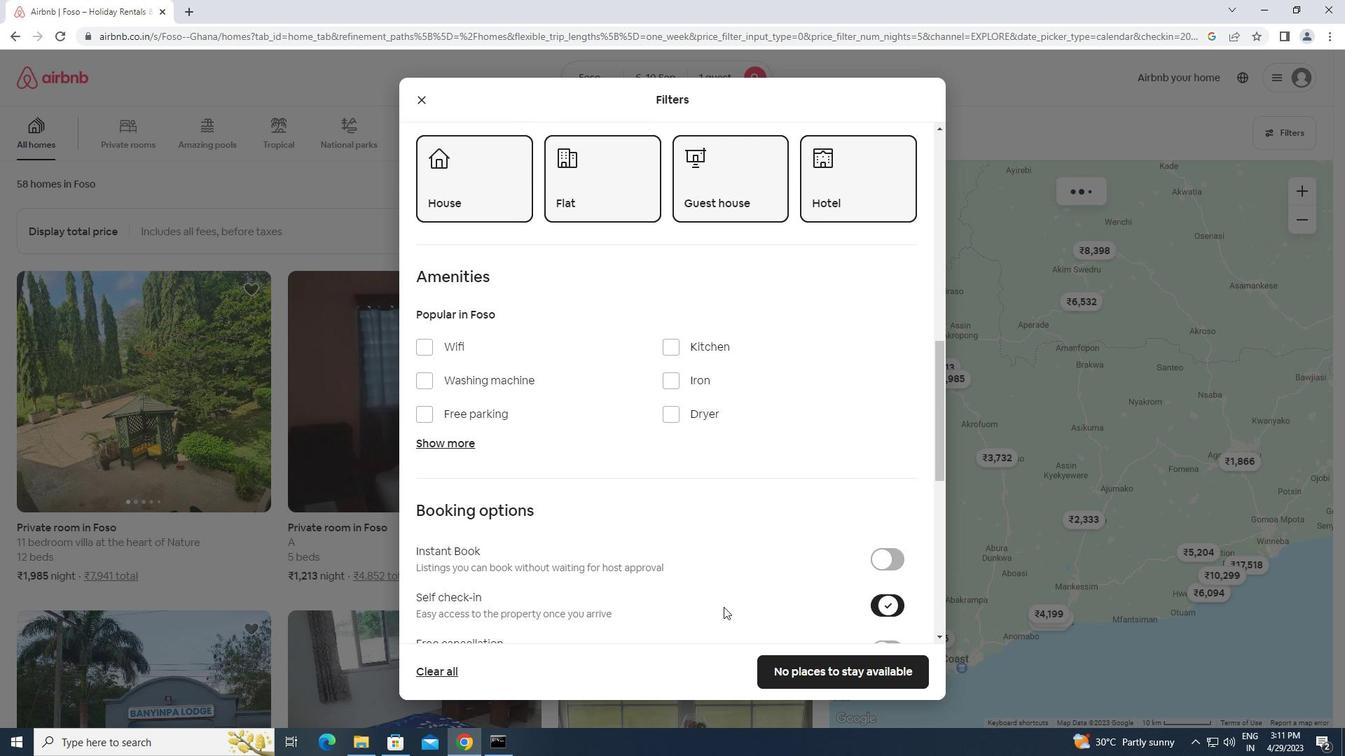 
Action: Mouse scrolled (709, 605) with delta (0, 0)
Screenshot: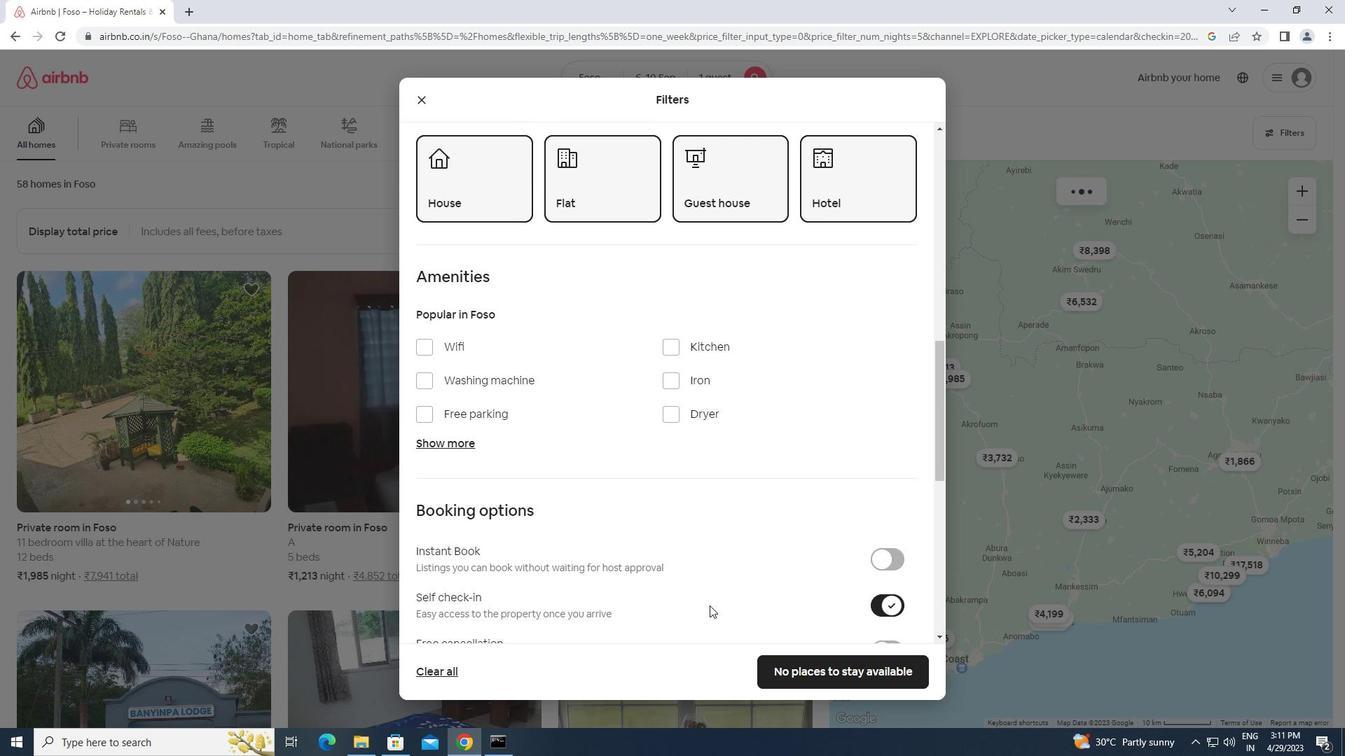 
Action: Mouse scrolled (709, 605) with delta (0, 0)
Screenshot: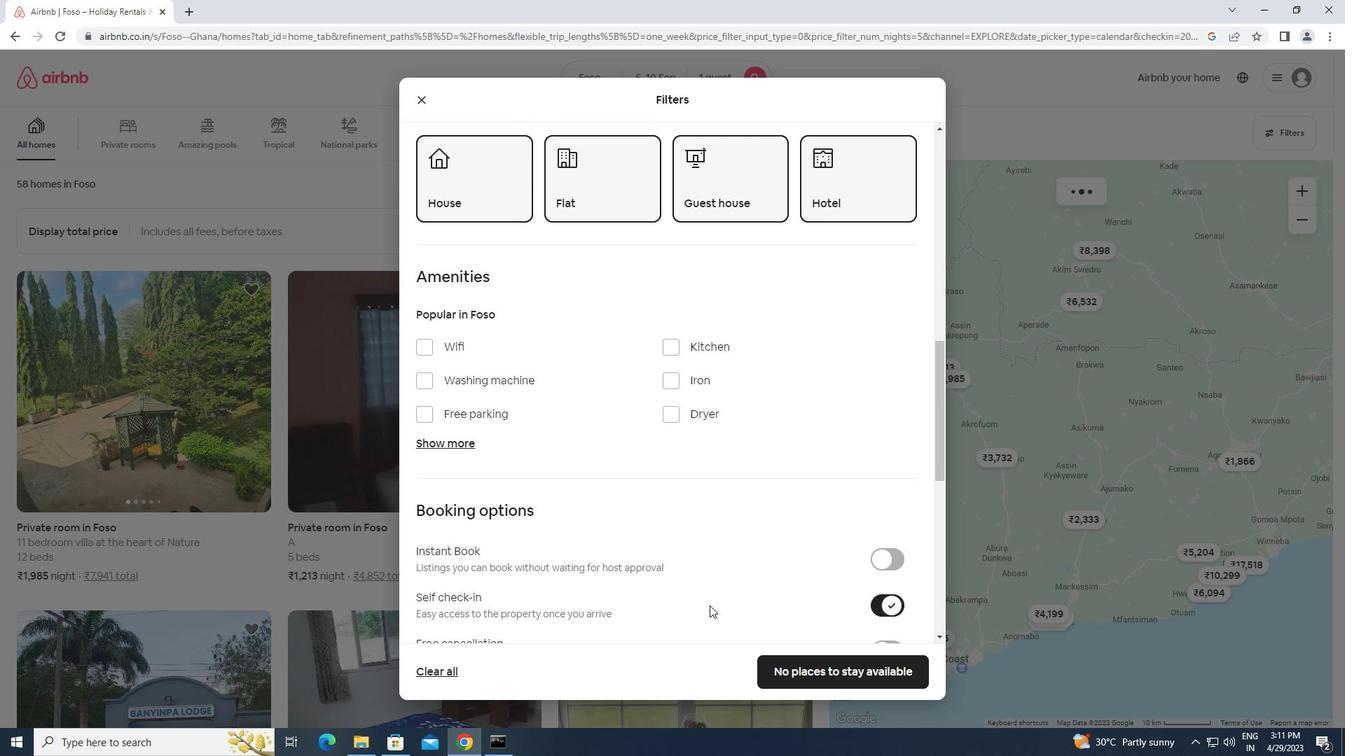 
Action: Mouse moved to (591, 596)
Screenshot: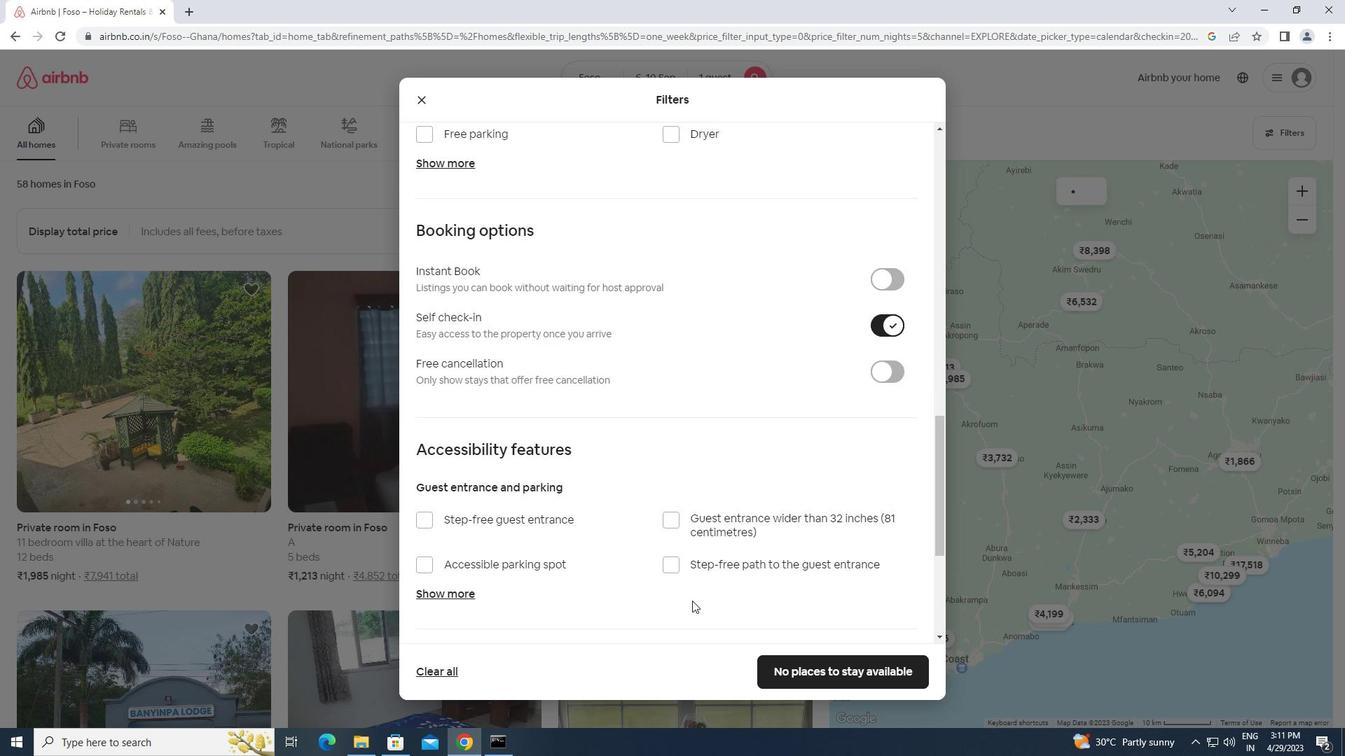 
Action: Mouse scrolled (591, 595) with delta (0, 0)
Screenshot: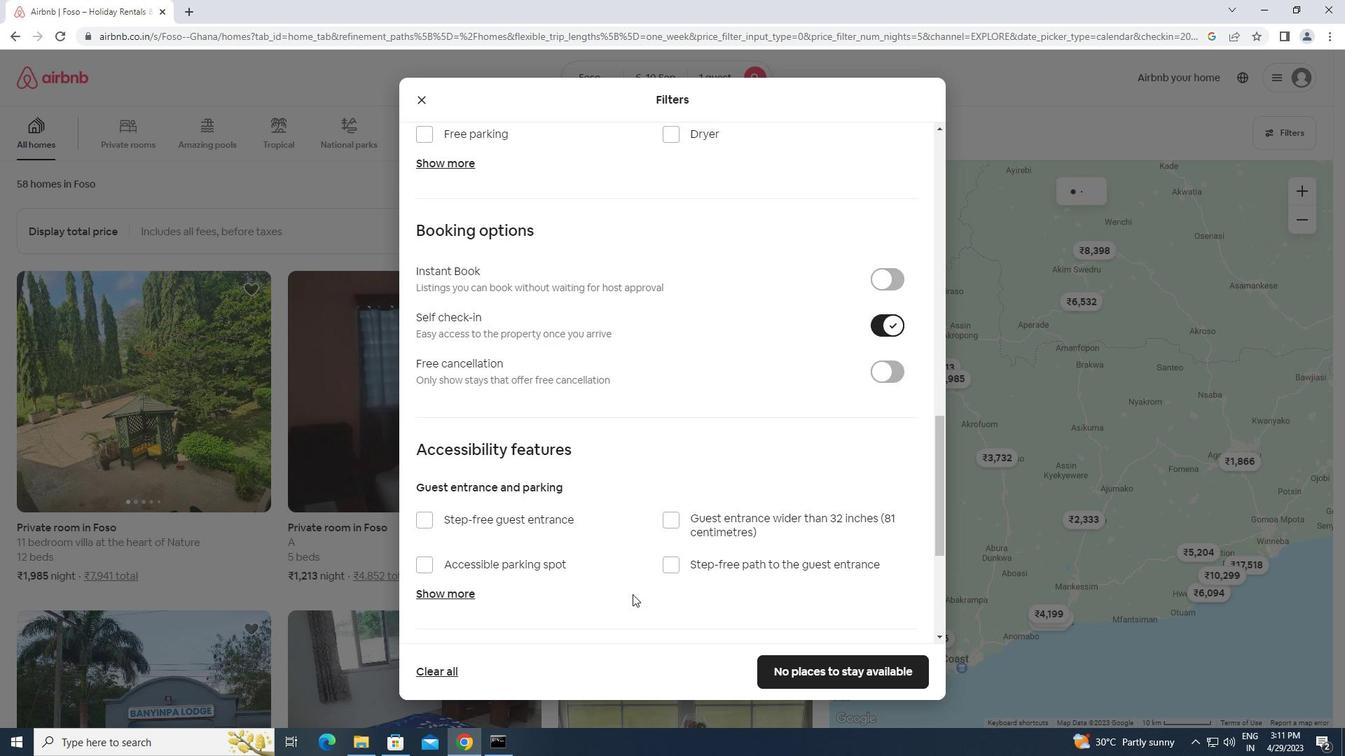 
Action: Mouse scrolled (591, 595) with delta (0, 0)
Screenshot: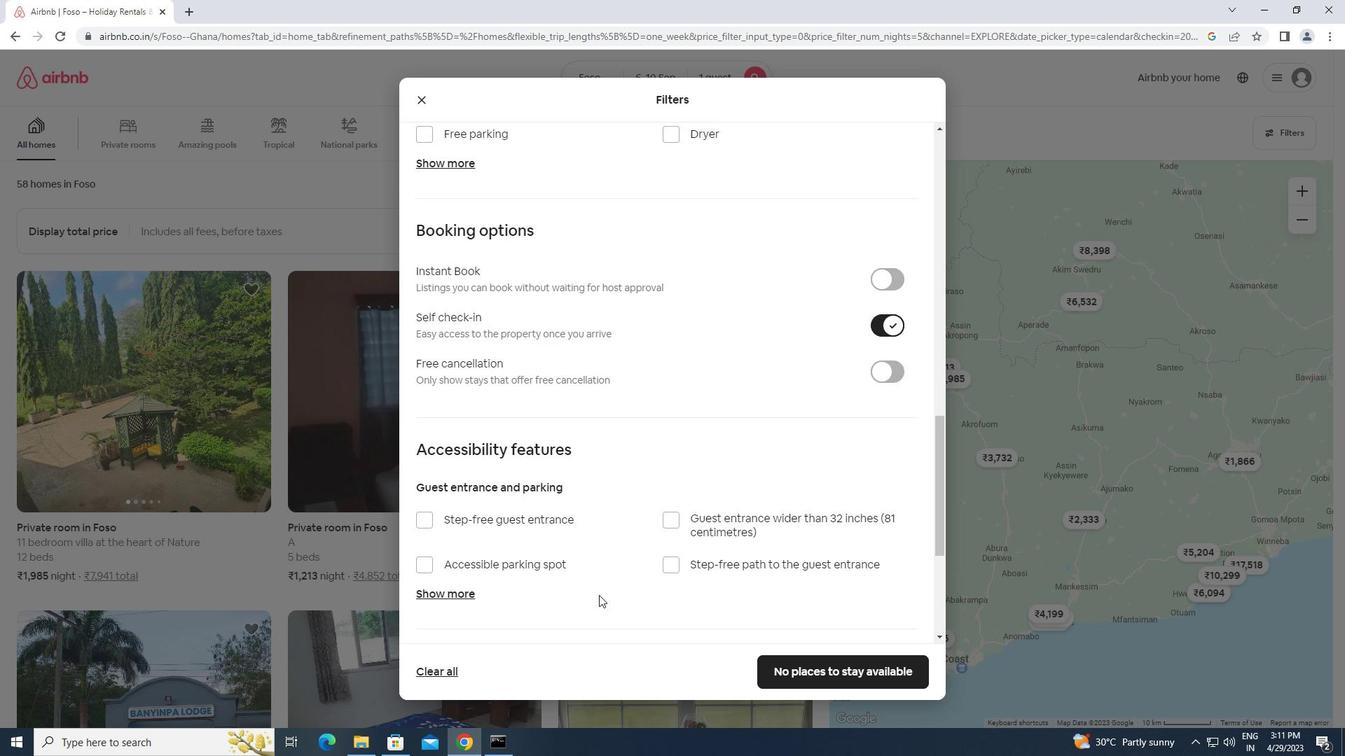 
Action: Mouse scrolled (591, 595) with delta (0, 0)
Screenshot: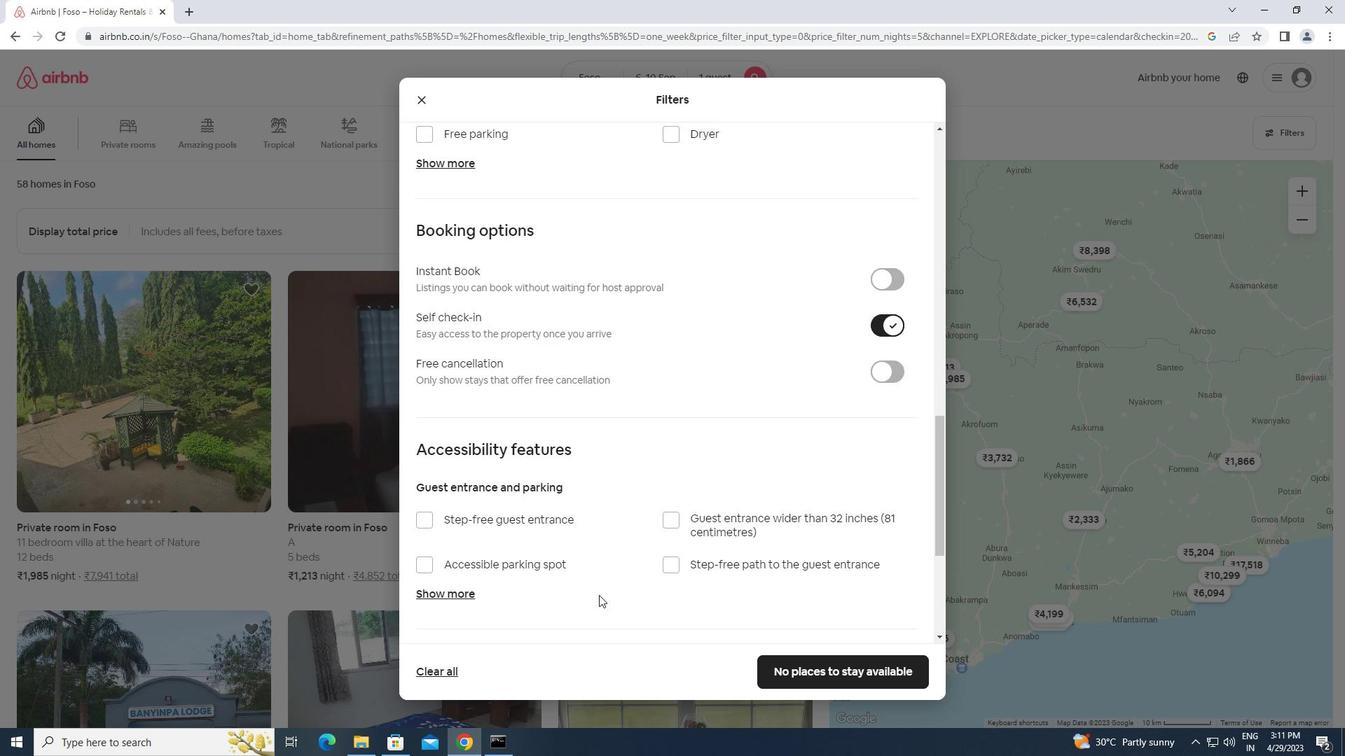 
Action: Mouse scrolled (591, 595) with delta (0, 0)
Screenshot: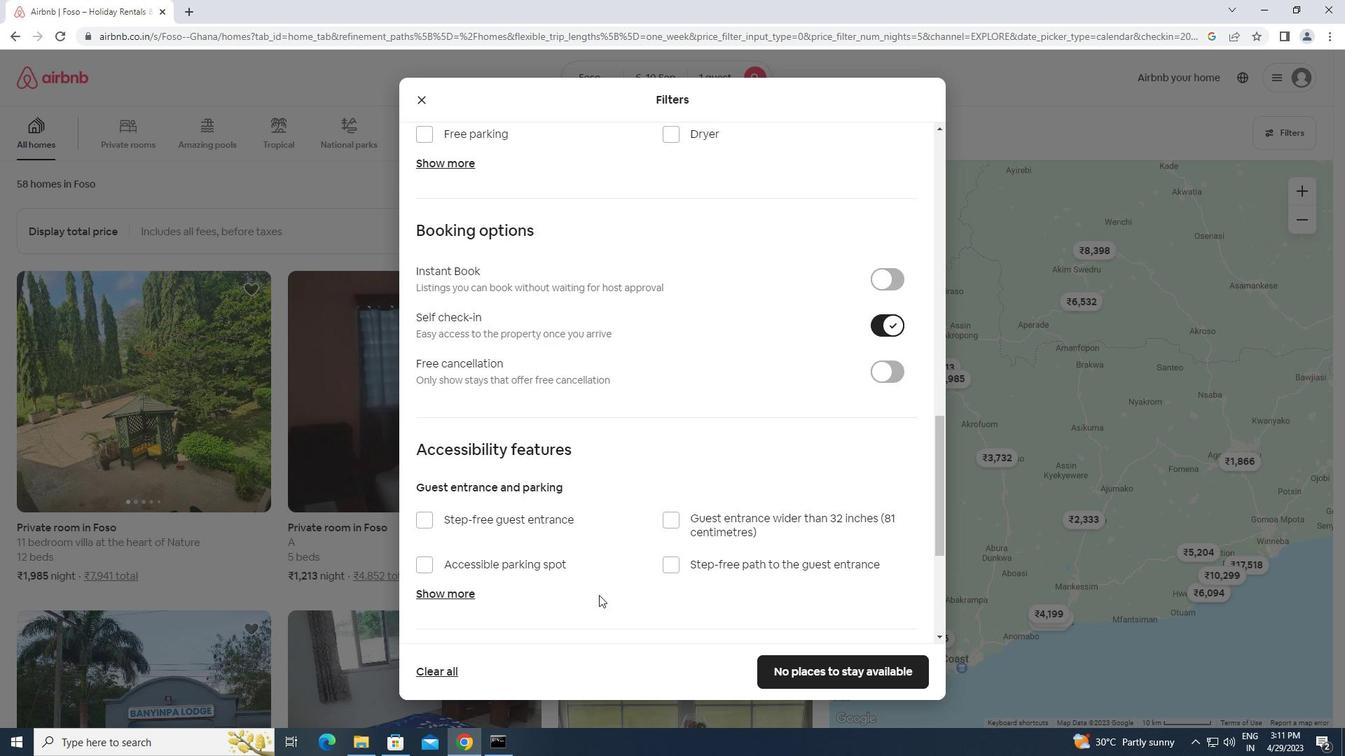
Action: Mouse moved to (420, 566)
Screenshot: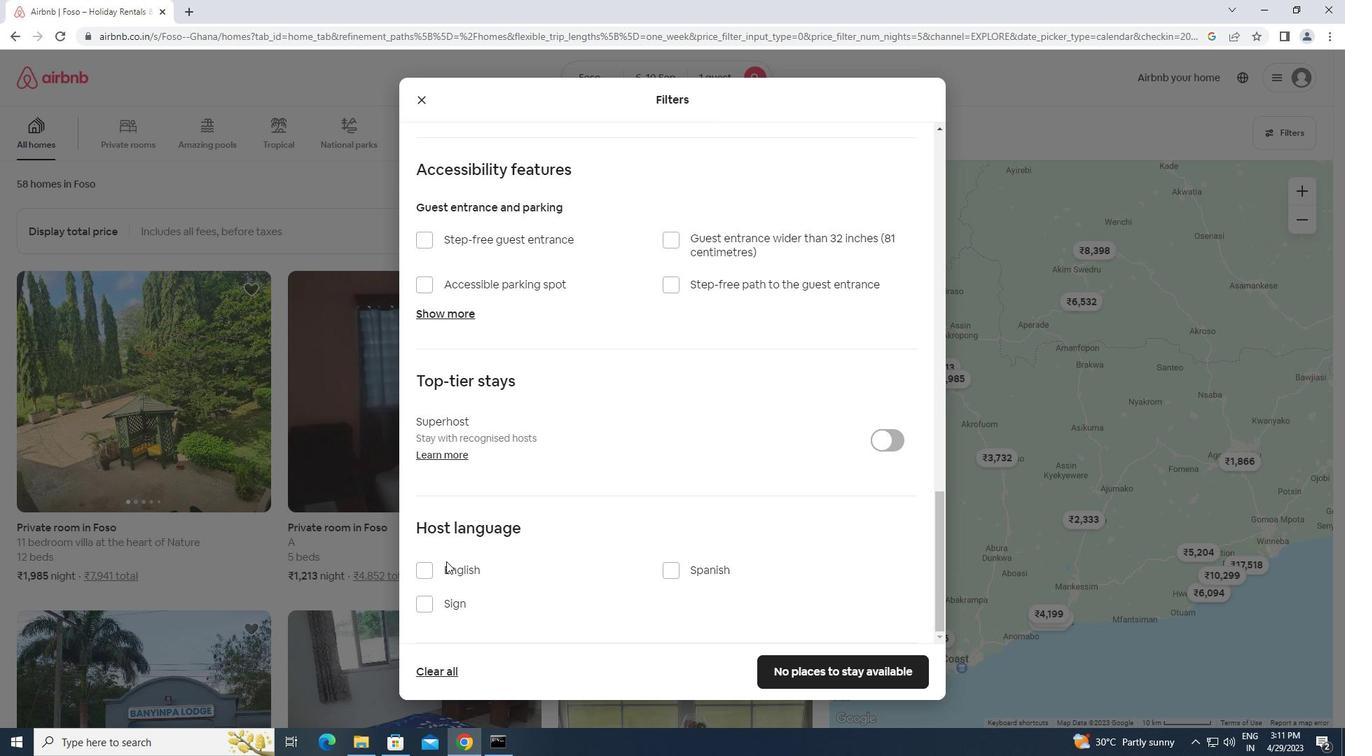 
Action: Mouse pressed left at (420, 566)
Screenshot: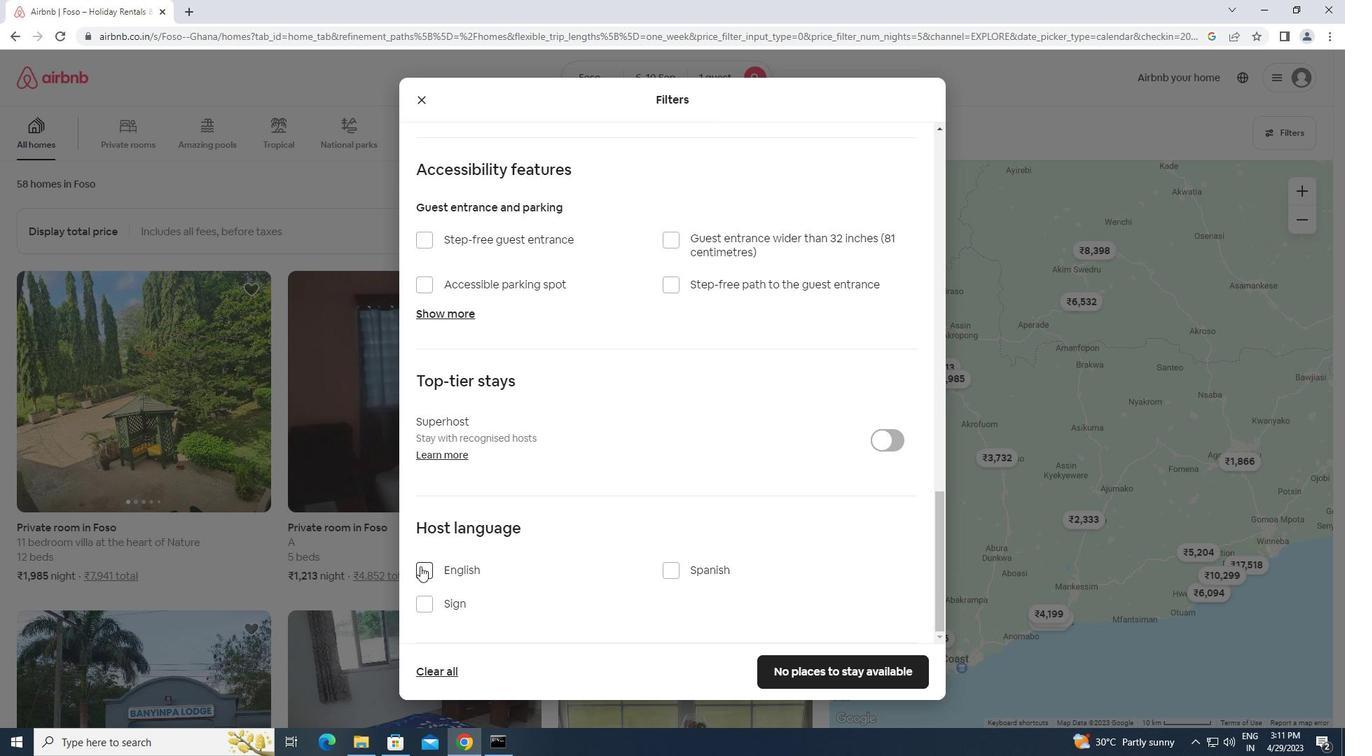 
Action: Mouse moved to (786, 673)
Screenshot: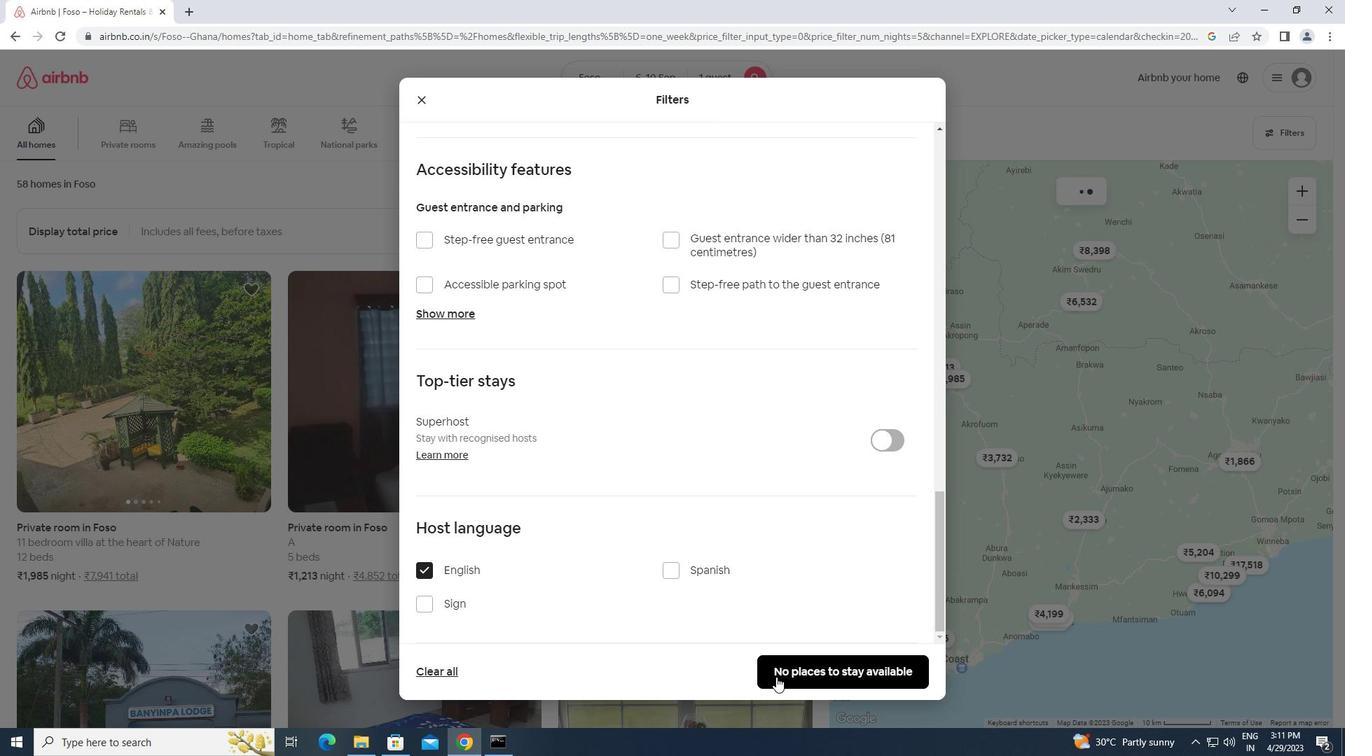 
Action: Mouse pressed left at (786, 673)
Screenshot: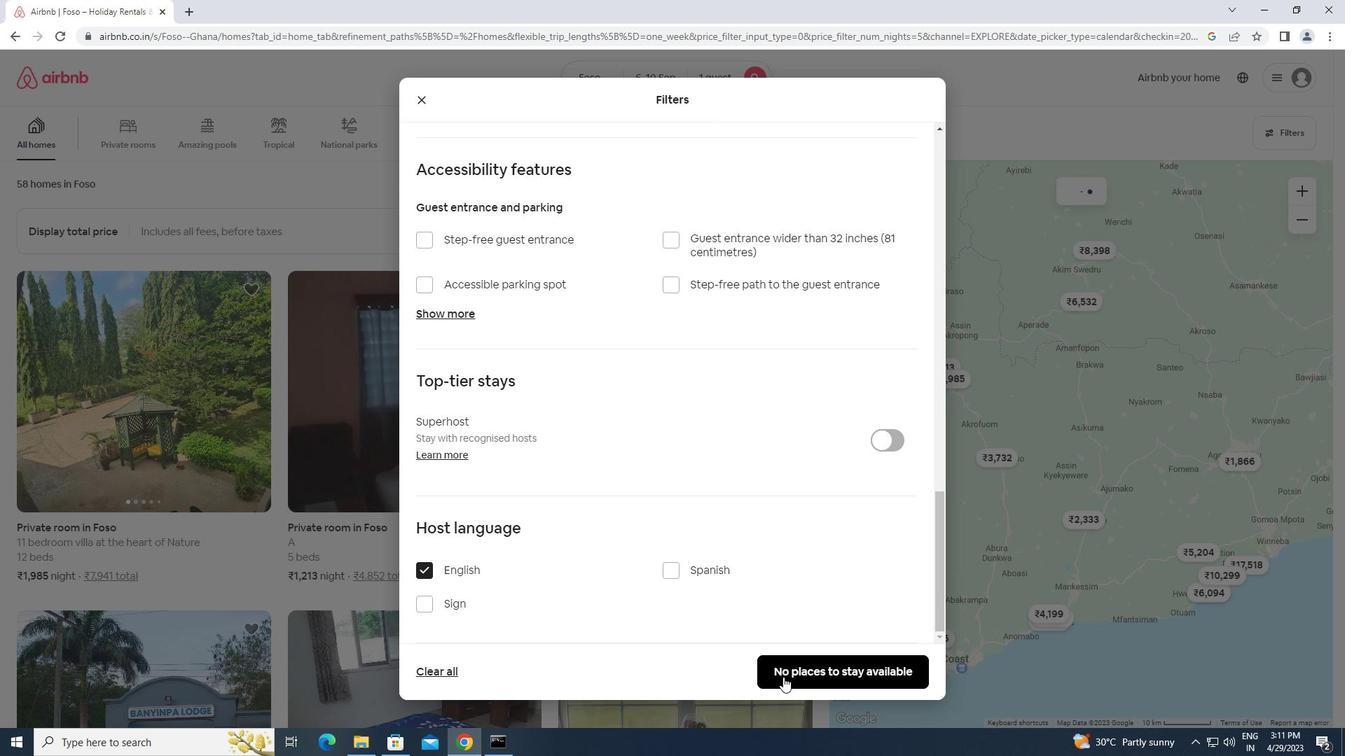 
